 Task: Open Card Activity Network Diagram Review in Board Diversity and Inclusion Coaching and Mentorship Programs to Workspace Employee Engagement and add a team member Softage.2@softage.net, a label Orange, a checklist Fixed-Income Investments, an attachment from your computer, a color Orange and finally, add a card description 'Research and develop new product differentiation strategy' and a comment 'We need to ensure that we allocate enough time and resources to this task to ensure its success.'. Add a start date 'Jan 06, 1900' with a due date 'Jan 13, 1900'
Action: Mouse moved to (423, 194)
Screenshot: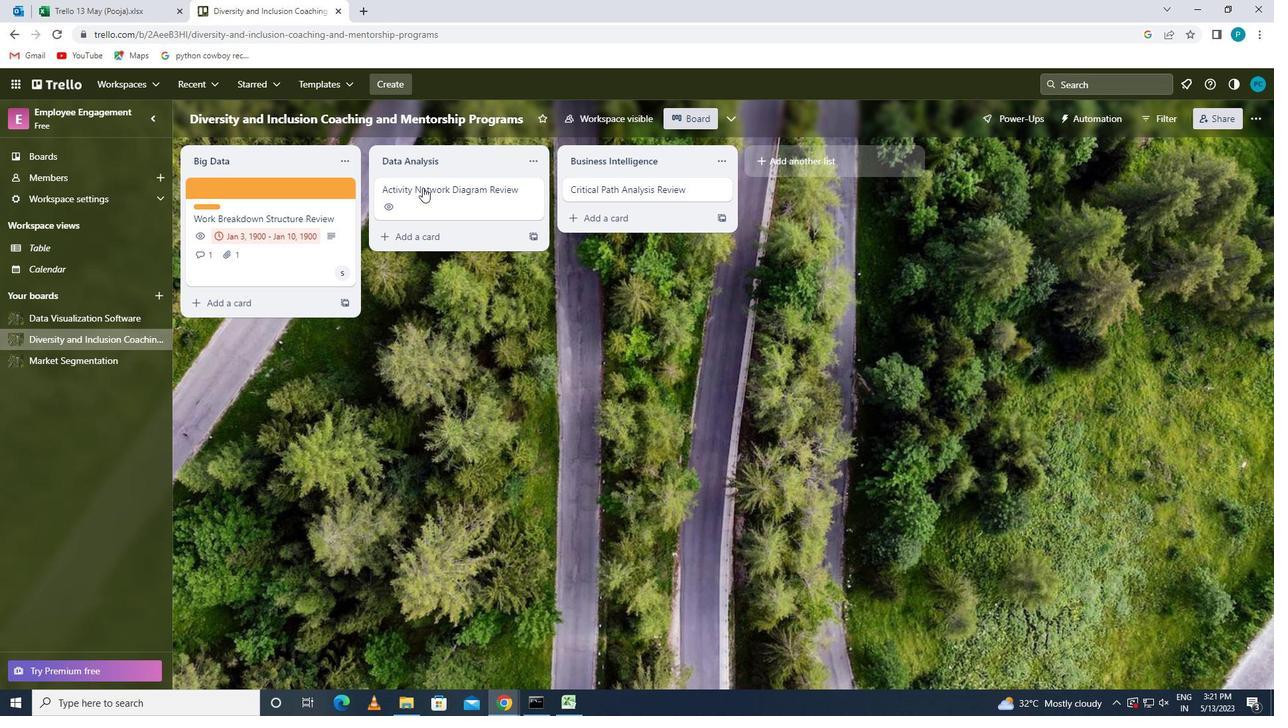 
Action: Mouse pressed left at (423, 194)
Screenshot: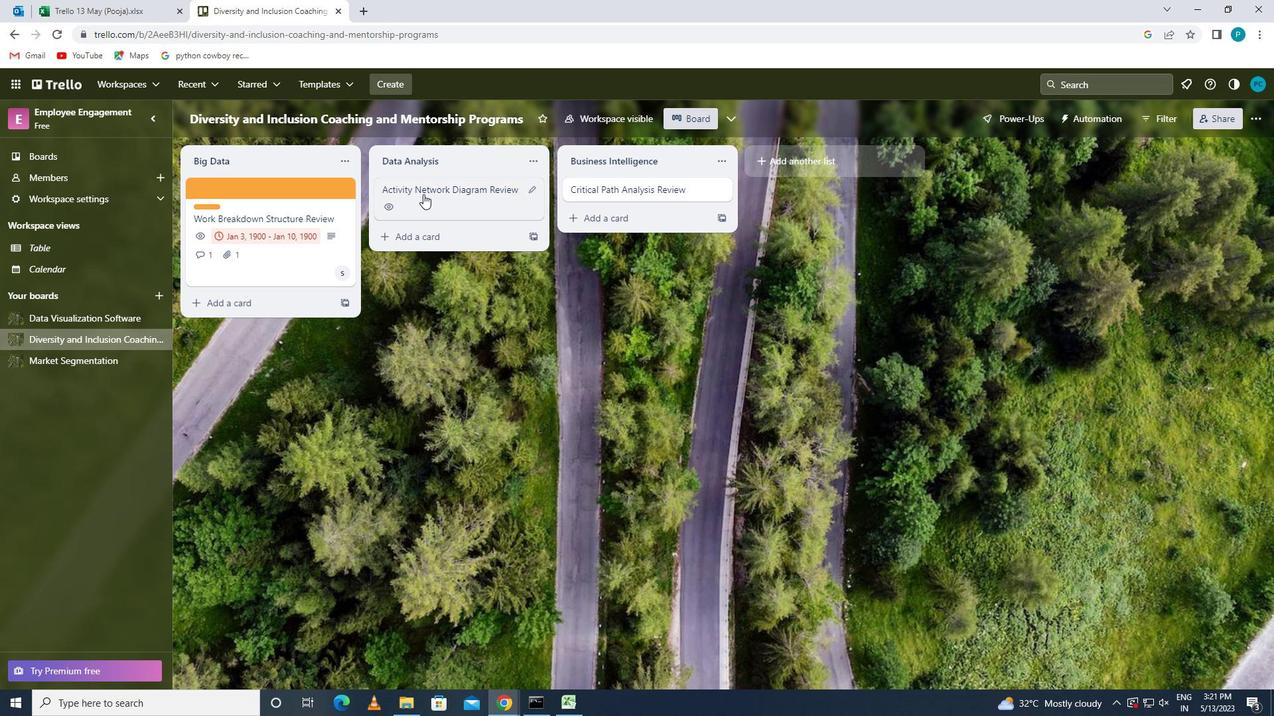 
Action: Mouse moved to (816, 229)
Screenshot: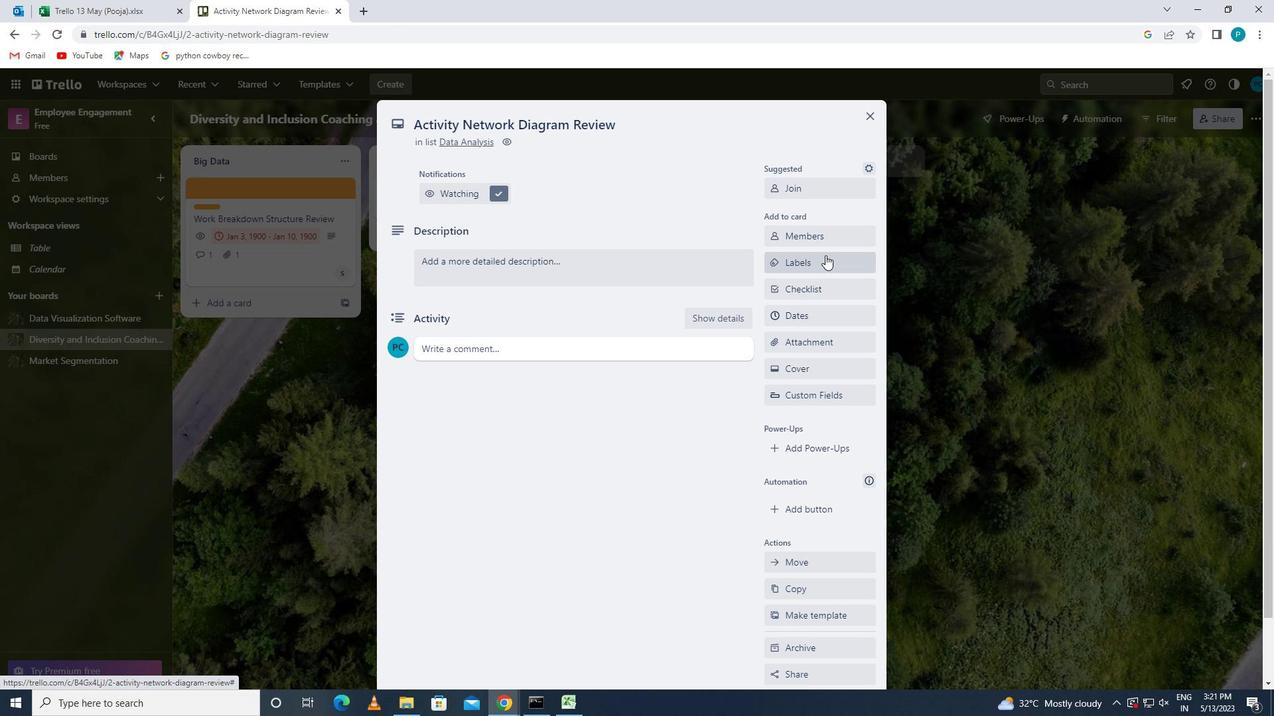
Action: Mouse pressed left at (816, 229)
Screenshot: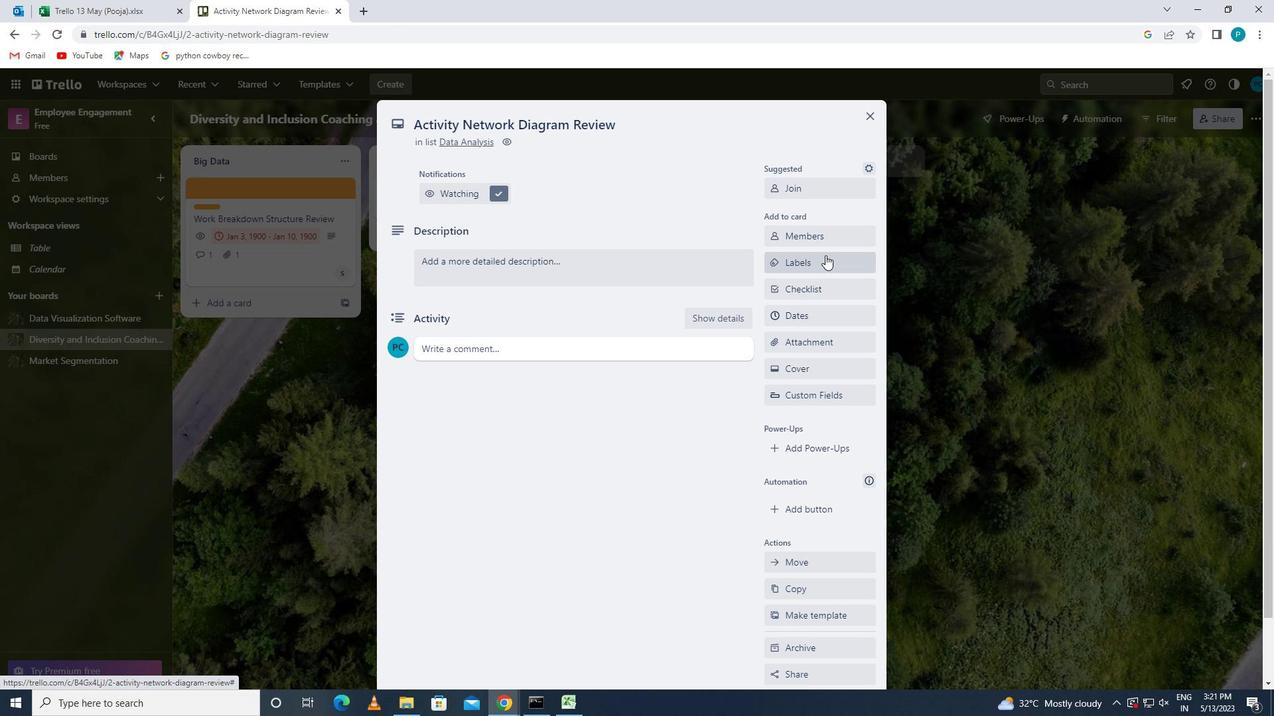 
Action: Key pressed <Key.caps_lock>s<Key.caps_lock>
Screenshot: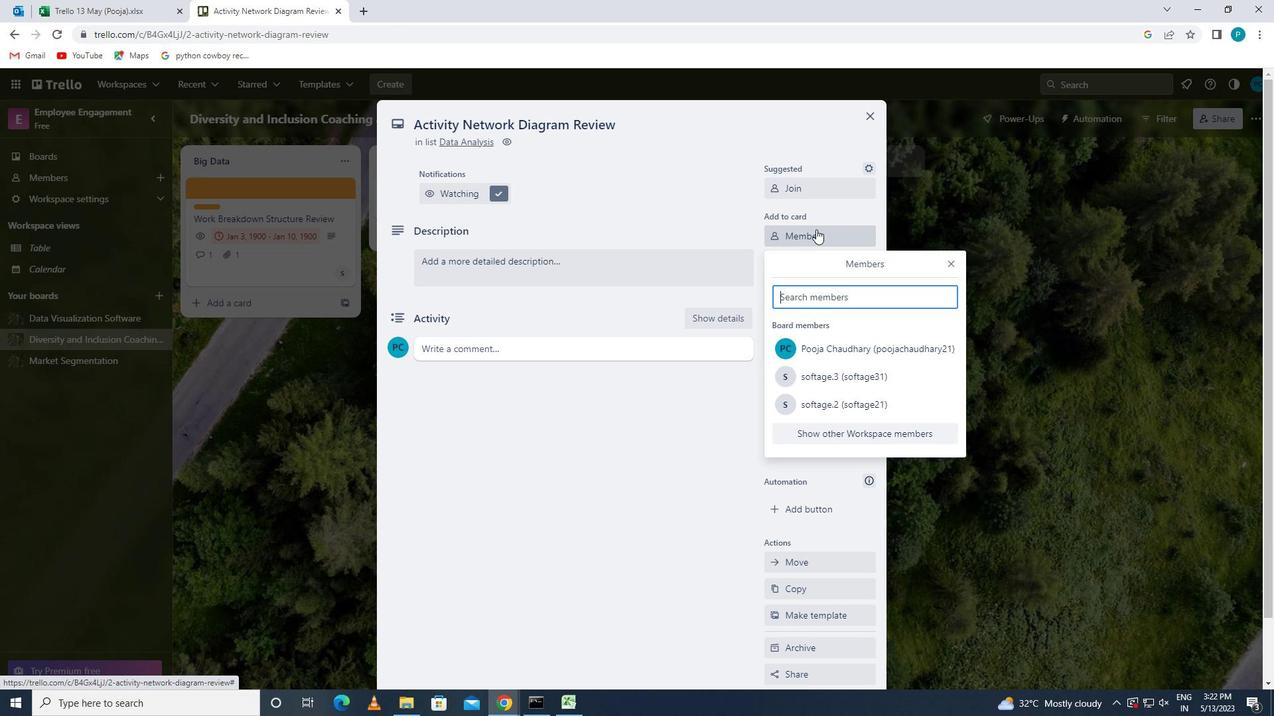 
Action: Mouse moved to (845, 379)
Screenshot: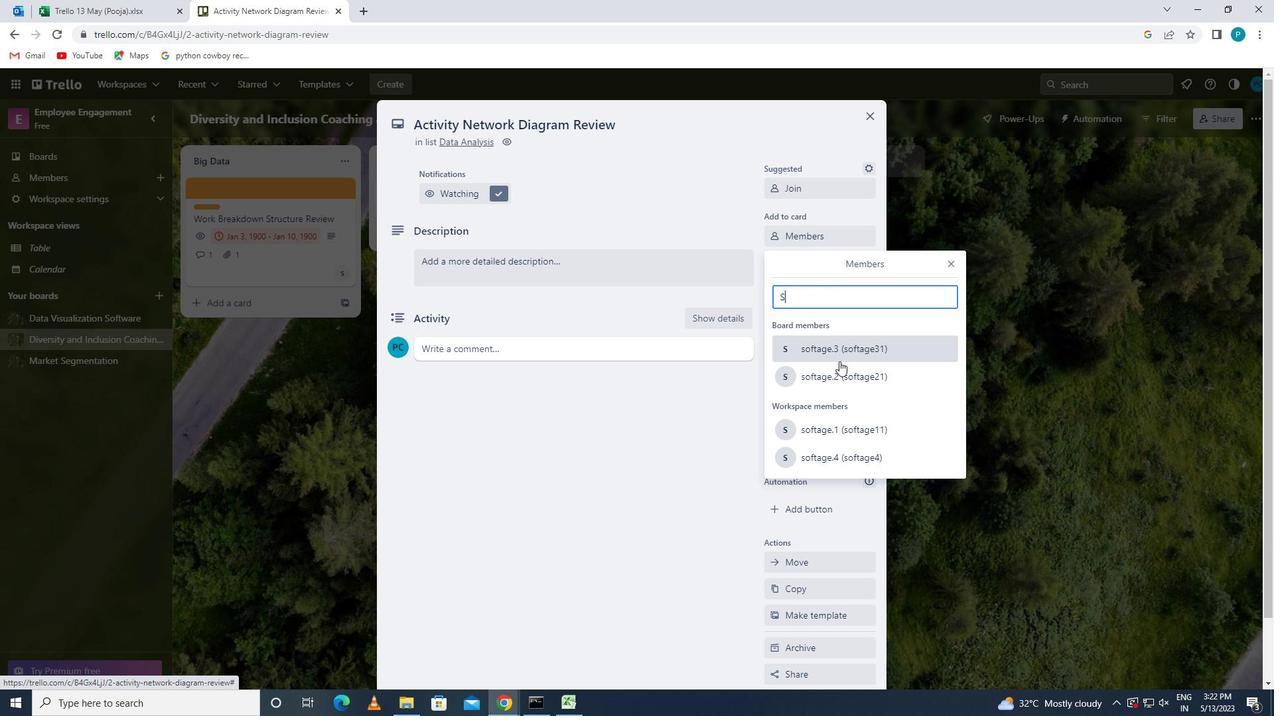 
Action: Mouse pressed left at (845, 379)
Screenshot: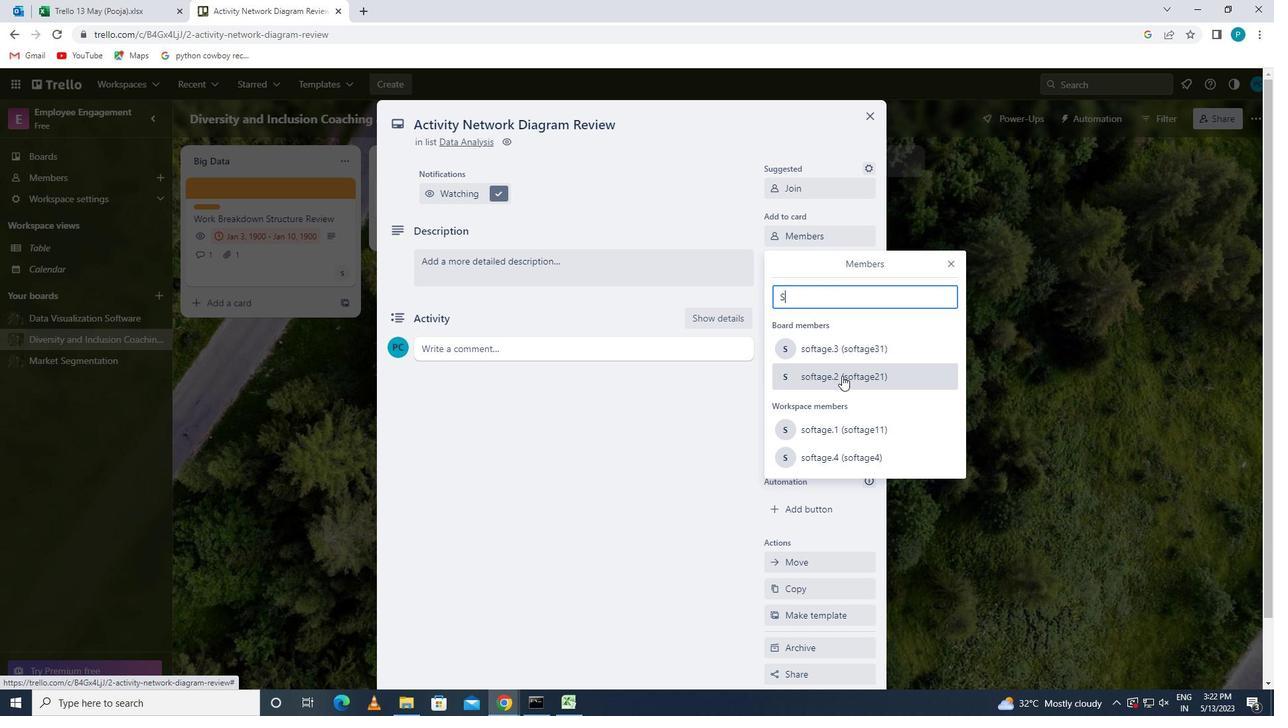 
Action: Mouse moved to (950, 264)
Screenshot: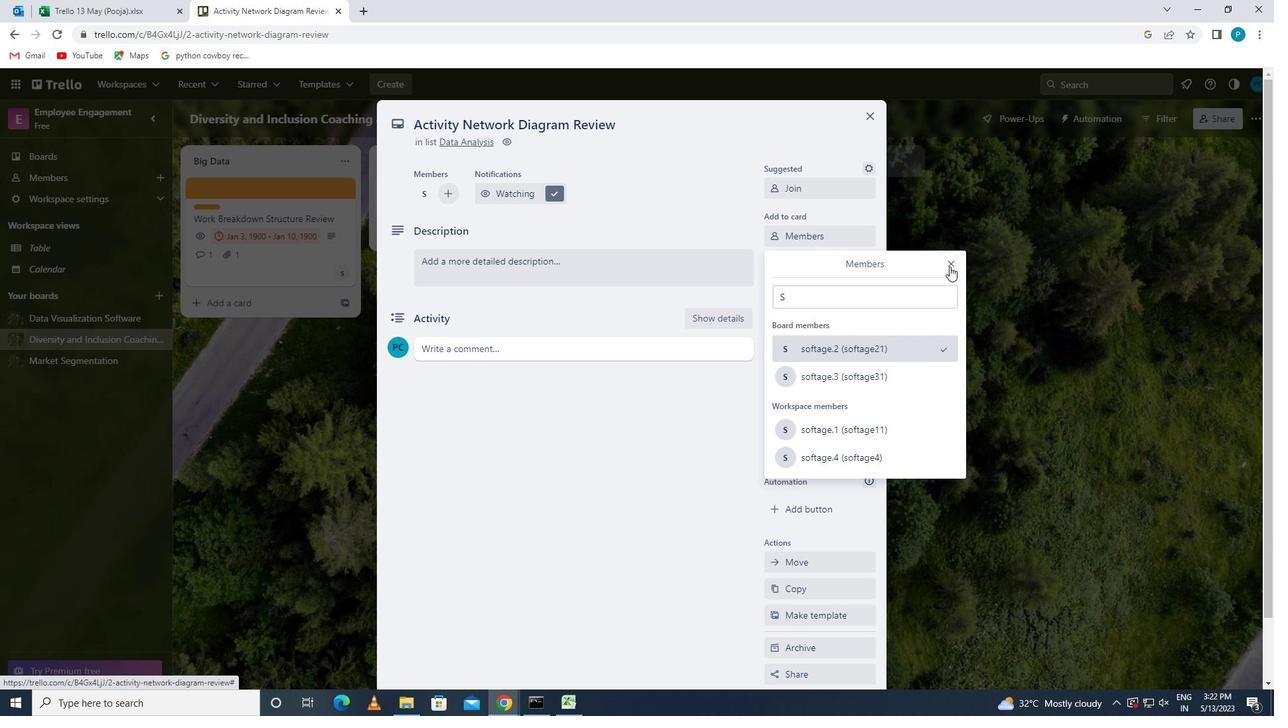 
Action: Mouse pressed left at (950, 264)
Screenshot: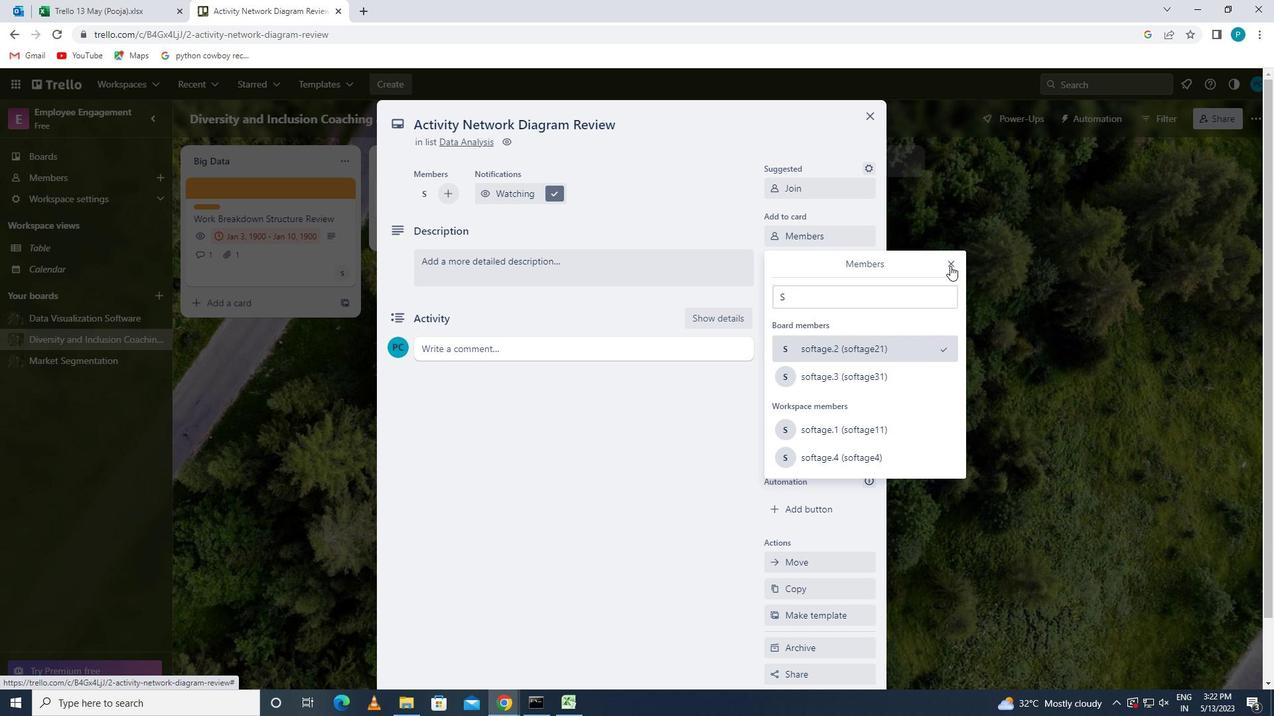 
Action: Mouse moved to (829, 266)
Screenshot: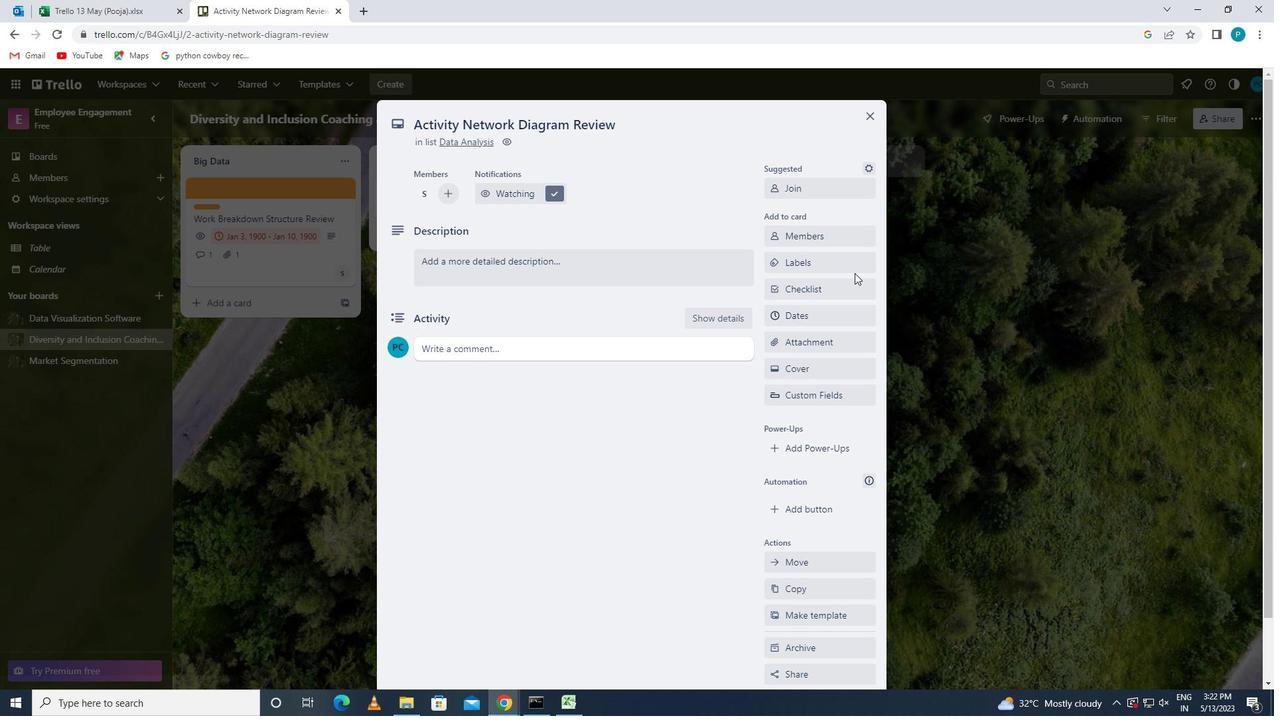 
Action: Mouse pressed left at (829, 266)
Screenshot: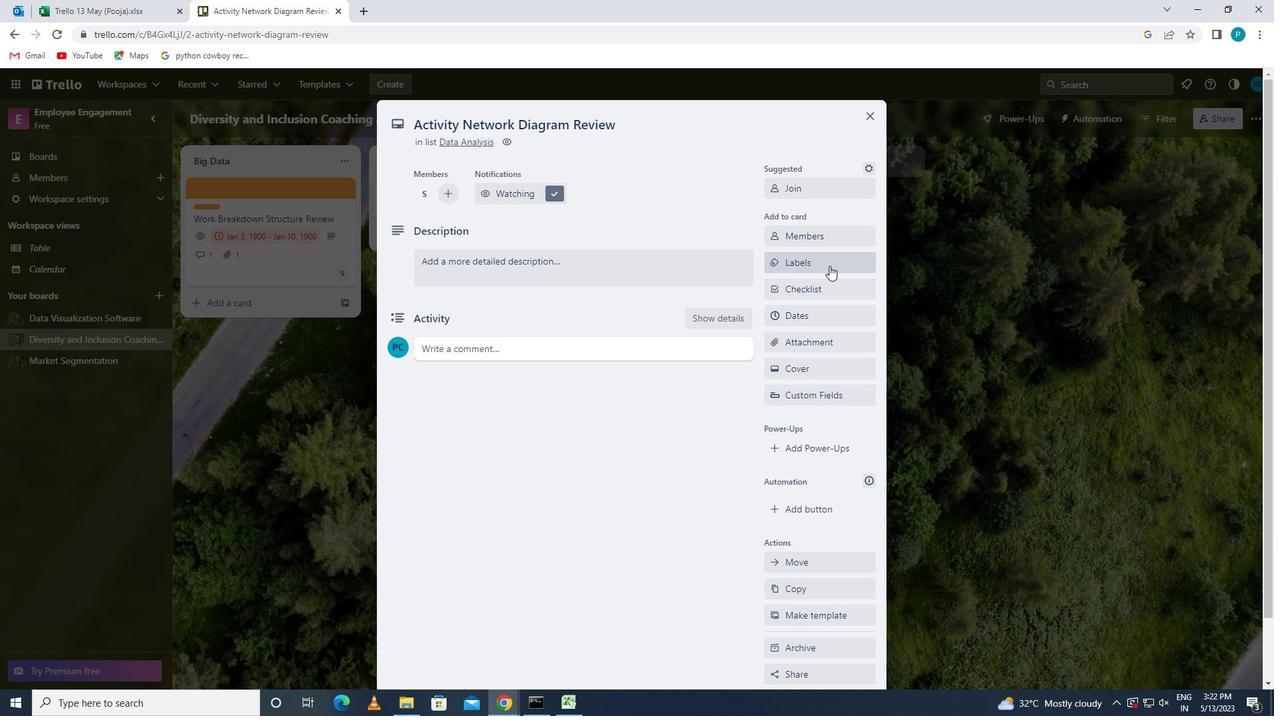 
Action: Mouse moved to (833, 522)
Screenshot: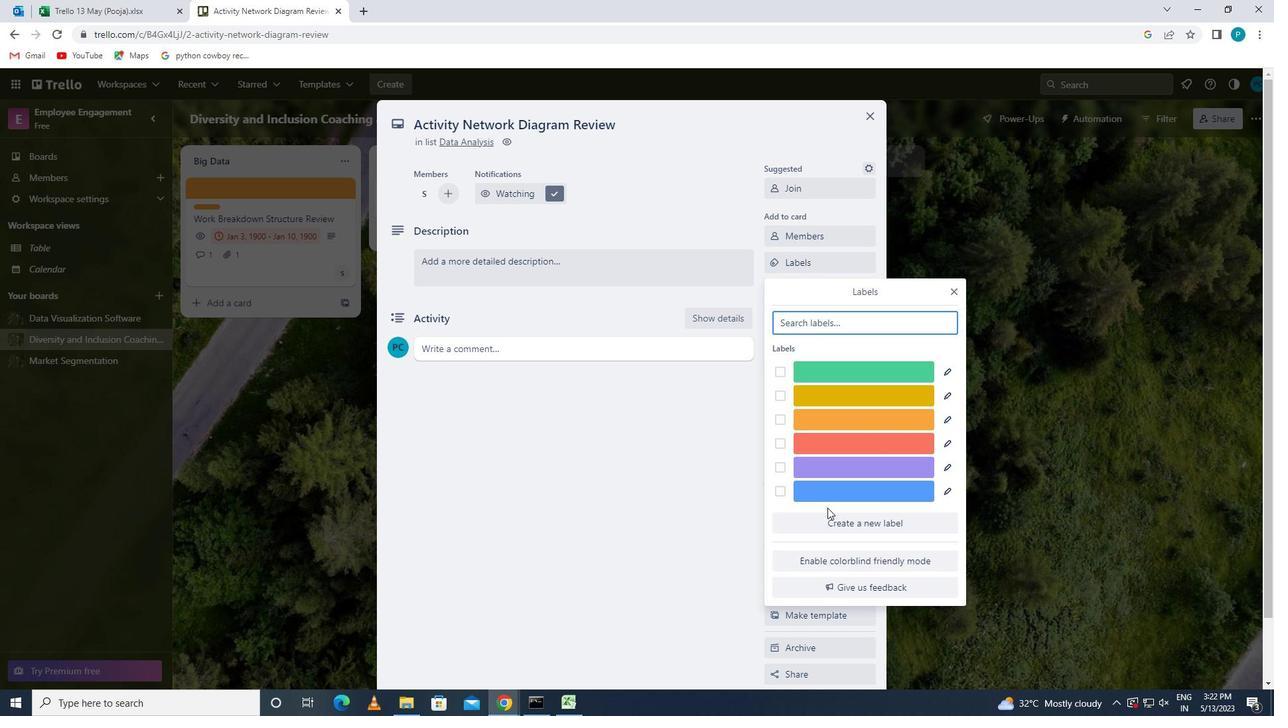 
Action: Mouse pressed left at (833, 522)
Screenshot: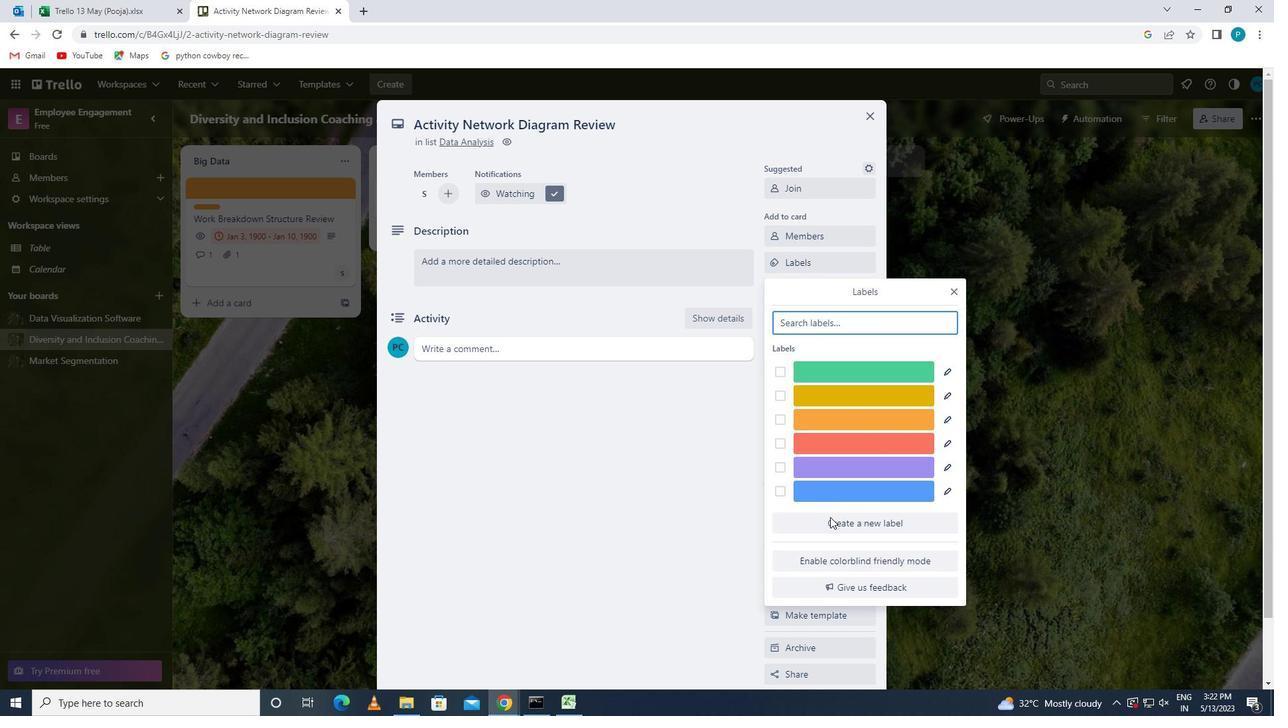 
Action: Mouse moved to (863, 488)
Screenshot: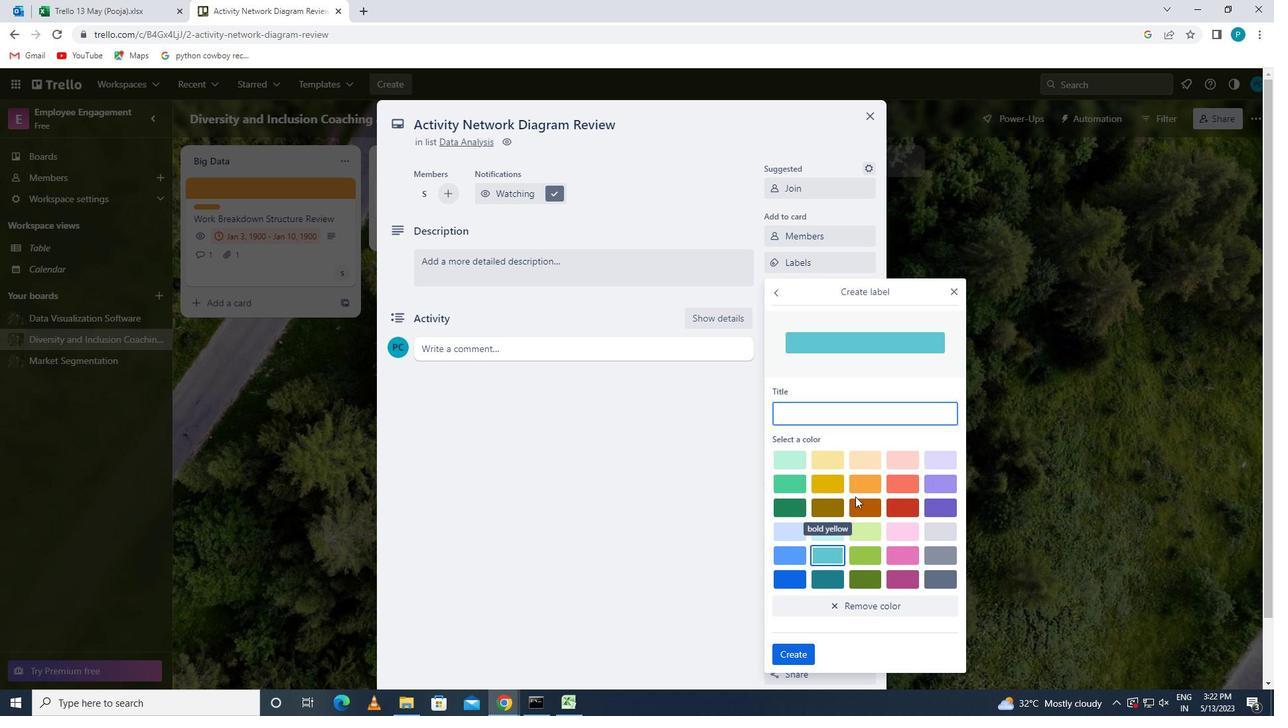 
Action: Mouse pressed left at (863, 488)
Screenshot: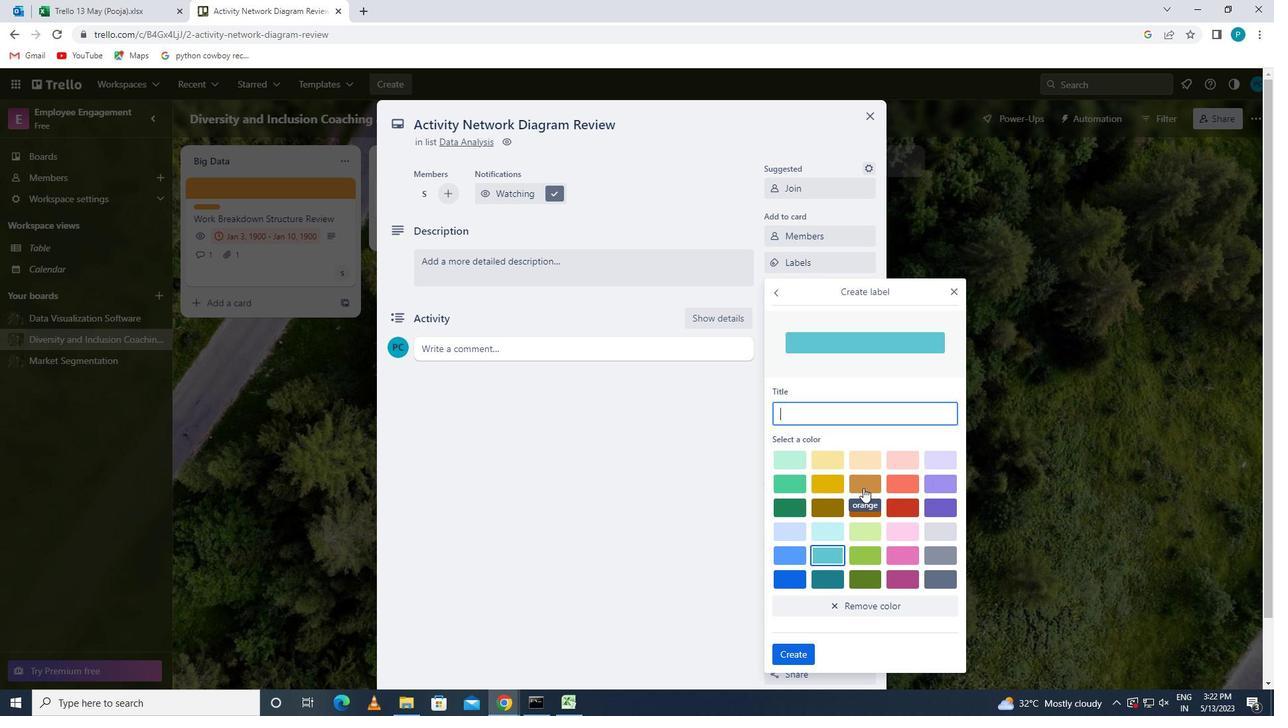 
Action: Mouse moved to (795, 652)
Screenshot: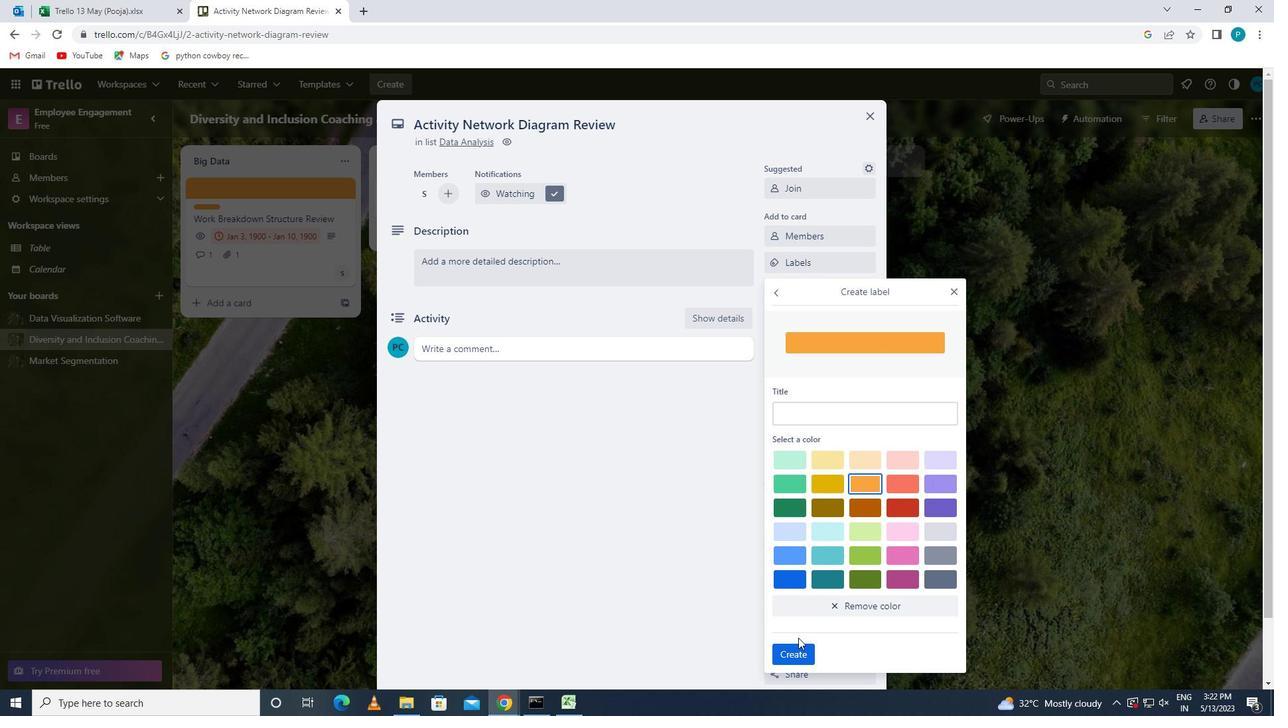 
Action: Mouse pressed left at (795, 652)
Screenshot: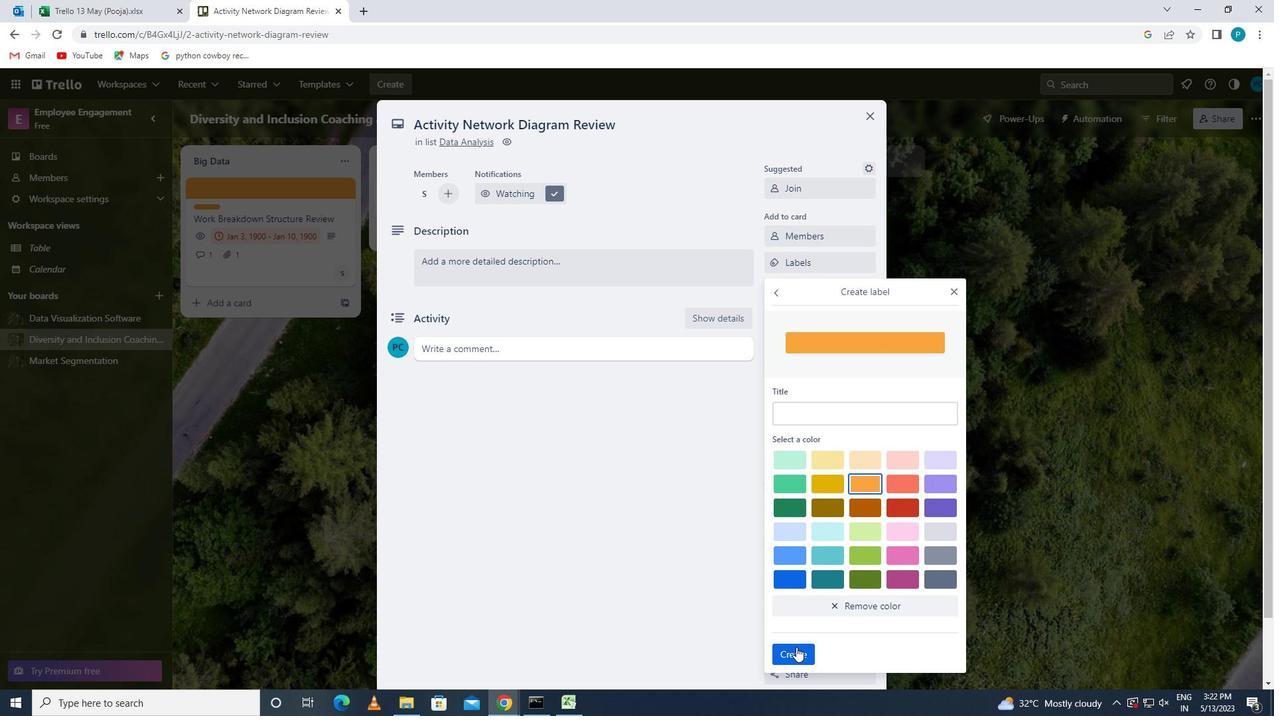 
Action: Mouse moved to (954, 286)
Screenshot: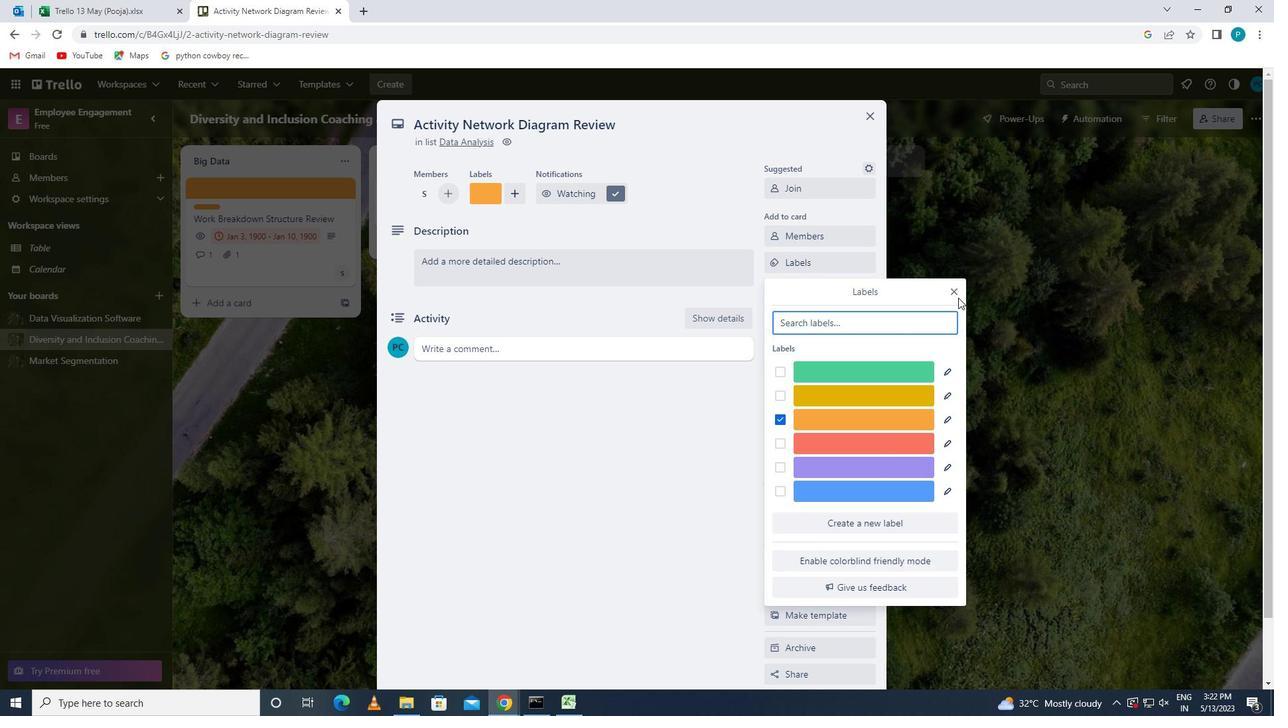 
Action: Mouse pressed left at (954, 286)
Screenshot: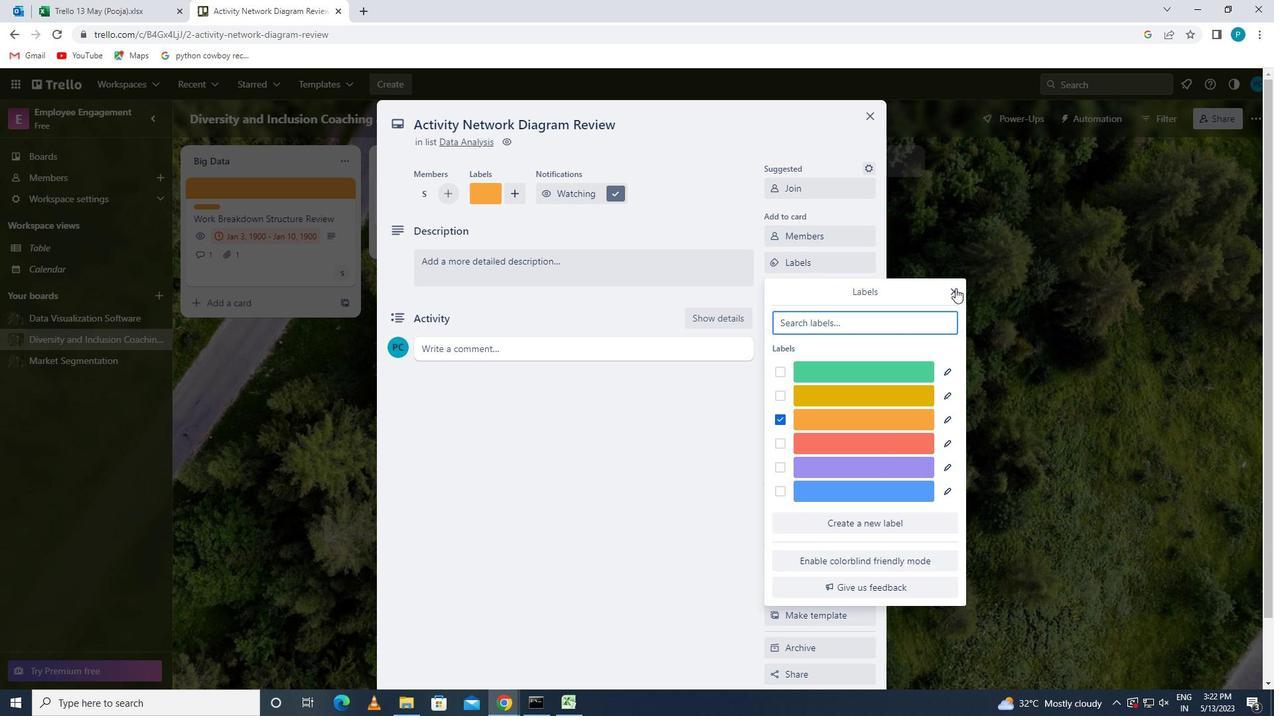 
Action: Mouse moved to (822, 300)
Screenshot: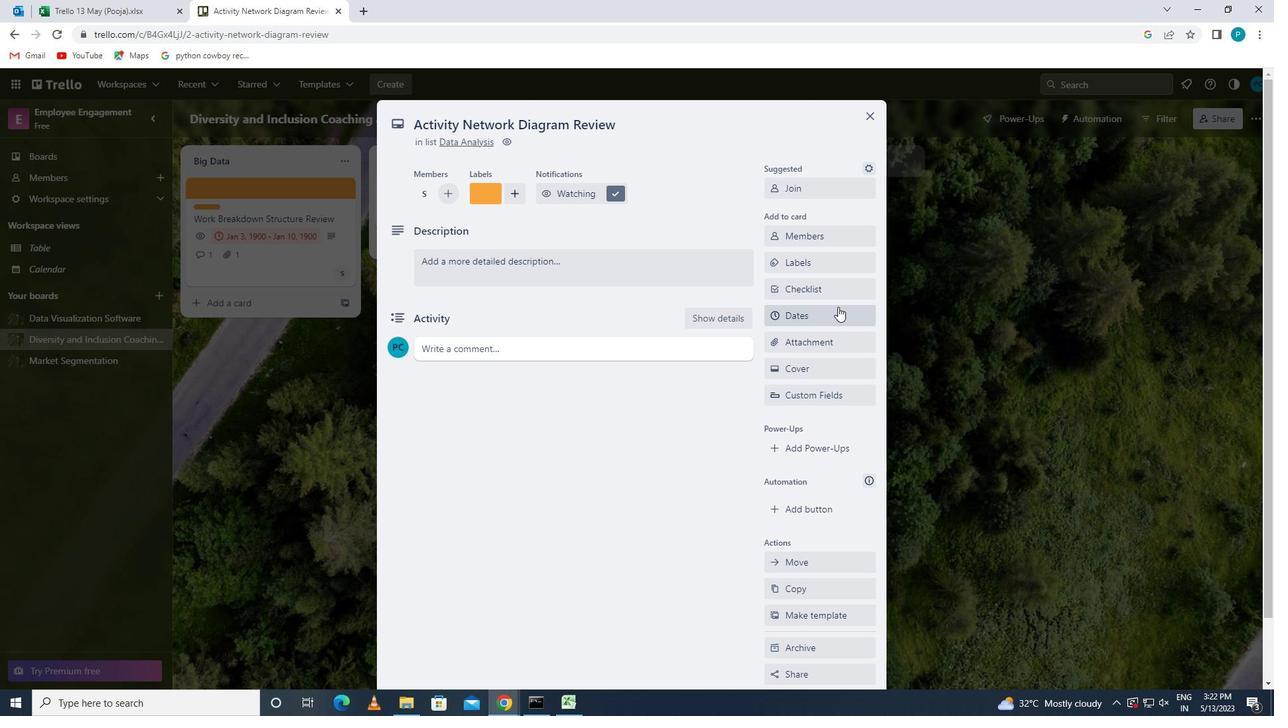 
Action: Mouse pressed left at (822, 300)
Screenshot: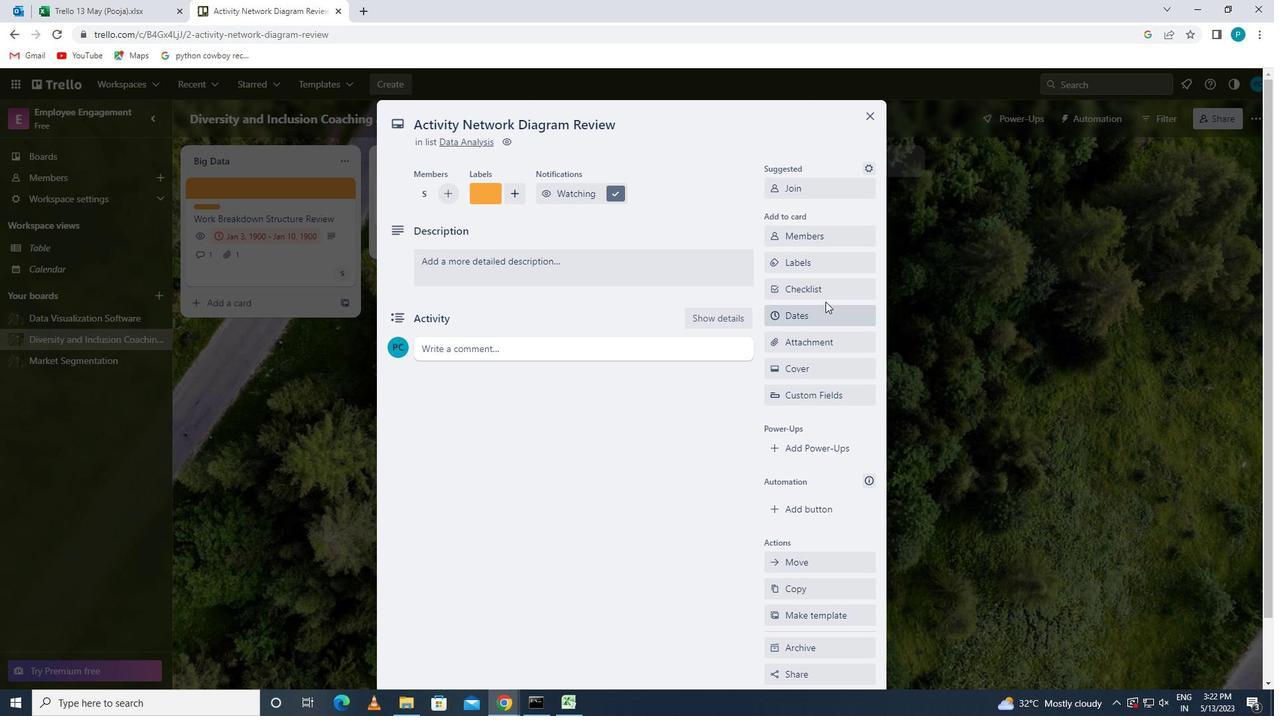 
Action: Mouse moved to (816, 296)
Screenshot: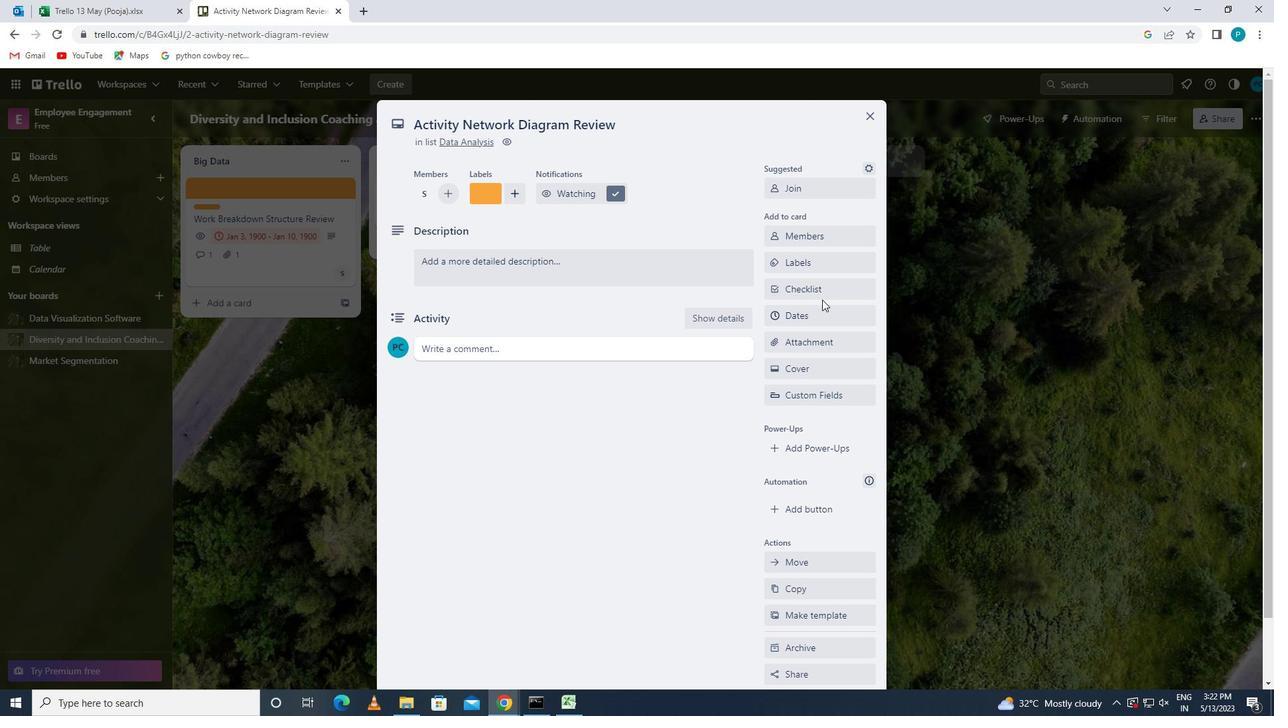 
Action: Mouse pressed left at (816, 296)
Screenshot: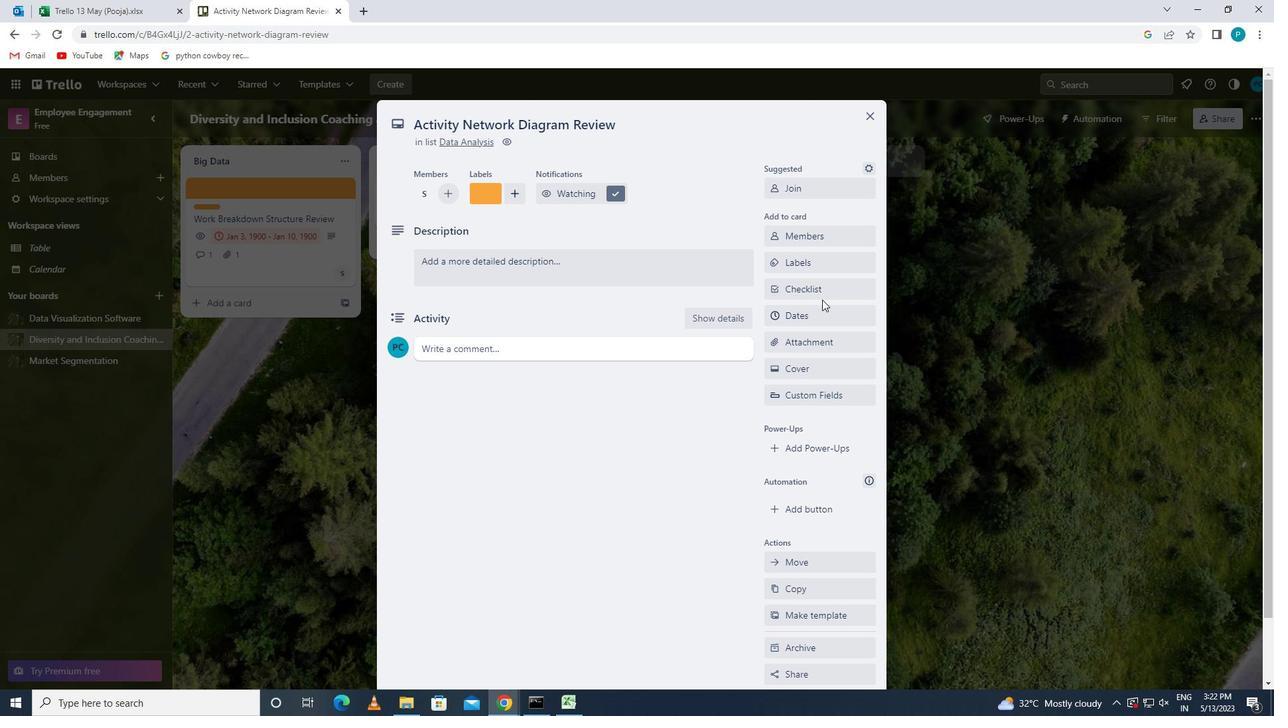 
Action: Mouse moved to (815, 296)
Screenshot: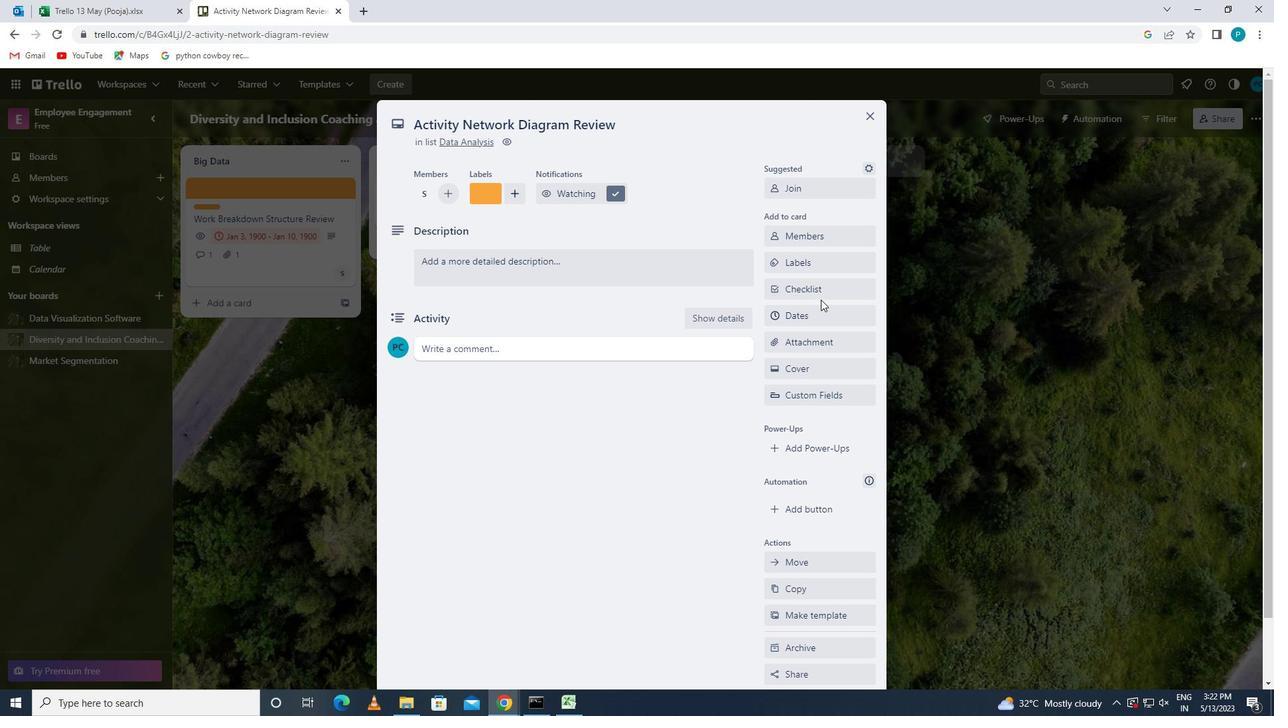 
Action: Key pressed <Key.caps_lock>f<Key.caps_lock>ixed-<Key.caps_lock>i<Key.caps_lock>ncome<Key.space><Key.caps_lock>i<Key.caps_lock>nvestments
Screenshot: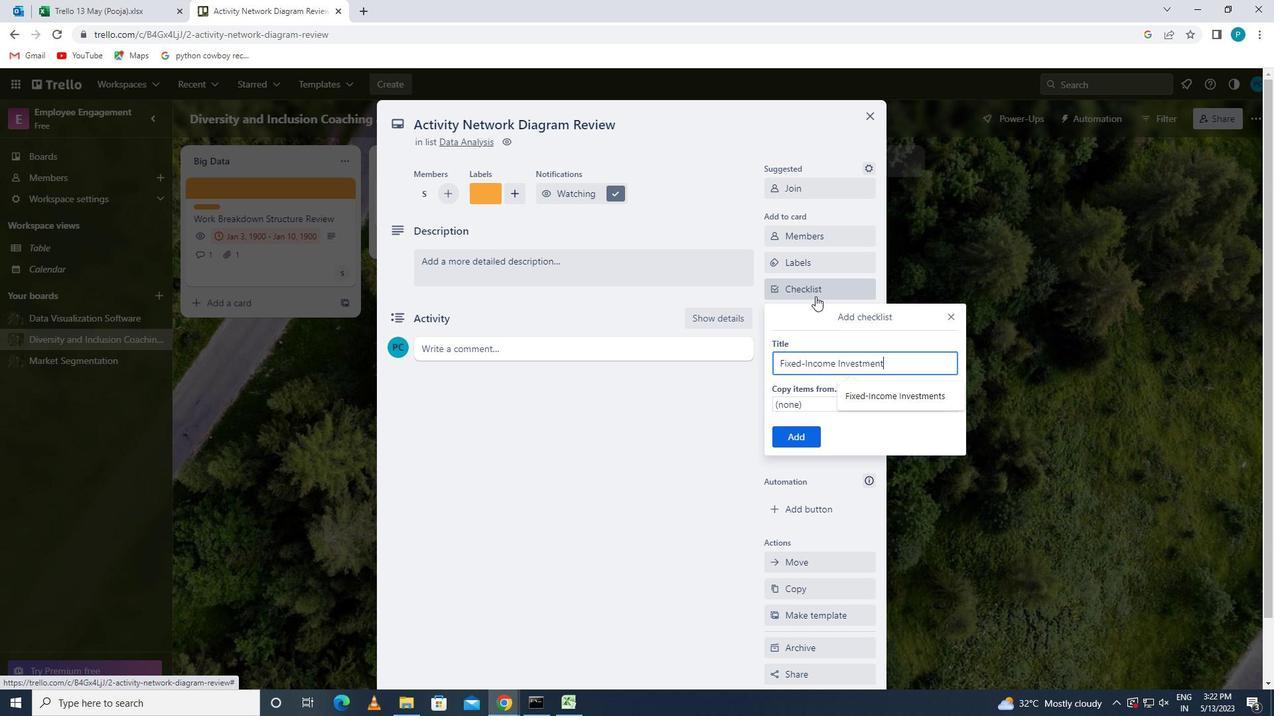 
Action: Mouse moved to (792, 430)
Screenshot: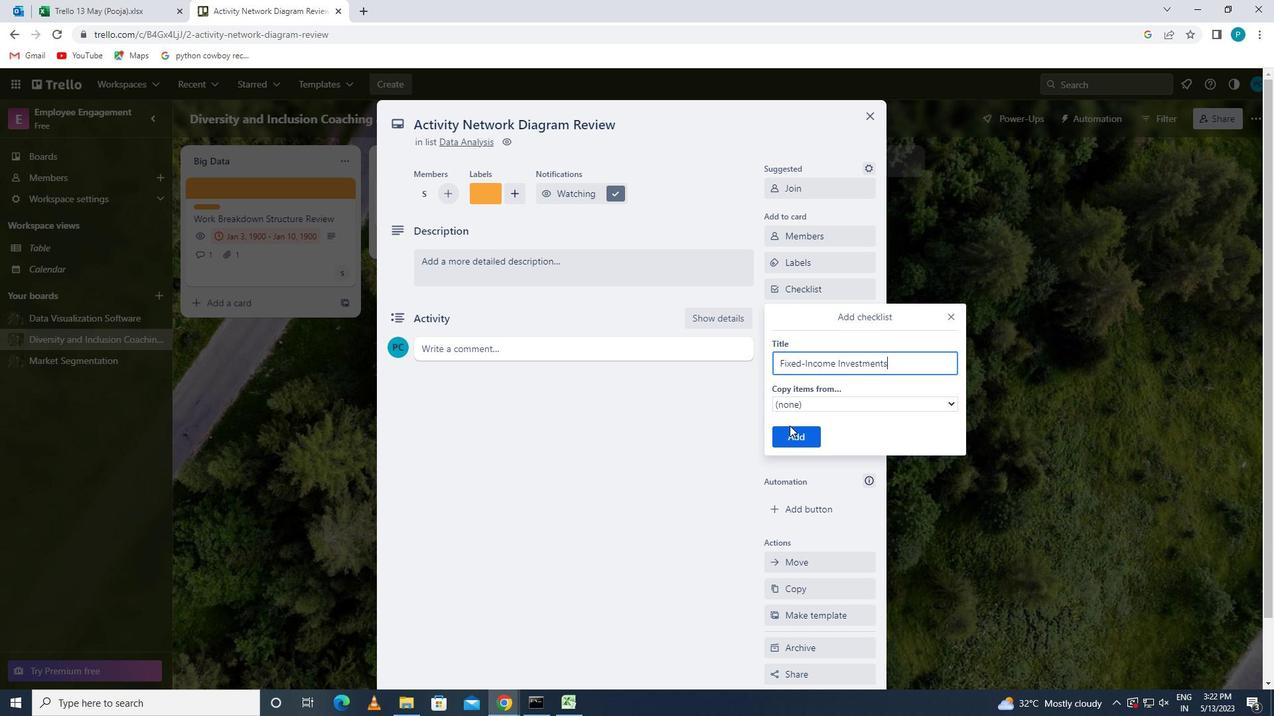 
Action: Mouse pressed left at (792, 430)
Screenshot: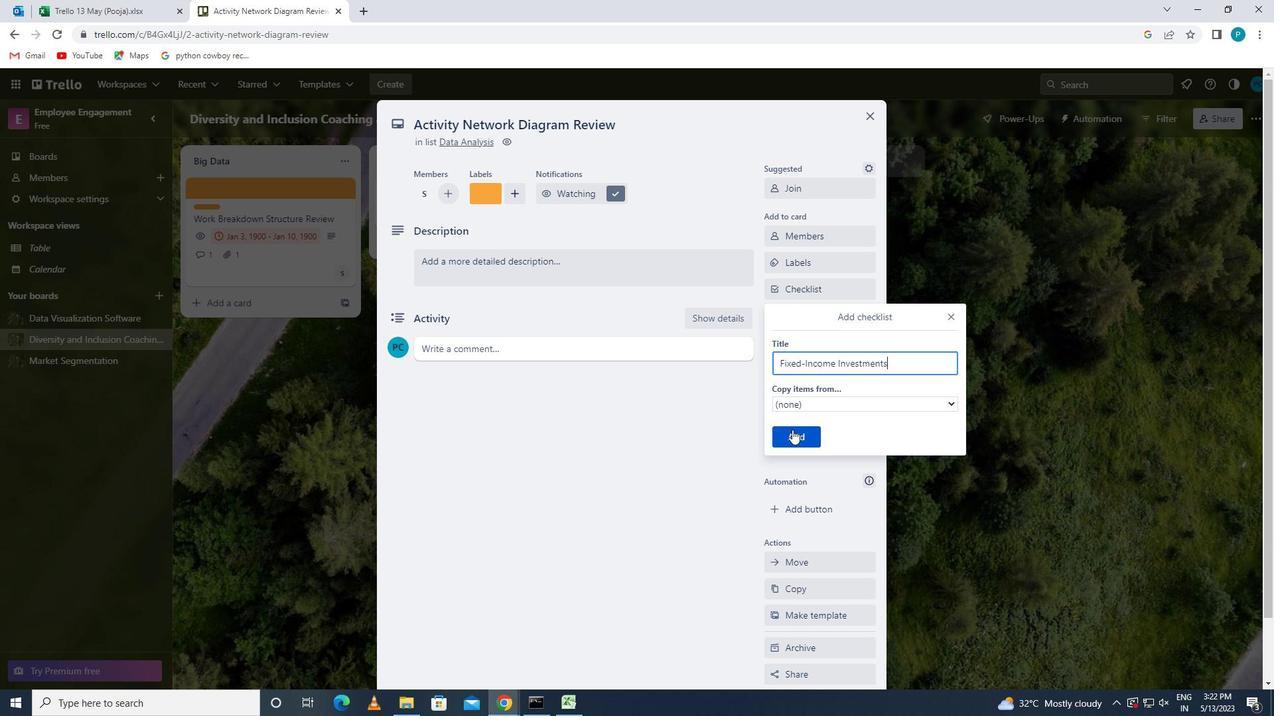
Action: Mouse moved to (804, 341)
Screenshot: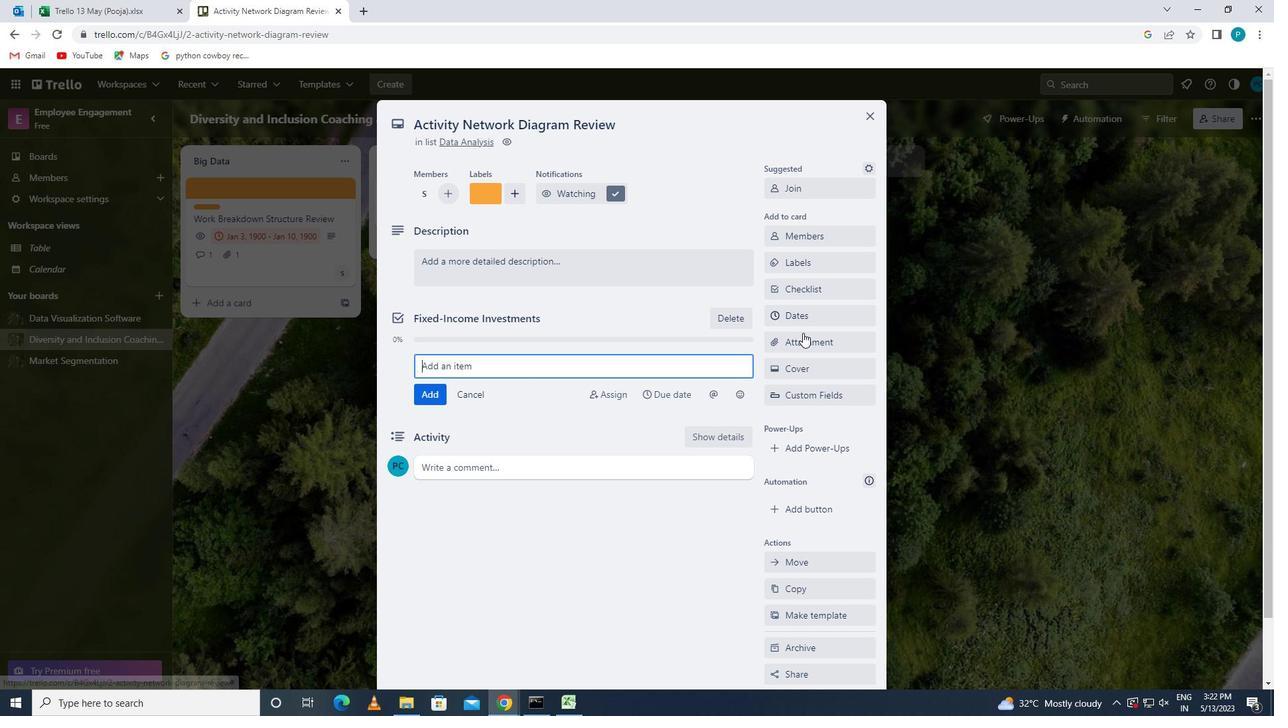 
Action: Mouse pressed left at (804, 341)
Screenshot: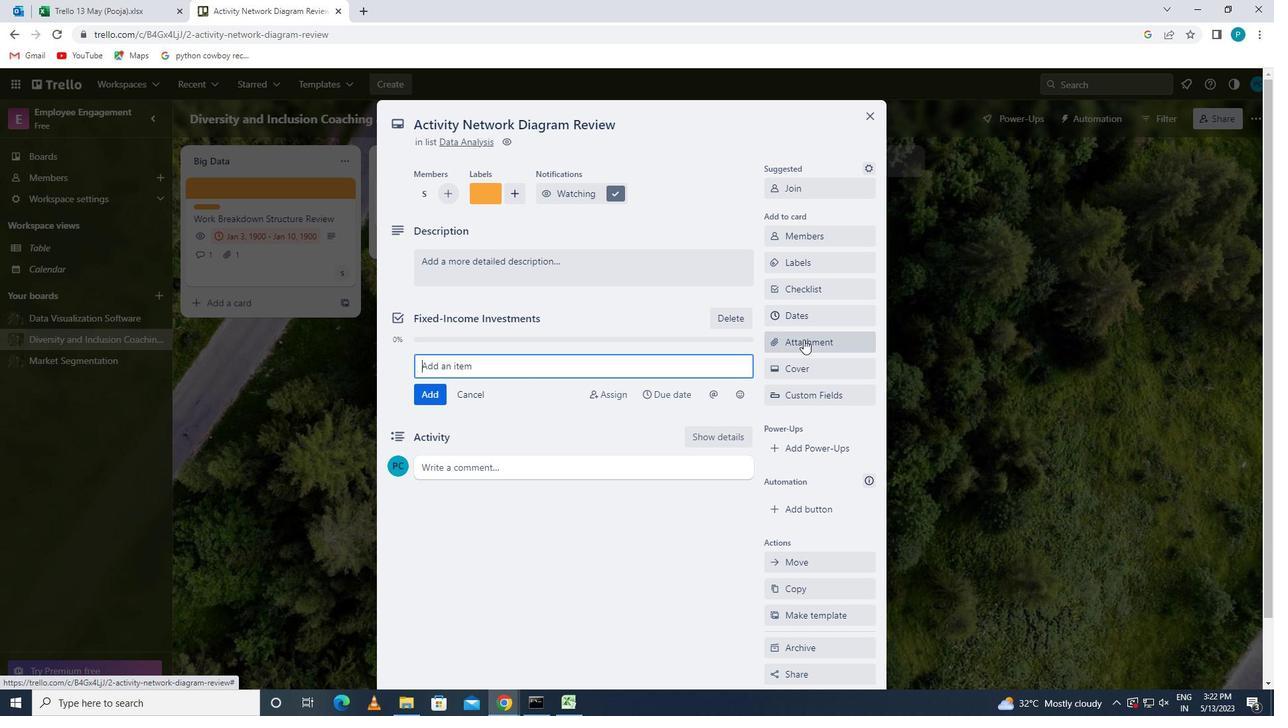 
Action: Mouse moved to (799, 395)
Screenshot: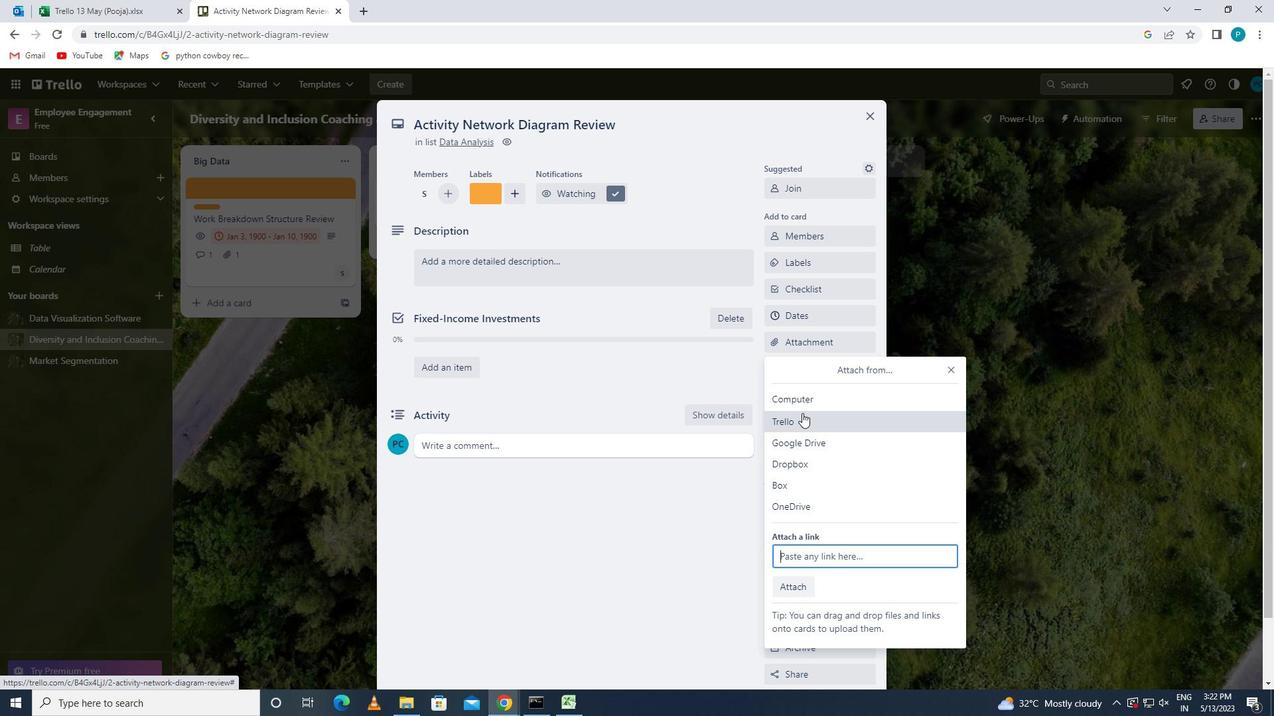 
Action: Mouse pressed left at (799, 395)
Screenshot: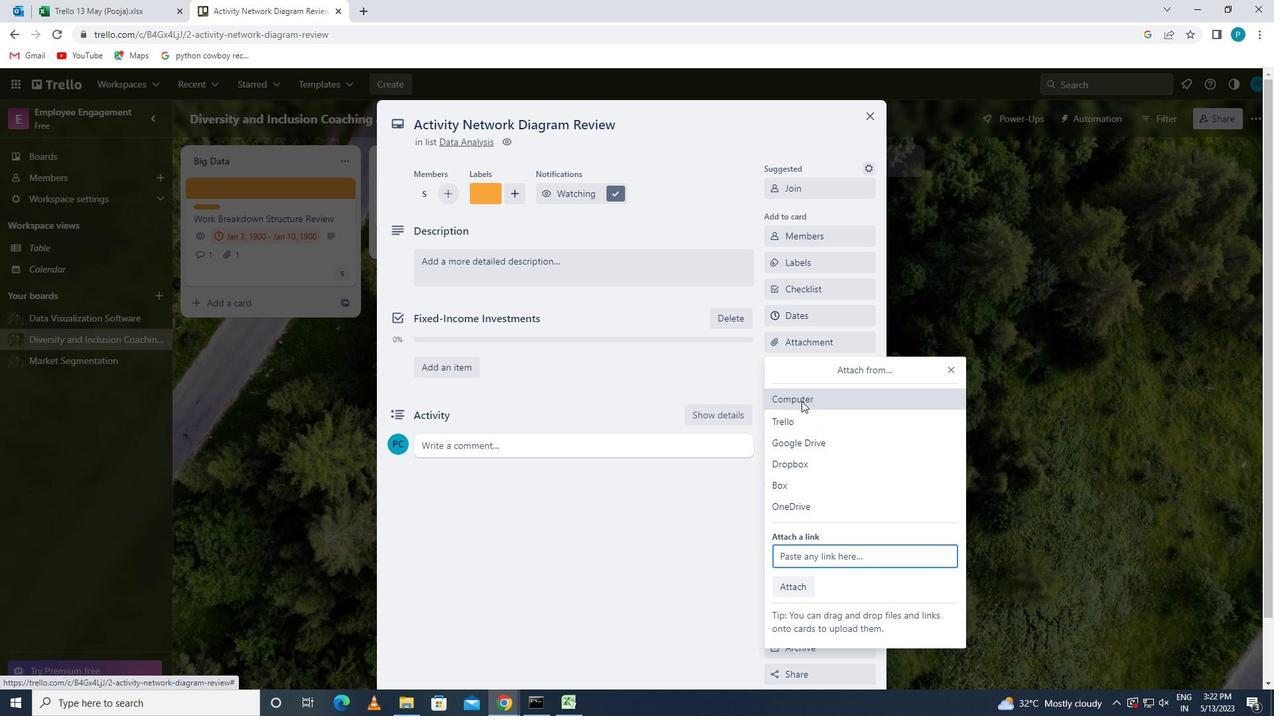 
Action: Mouse moved to (196, 105)
Screenshot: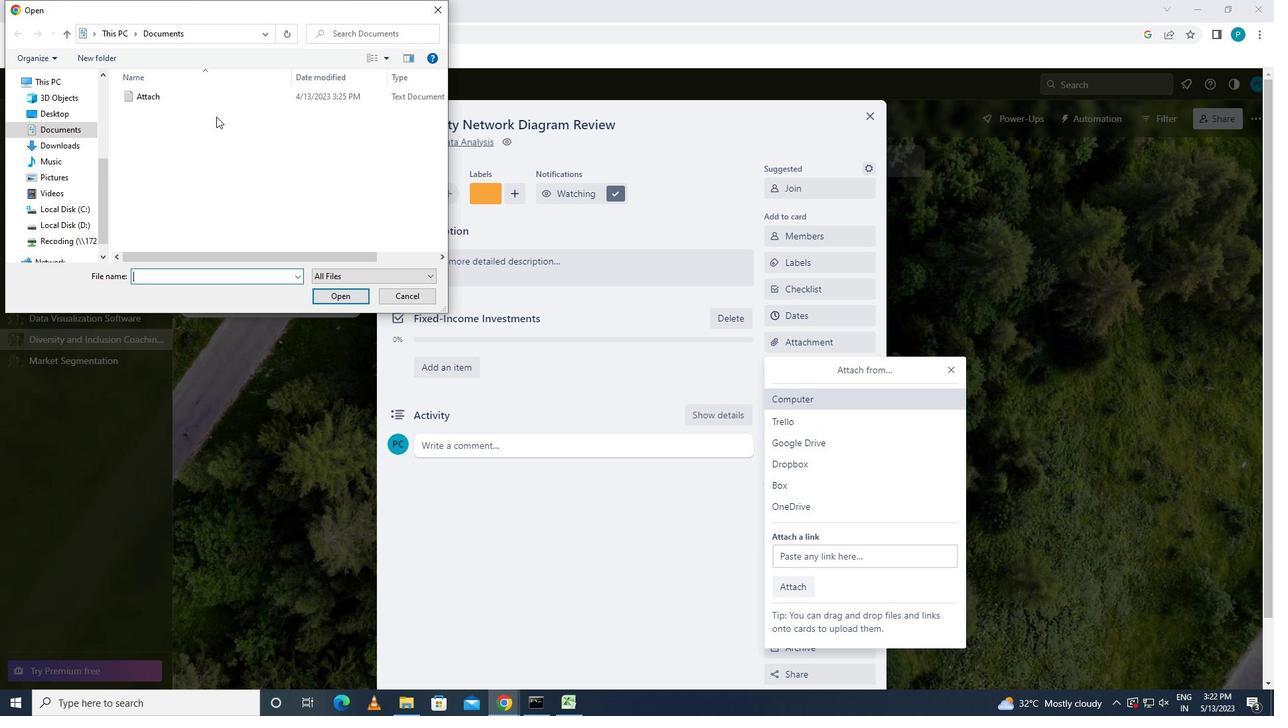 
Action: Mouse pressed left at (196, 105)
Screenshot: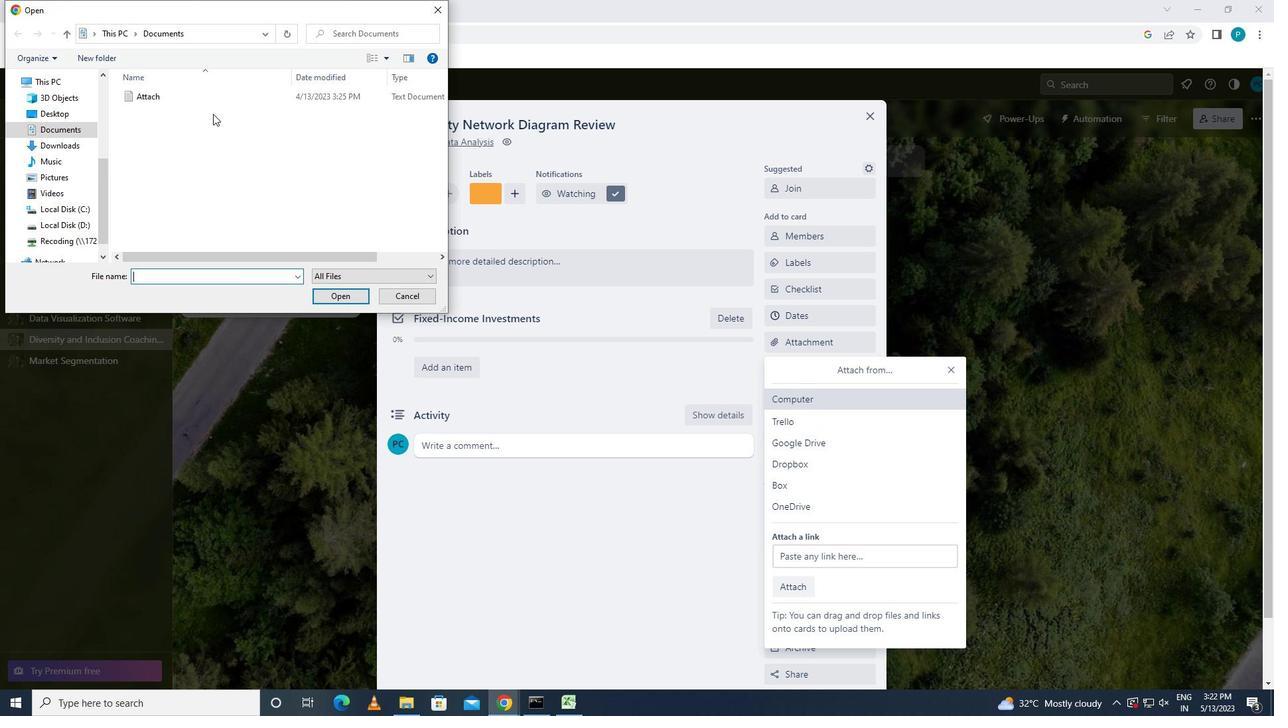 
Action: Mouse moved to (178, 96)
Screenshot: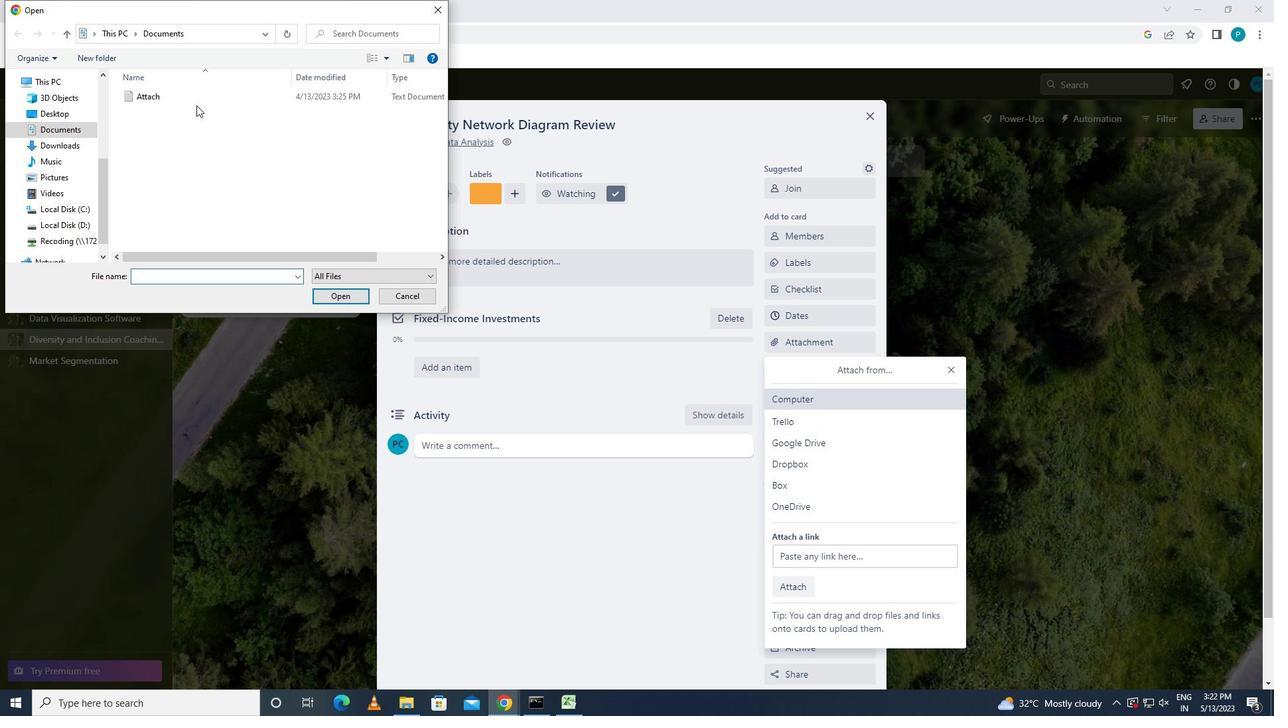 
Action: Mouse pressed left at (178, 96)
Screenshot: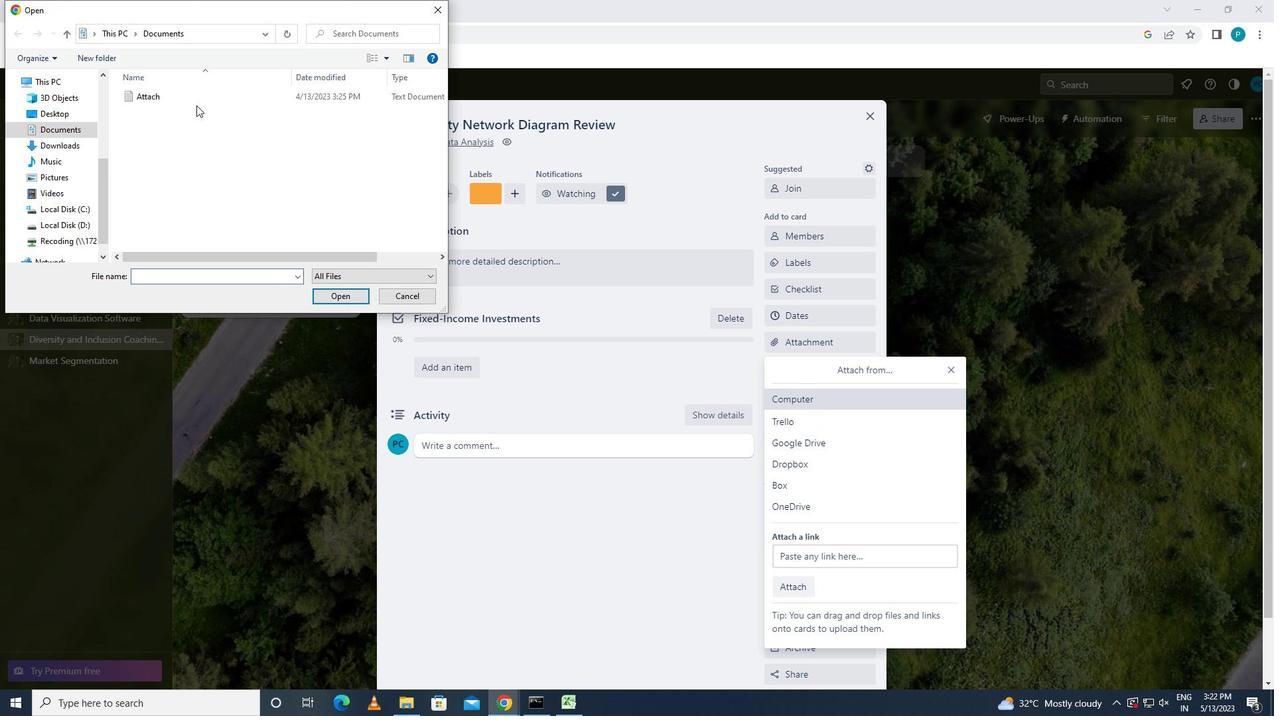 
Action: Mouse moved to (329, 292)
Screenshot: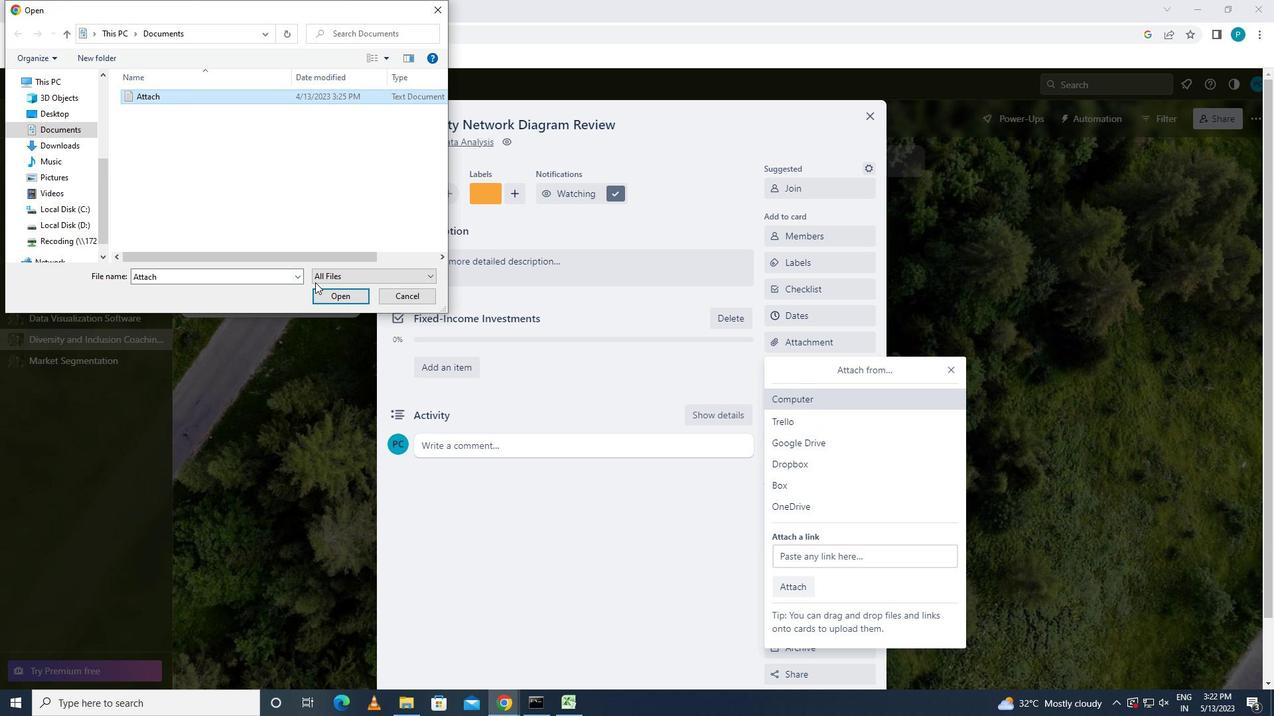 
Action: Mouse pressed left at (329, 292)
Screenshot: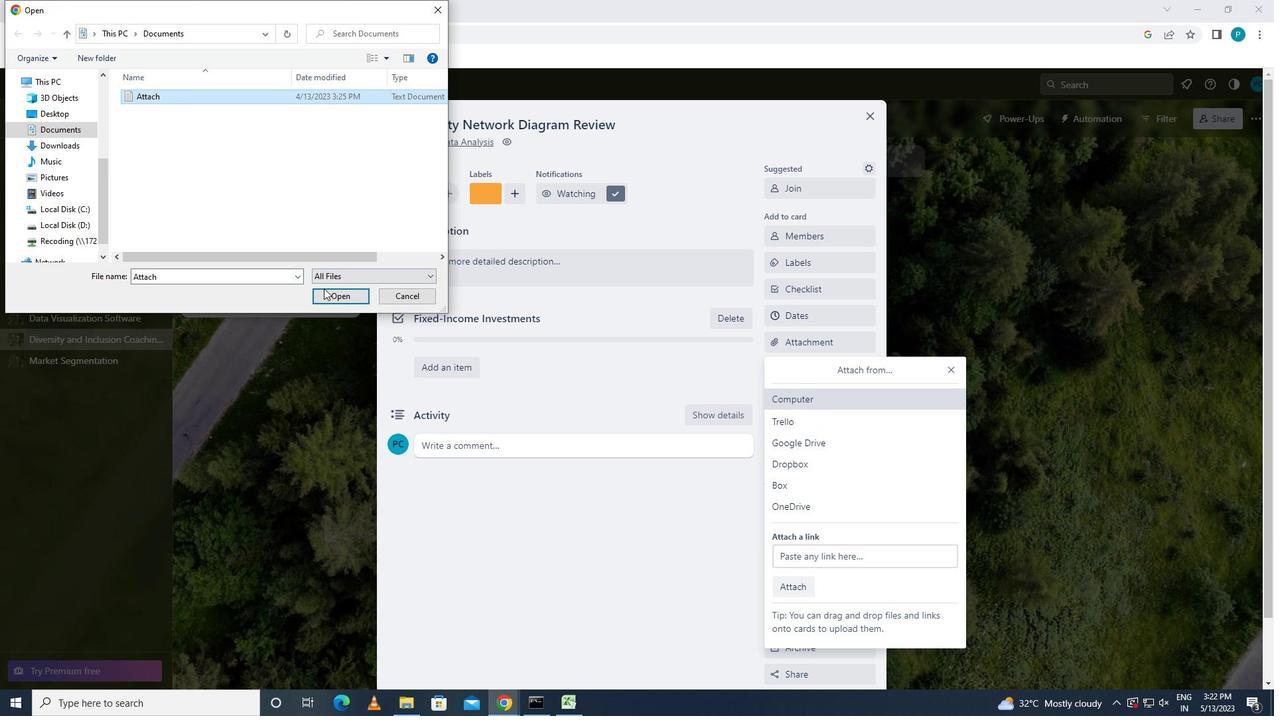 
Action: Mouse moved to (796, 360)
Screenshot: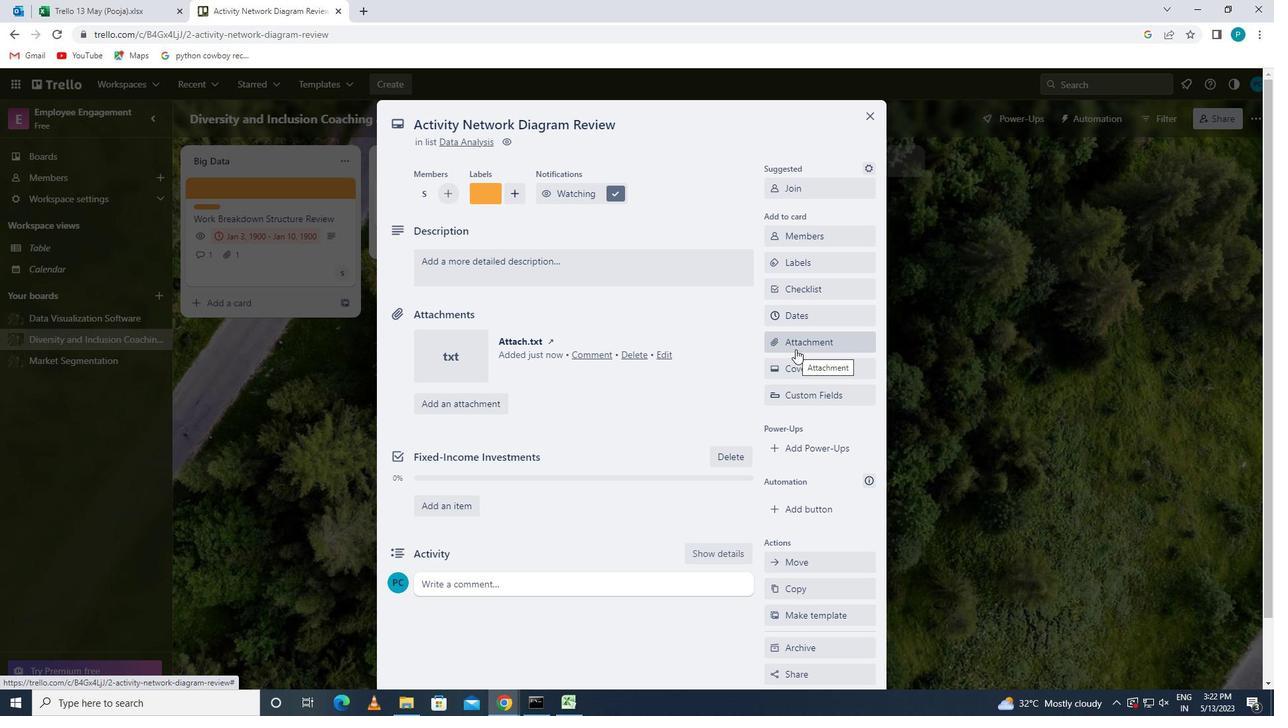 
Action: Mouse pressed left at (796, 360)
Screenshot: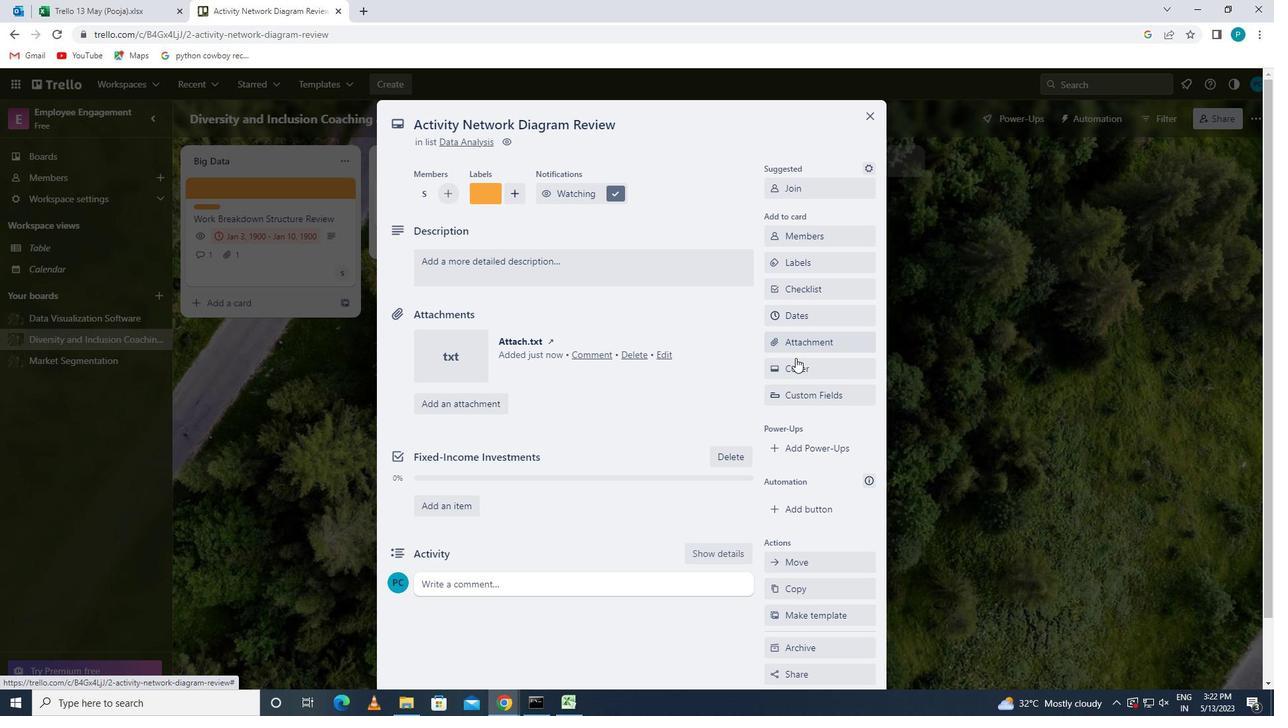 
Action: Mouse moved to (861, 220)
Screenshot: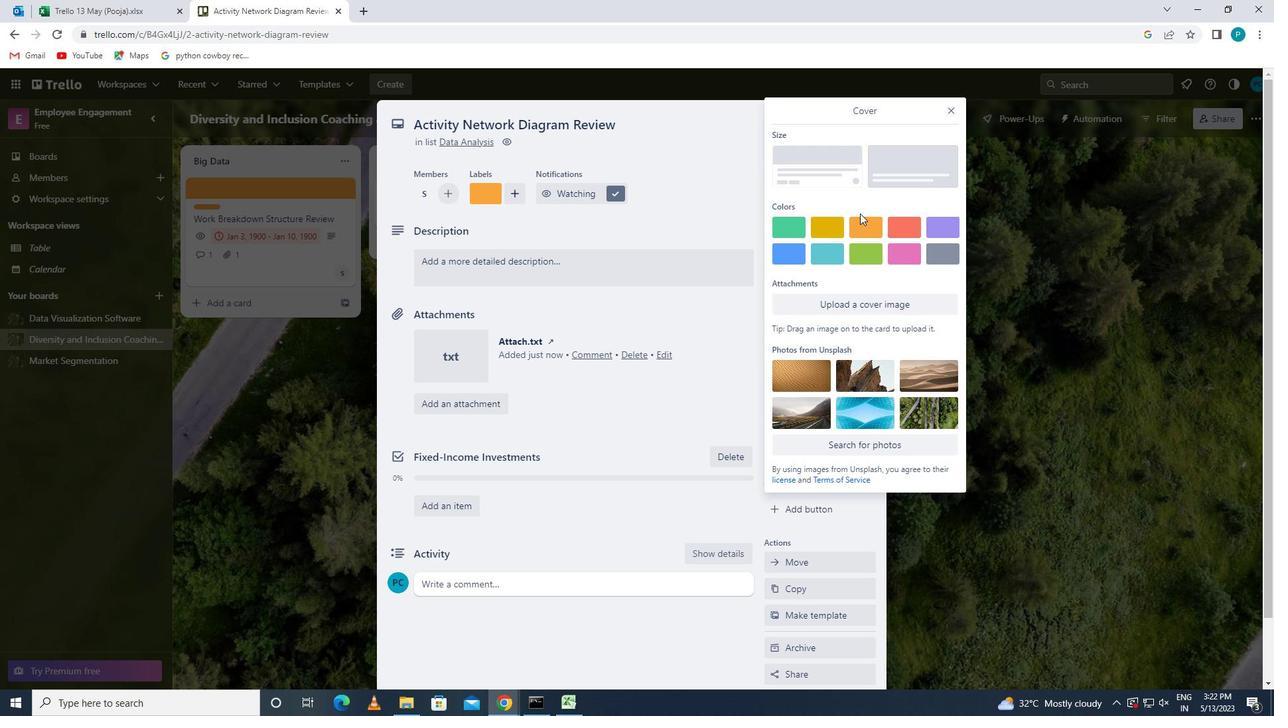 
Action: Mouse pressed left at (861, 220)
Screenshot: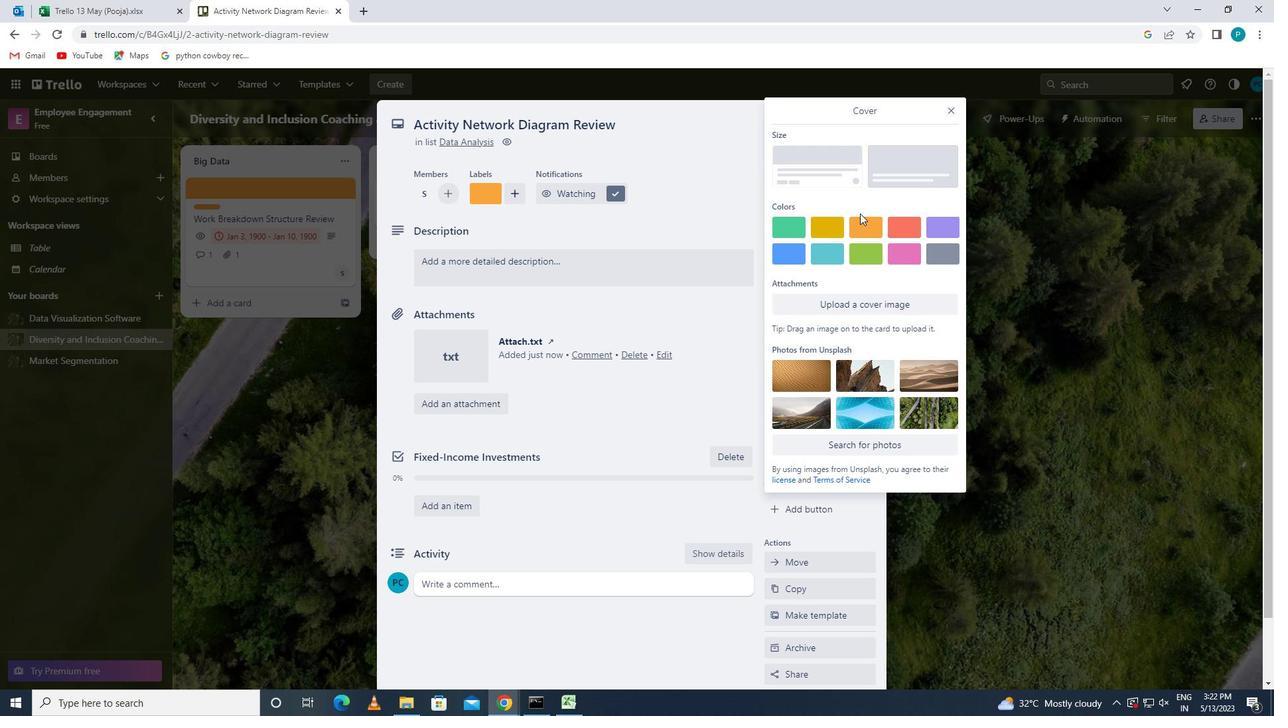 
Action: Mouse moved to (950, 107)
Screenshot: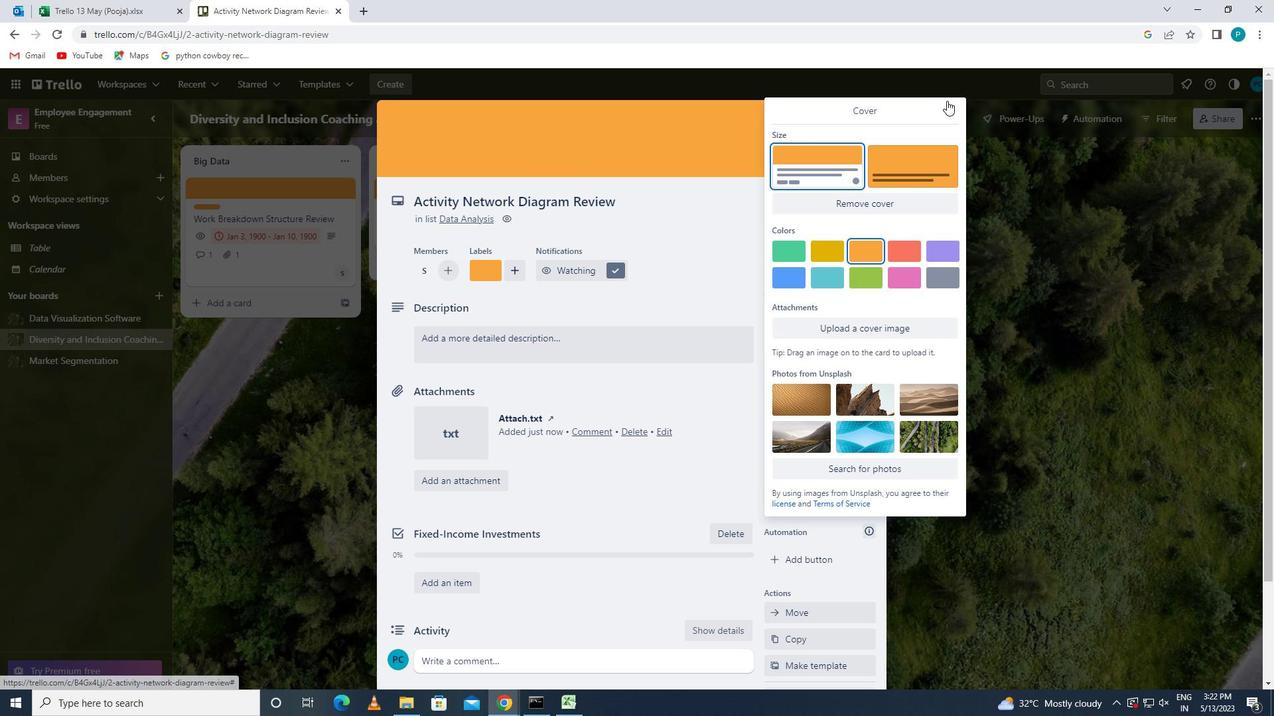 
Action: Mouse pressed left at (950, 107)
Screenshot: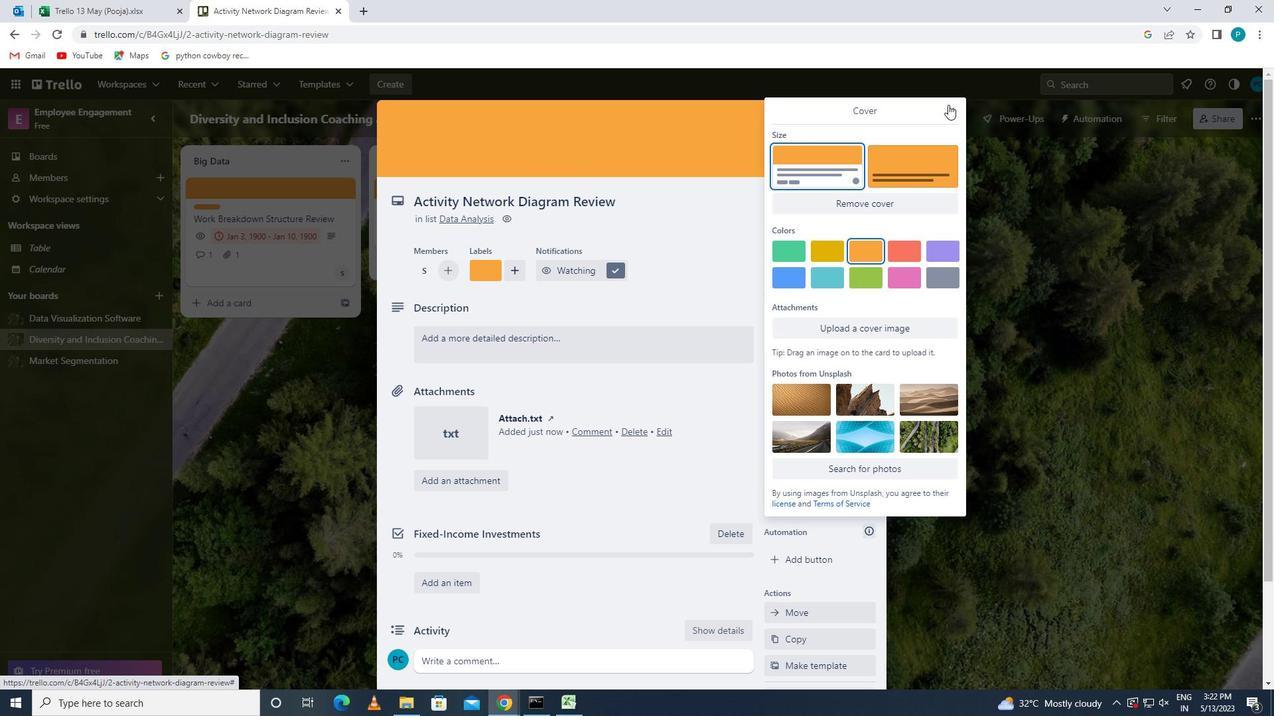 
Action: Mouse moved to (667, 337)
Screenshot: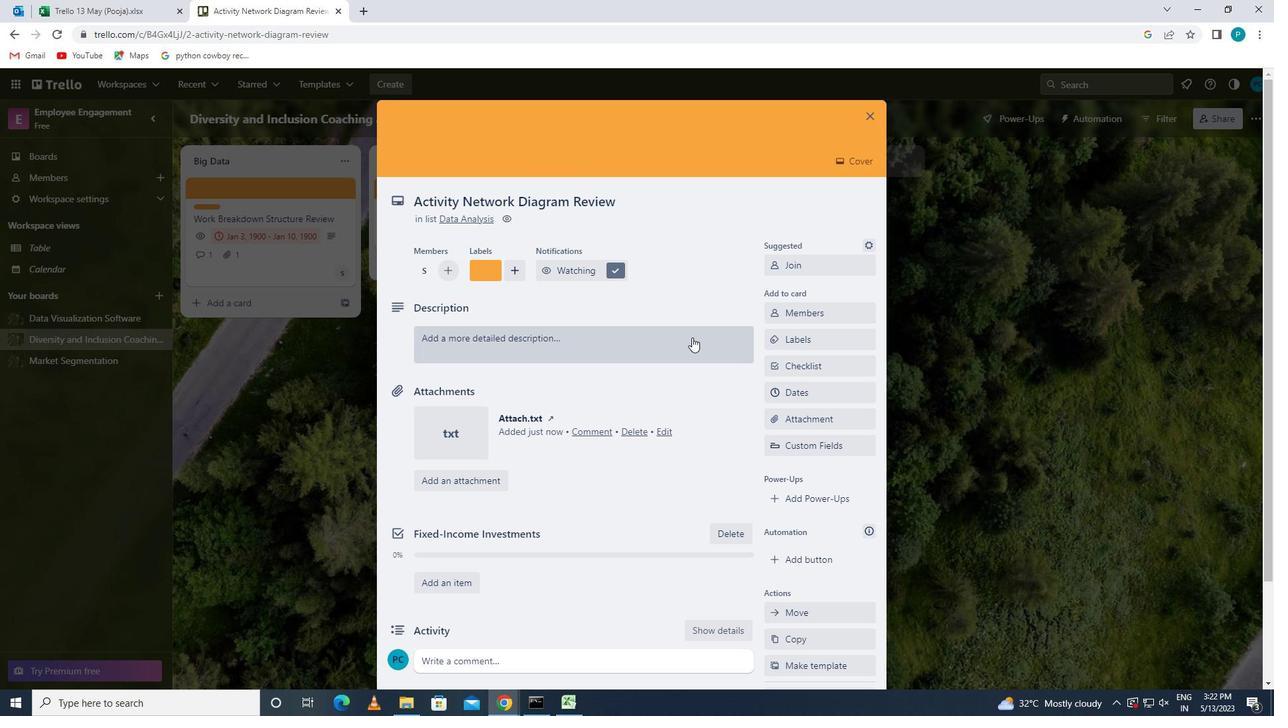 
Action: Mouse pressed left at (667, 337)
Screenshot: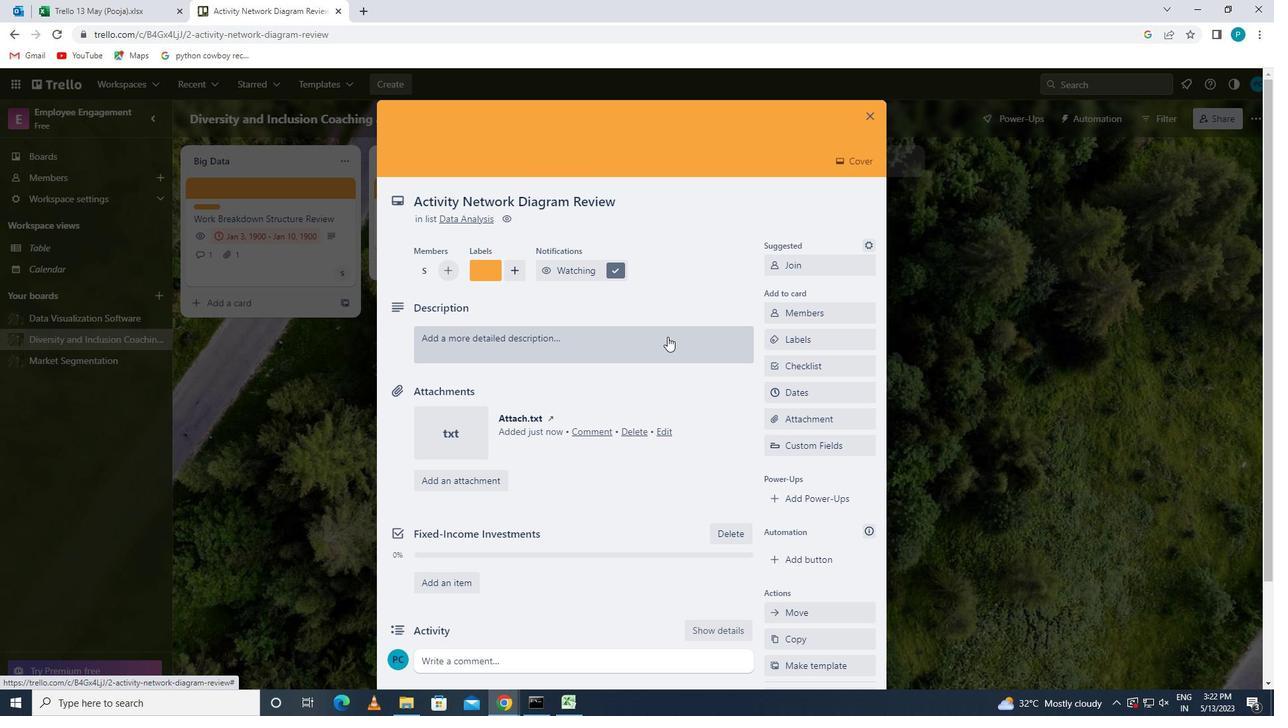 
Action: Key pressed <Key.caps_lock>r<Key.caps_lock>esearch<Key.space>and<Key.space>deve
Screenshot: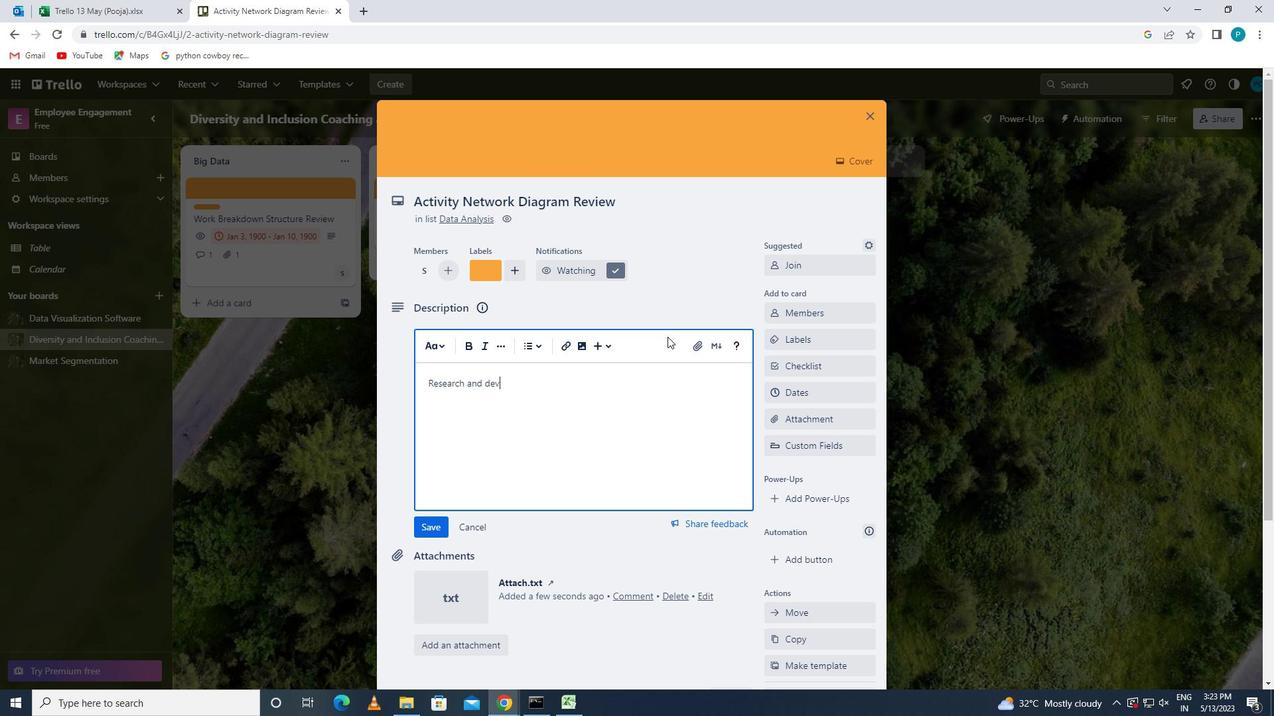 
Action: Mouse moved to (796, 379)
Screenshot: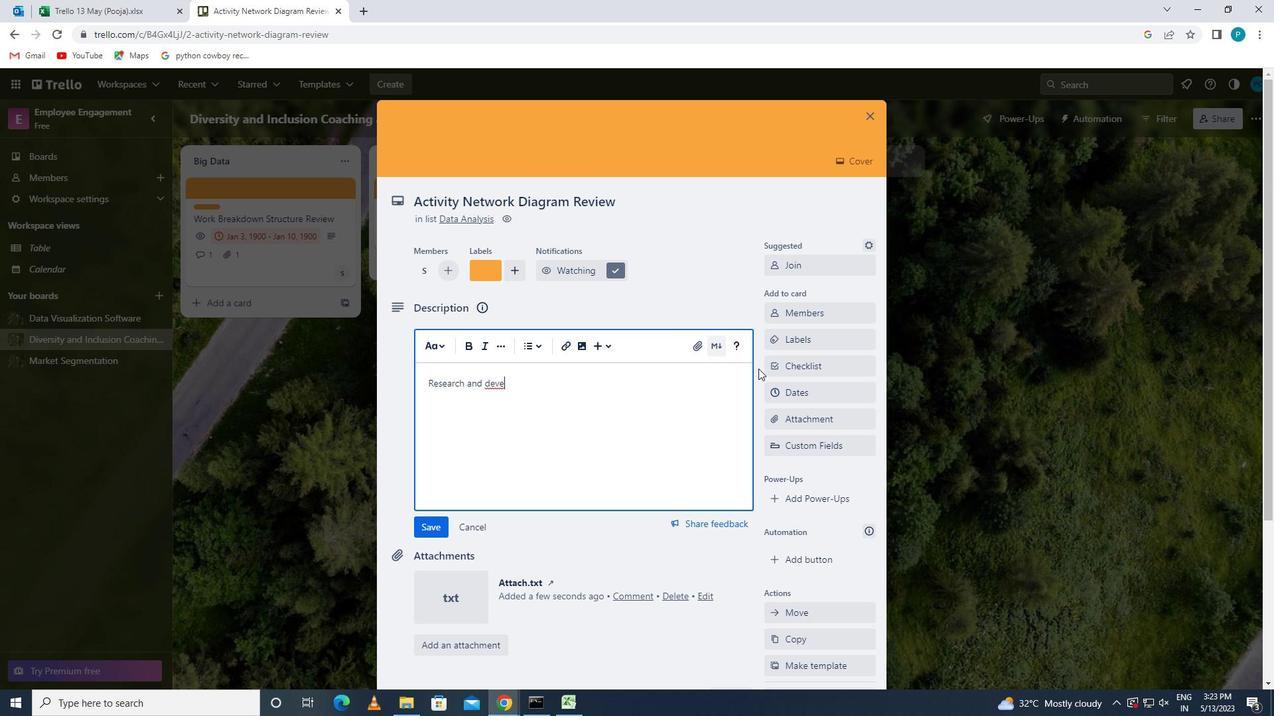 
Action: Key pressed lop<Key.space>new<Key.space>product<Key.space>differentiation<Key.space>strategy
Screenshot: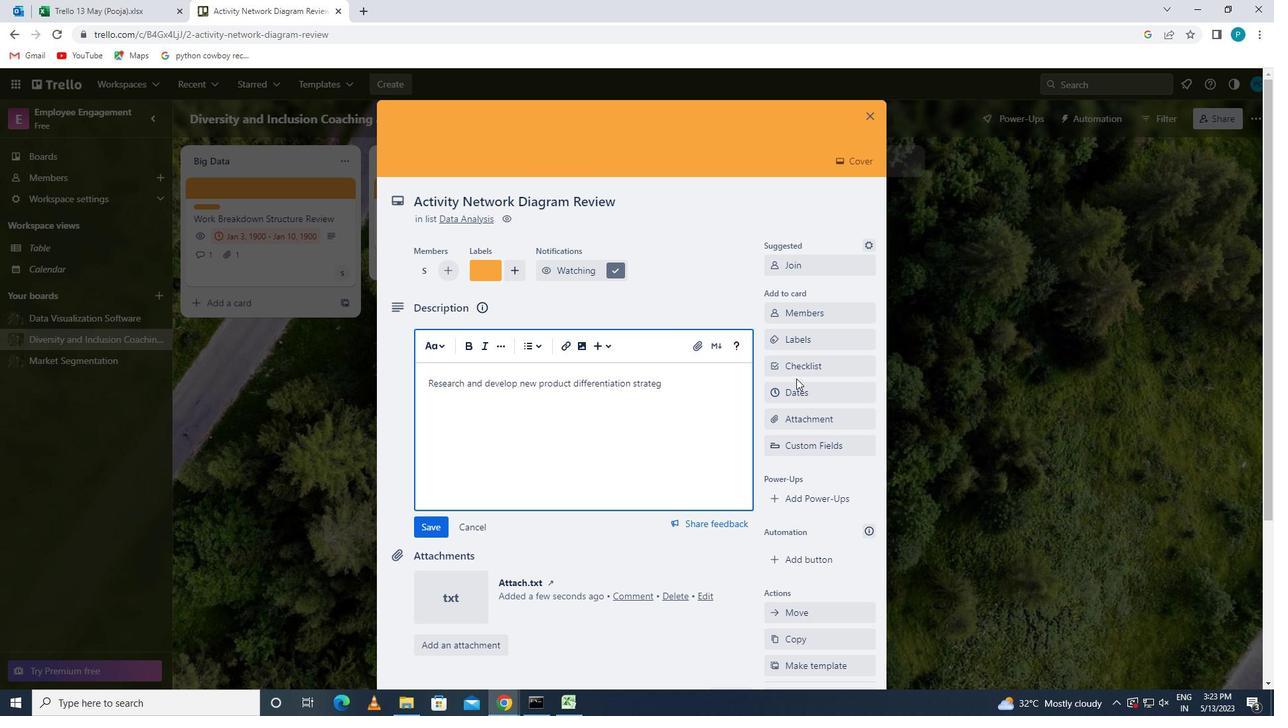 
Action: Mouse moved to (424, 531)
Screenshot: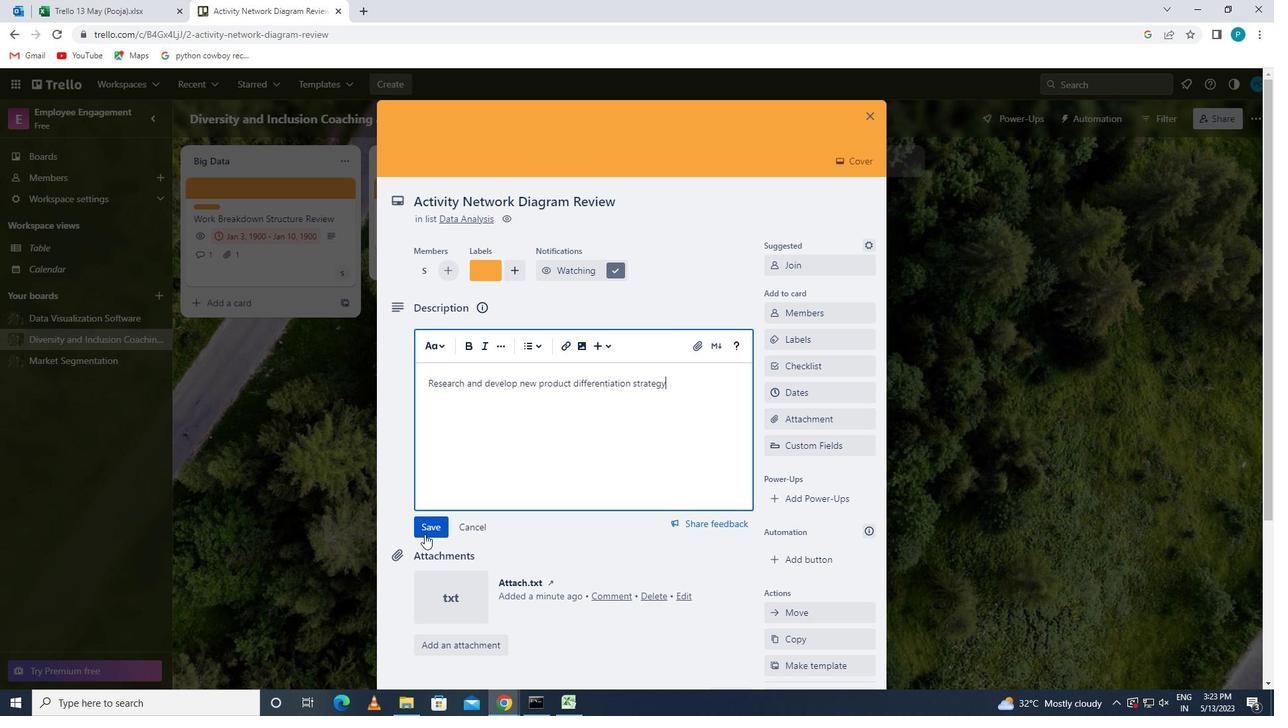 
Action: Mouse pressed left at (424, 531)
Screenshot: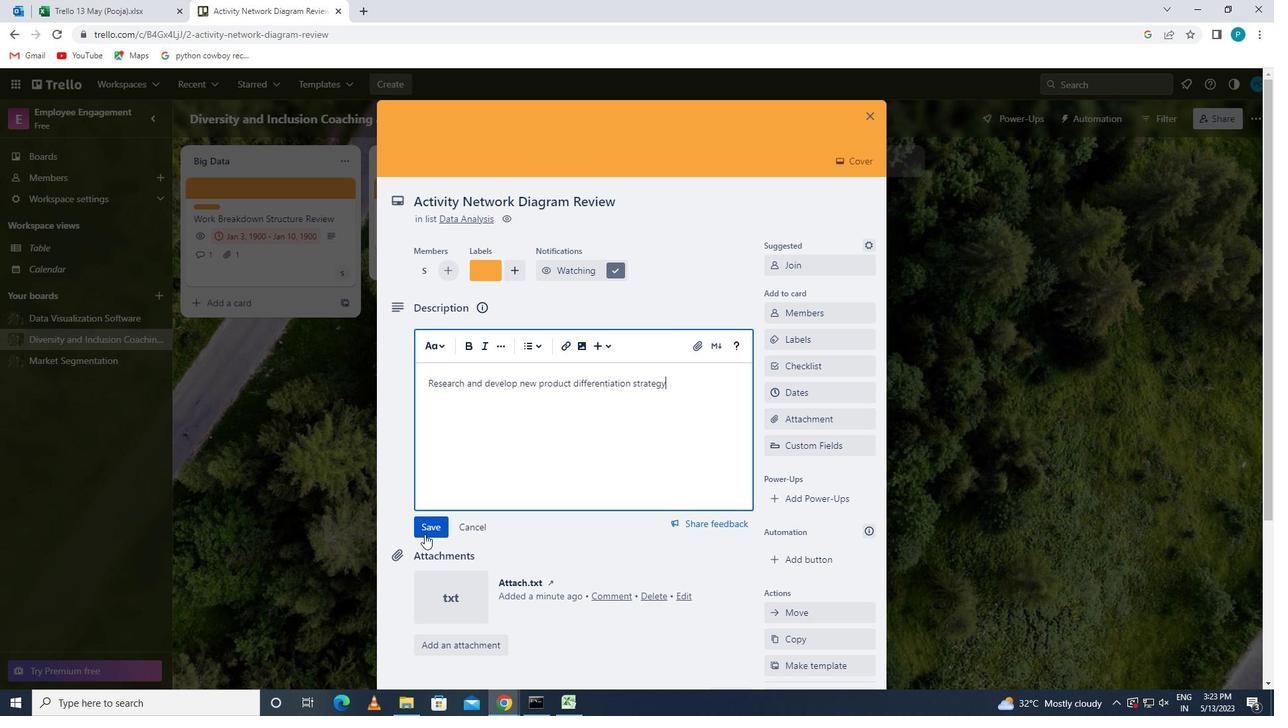 
Action: Mouse moved to (470, 558)
Screenshot: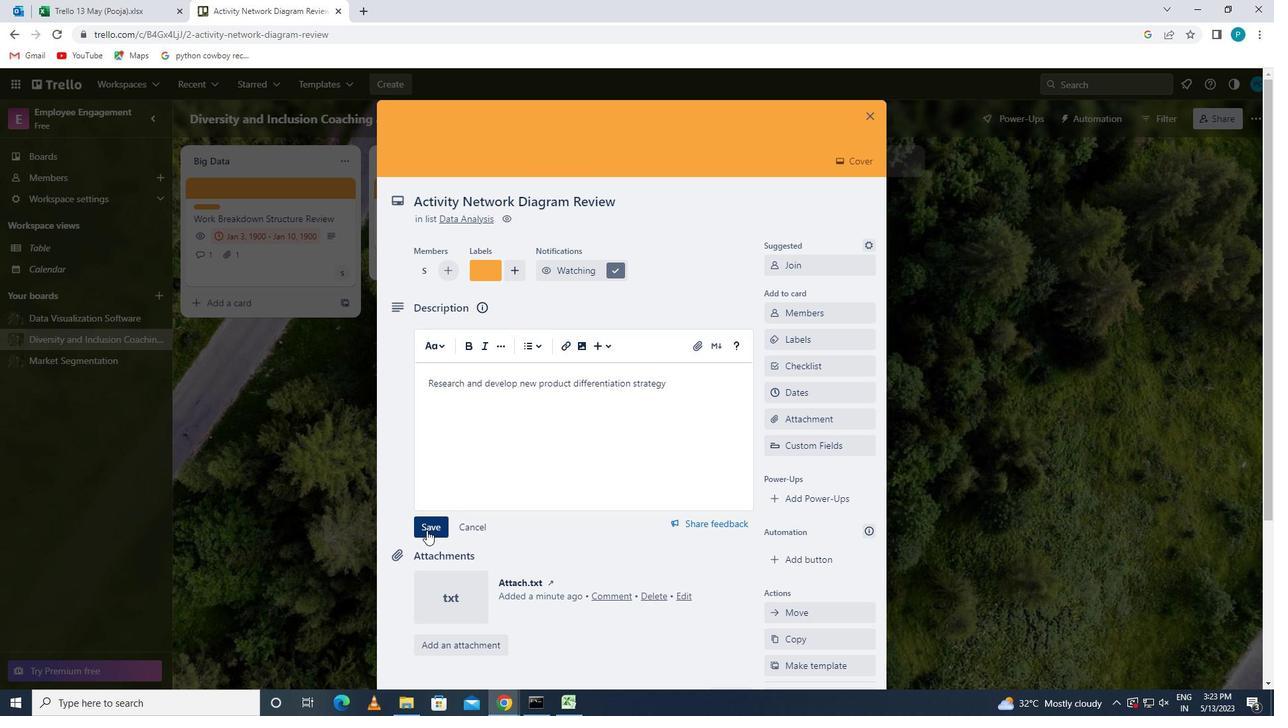 
Action: Mouse scrolled (470, 557) with delta (0, 0)
Screenshot: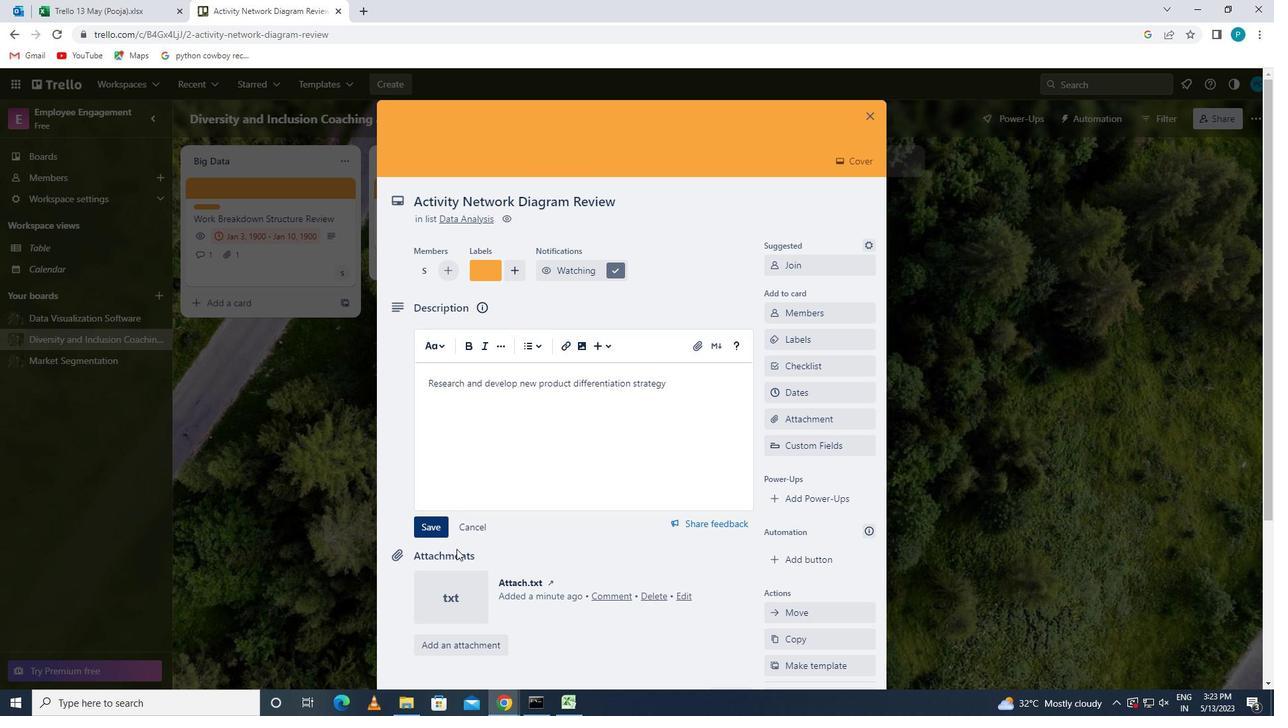 
Action: Mouse scrolled (470, 557) with delta (0, 0)
Screenshot: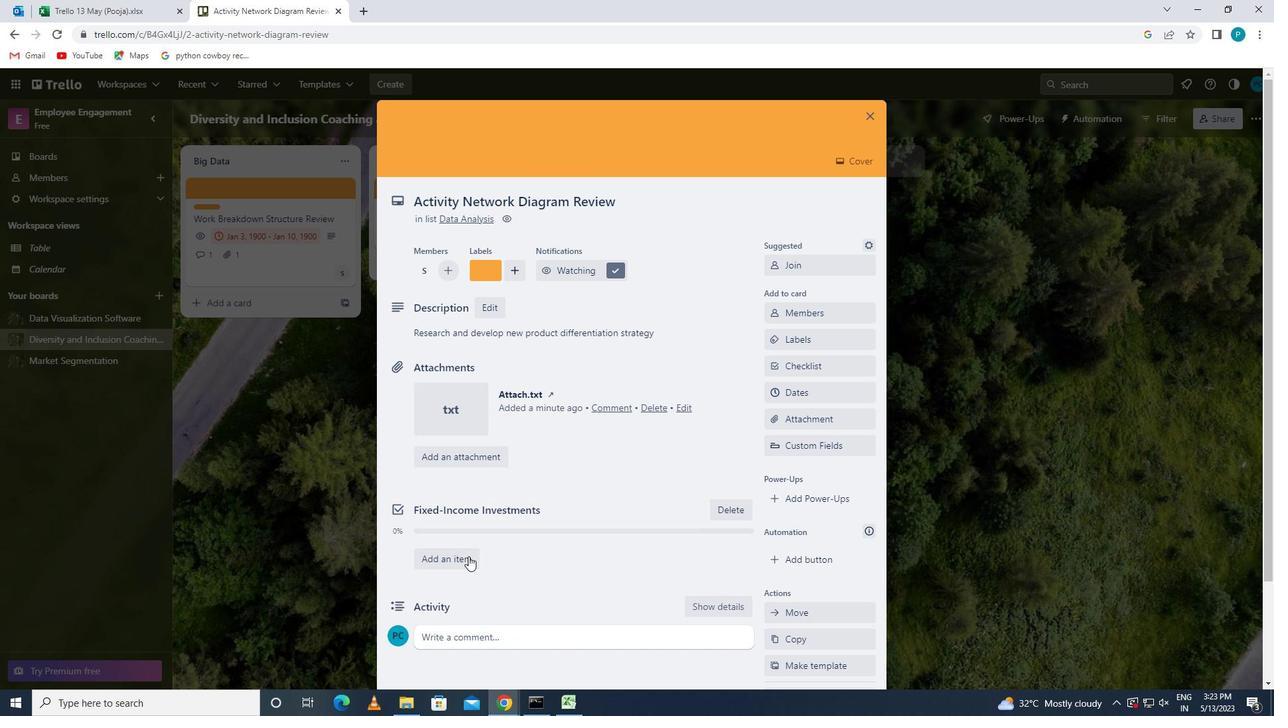
Action: Mouse moved to (456, 524)
Screenshot: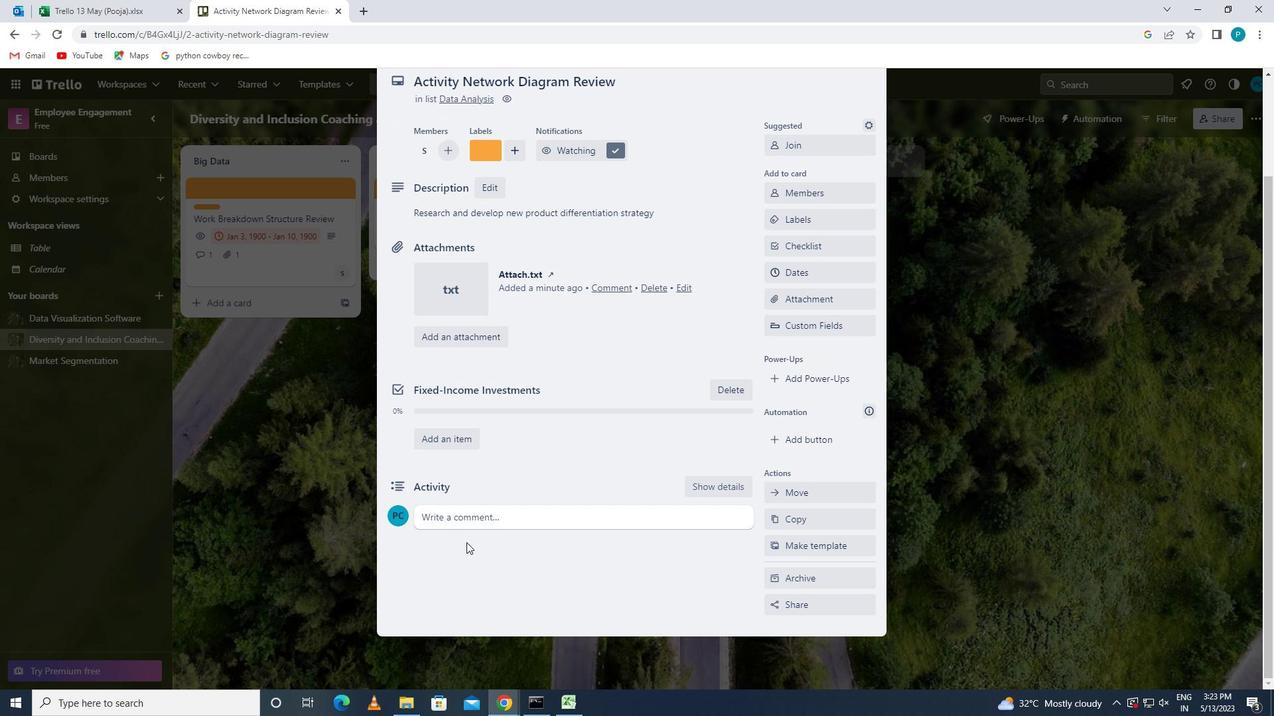 
Action: Mouse pressed left at (456, 524)
Screenshot: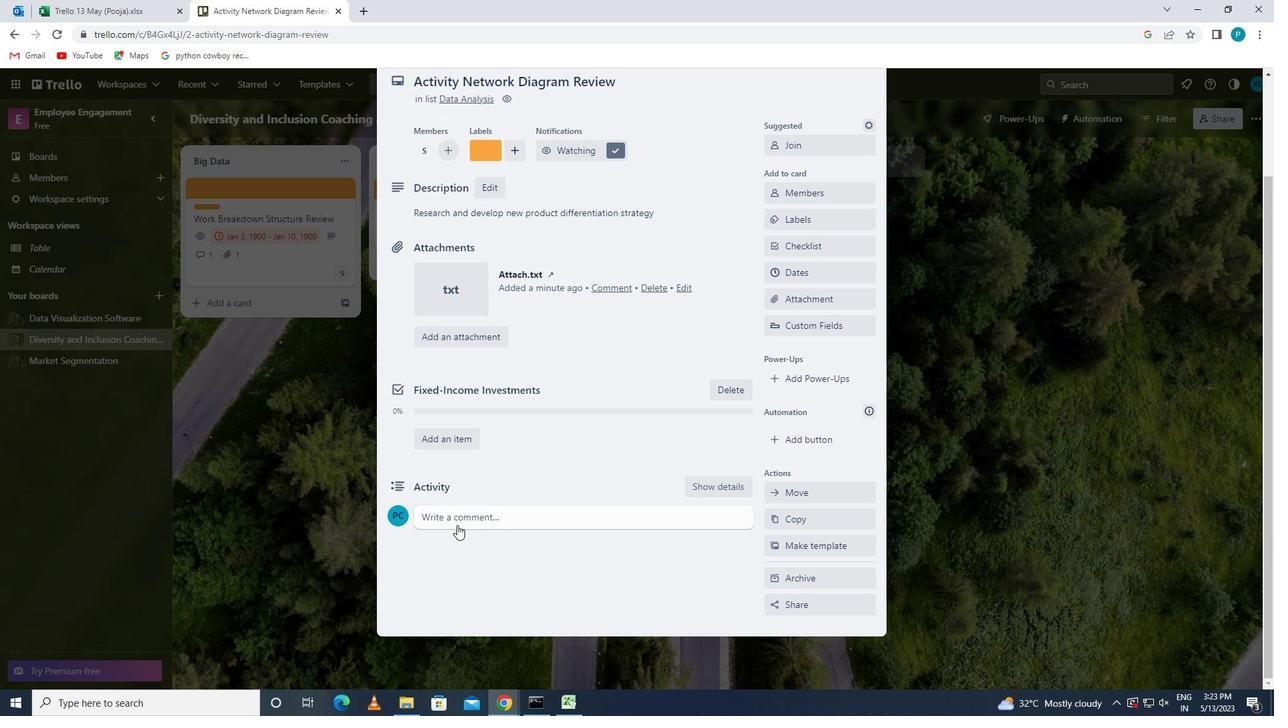 
Action: Key pressed <Key.caps_lock>w<Key.caps_lock>e<Key.space>need<Key.space>to<Key.space>ensure<Key.space>that<Key.space>we<Key.space>allocate<Key.space>enough<Key.space>time<Key.space>and<Key.space>resources<Key.space>to<Key.space>this<Key.space>task<Key.space>to<Key.space>ensure<Key.space>its<Key.space>success
Screenshot: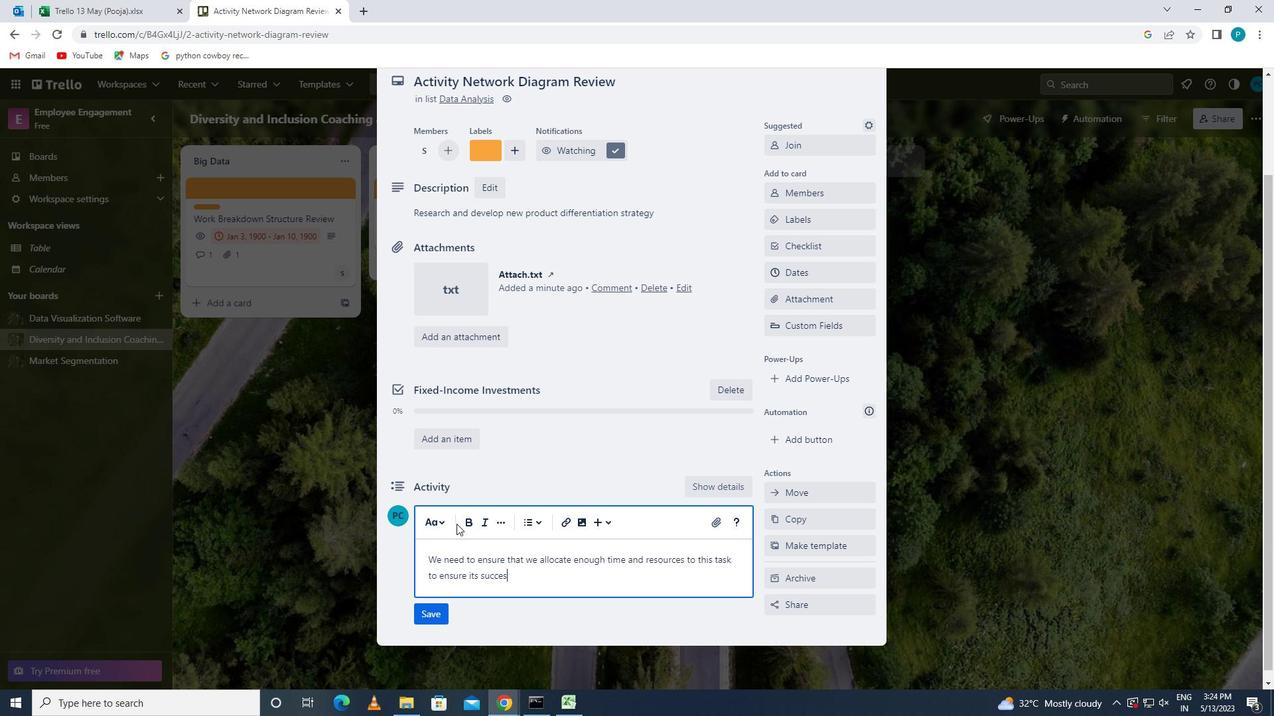 
Action: Mouse moved to (438, 623)
Screenshot: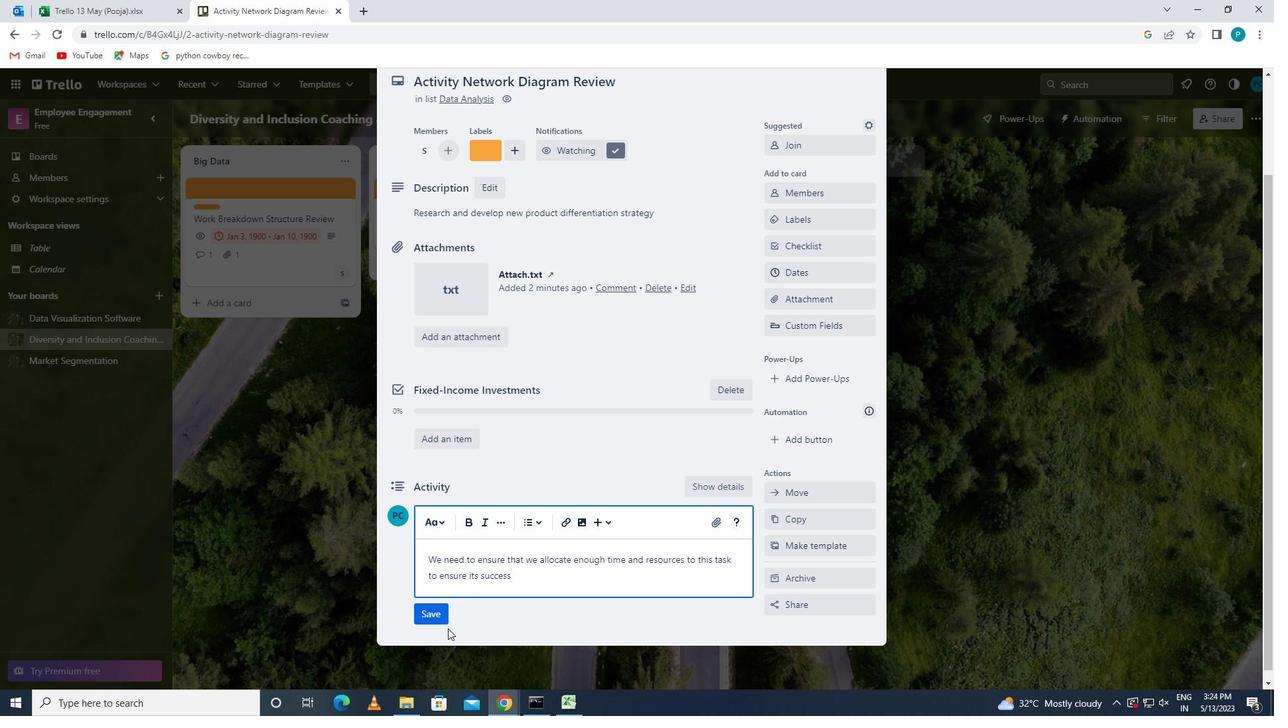
Action: Mouse pressed left at (438, 623)
Screenshot: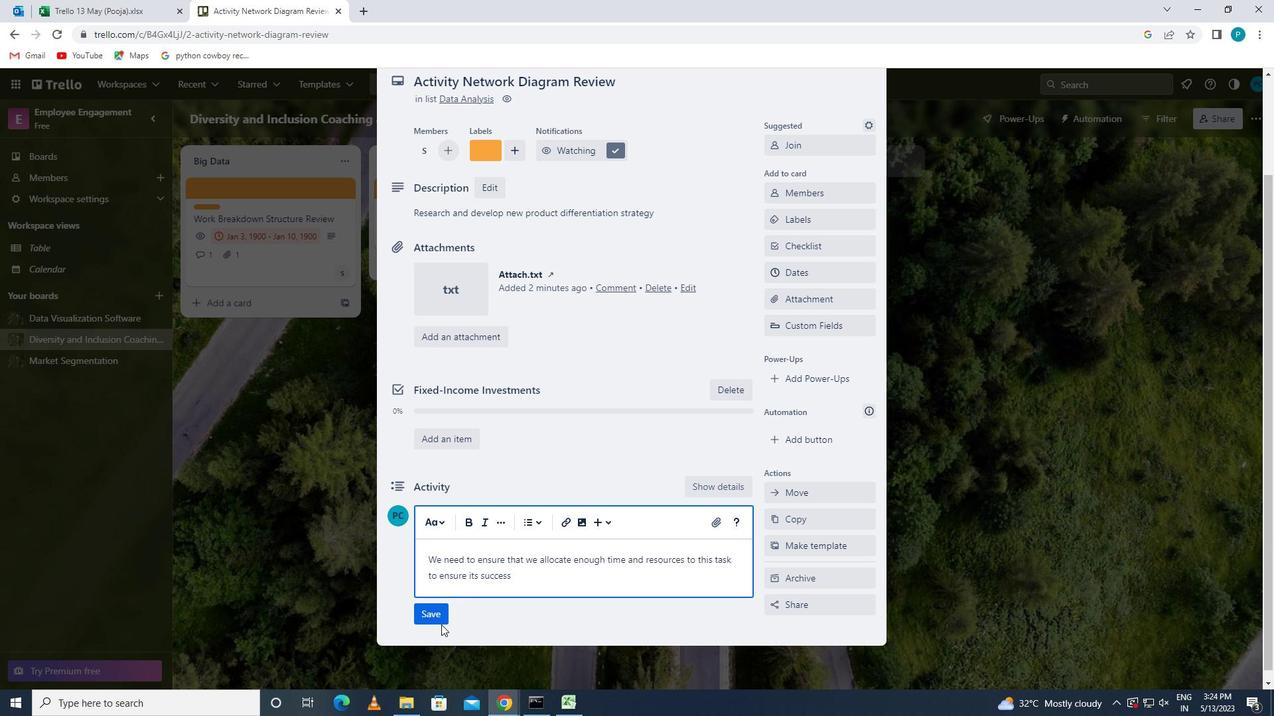 
Action: Mouse moved to (818, 282)
Screenshot: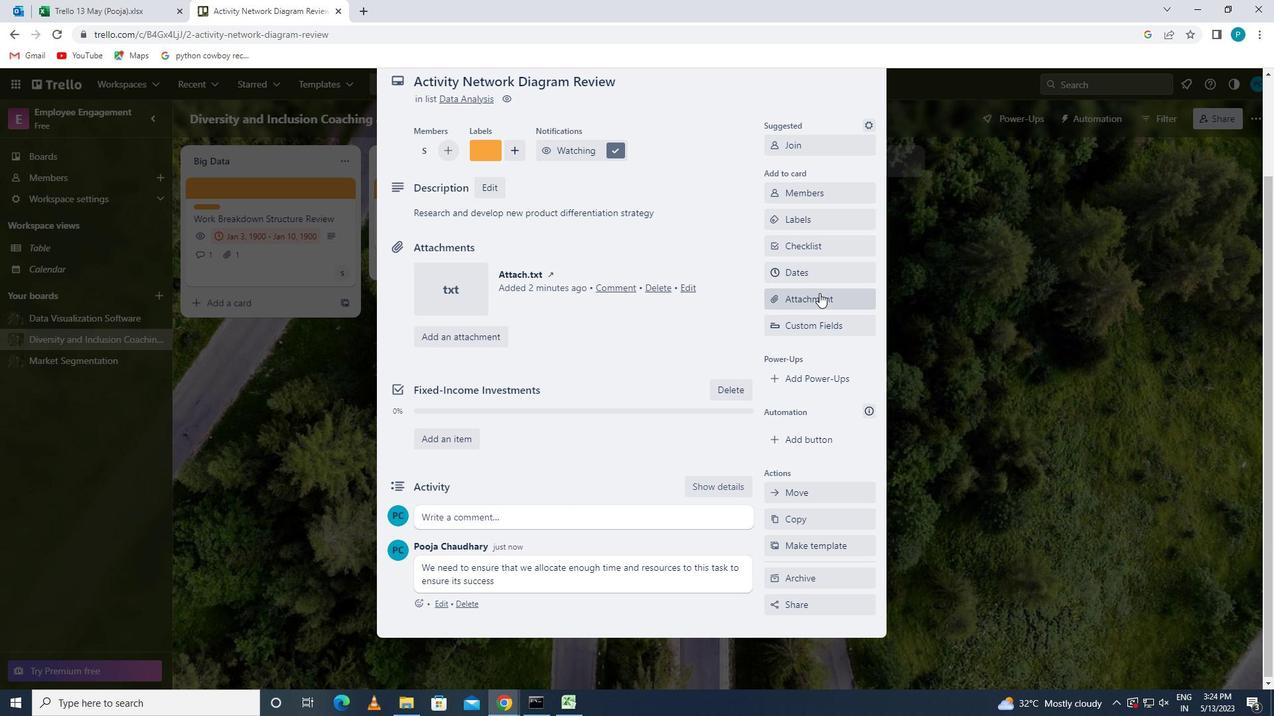 
Action: Mouse pressed left at (818, 282)
Screenshot: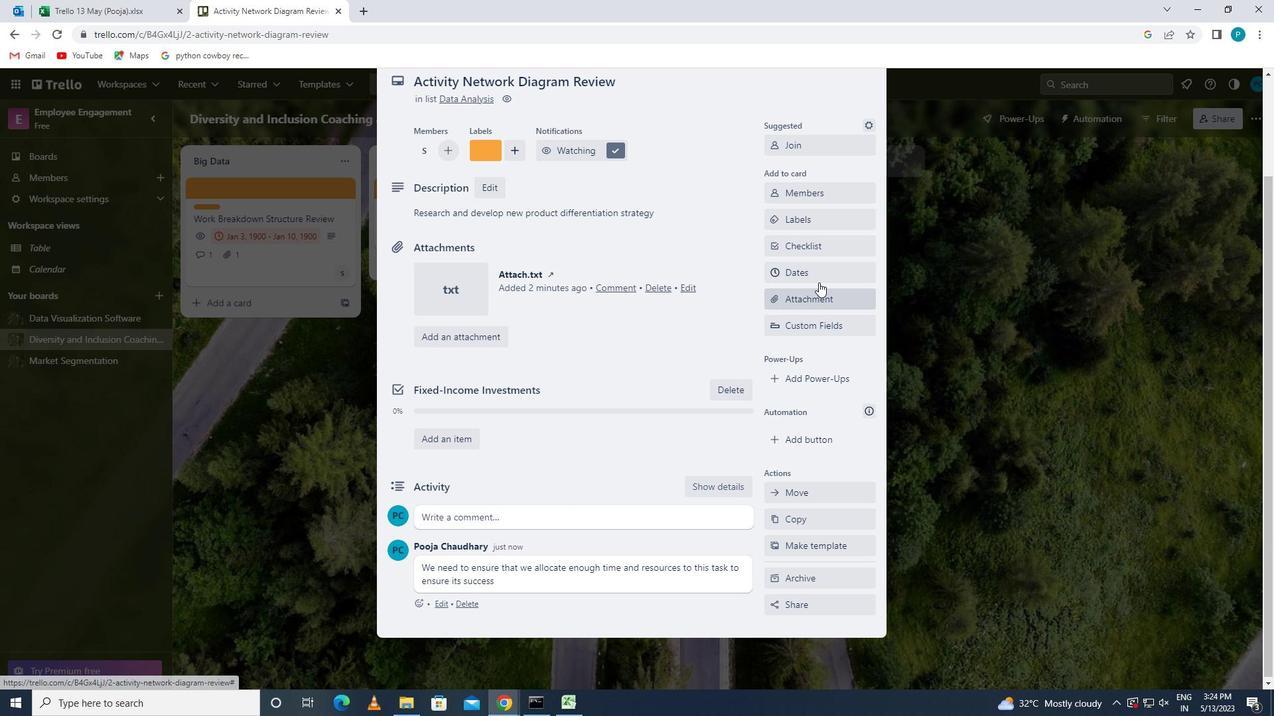 
Action: Mouse moved to (779, 355)
Screenshot: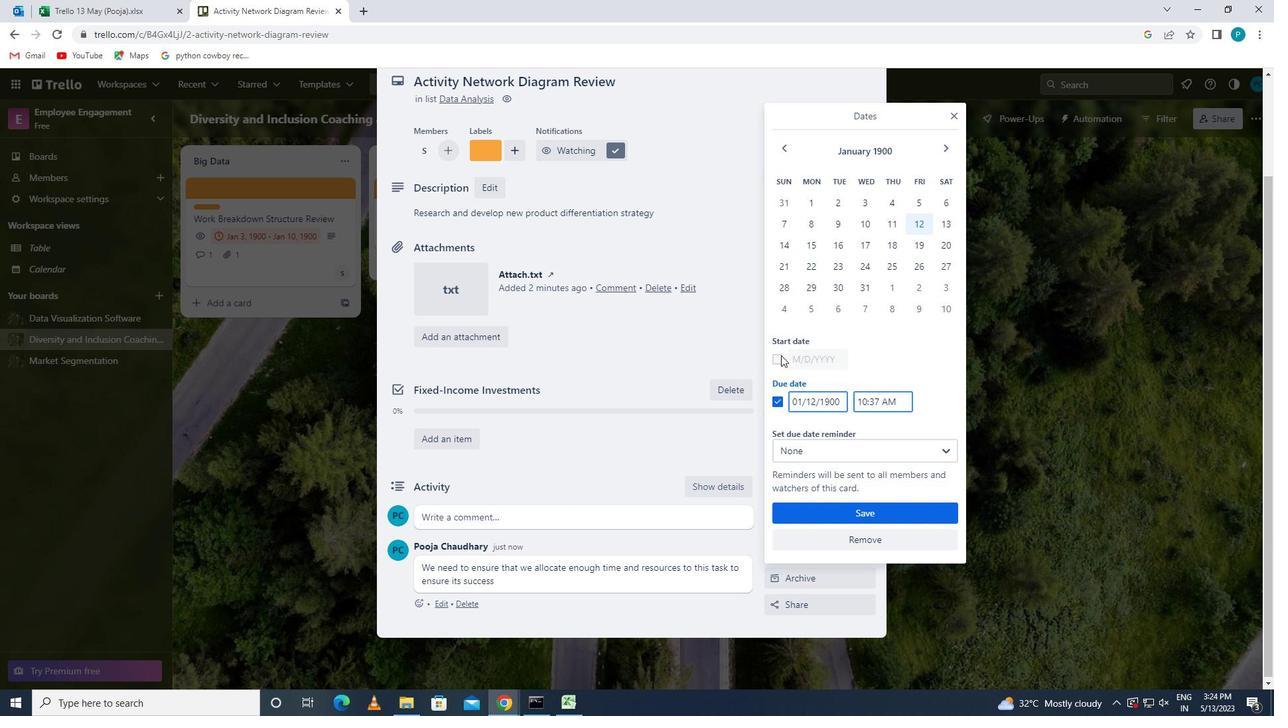 
Action: Mouse pressed left at (779, 355)
Screenshot: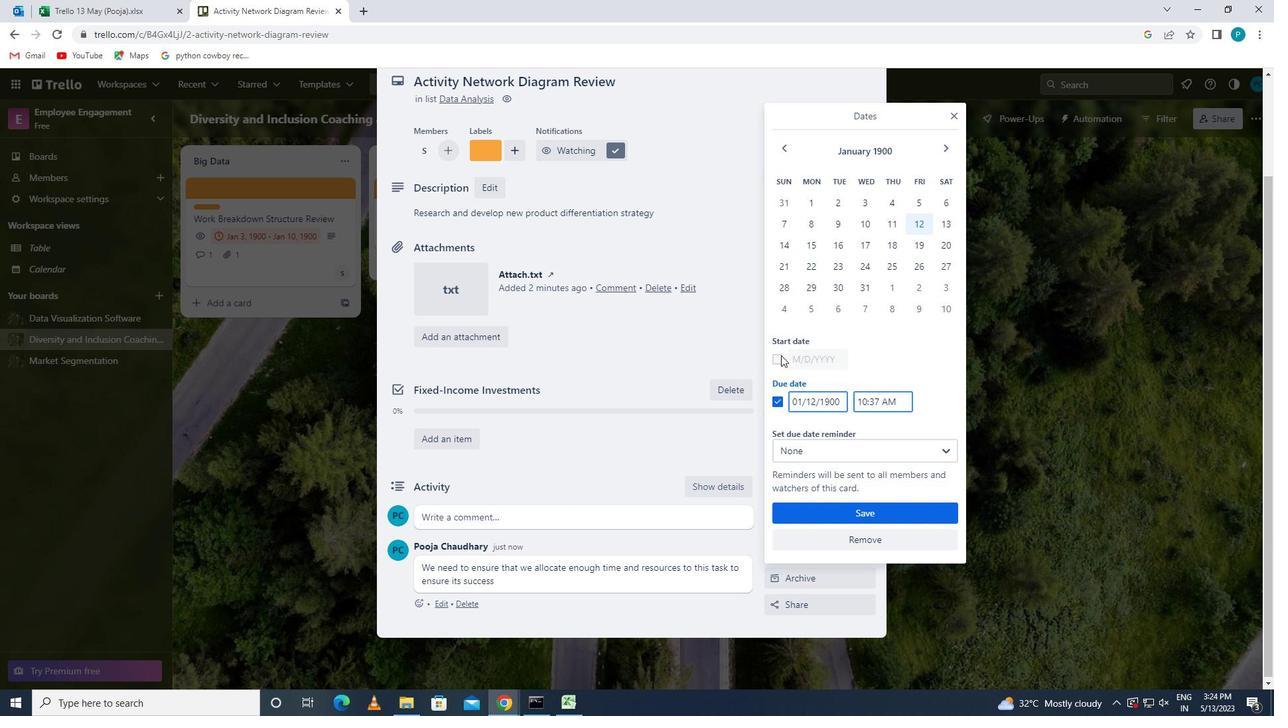 
Action: Mouse moved to (788, 361)
Screenshot: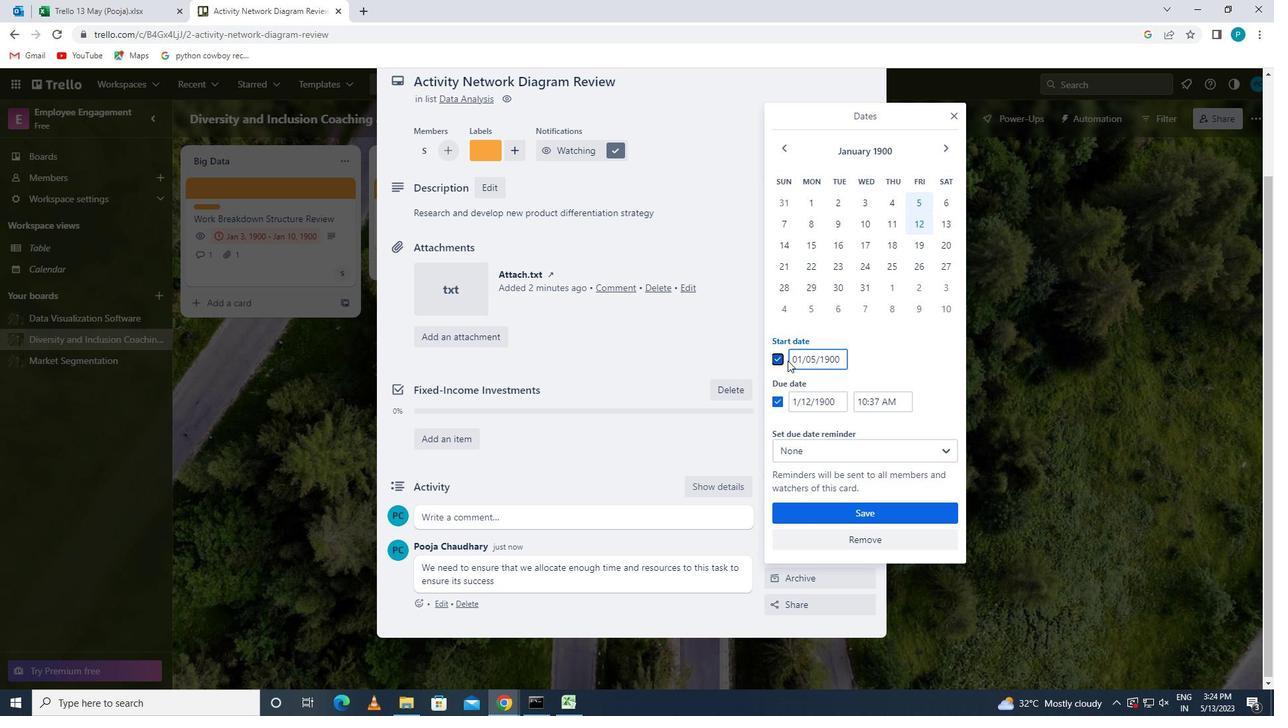
Action: Mouse pressed left at (788, 361)
Screenshot: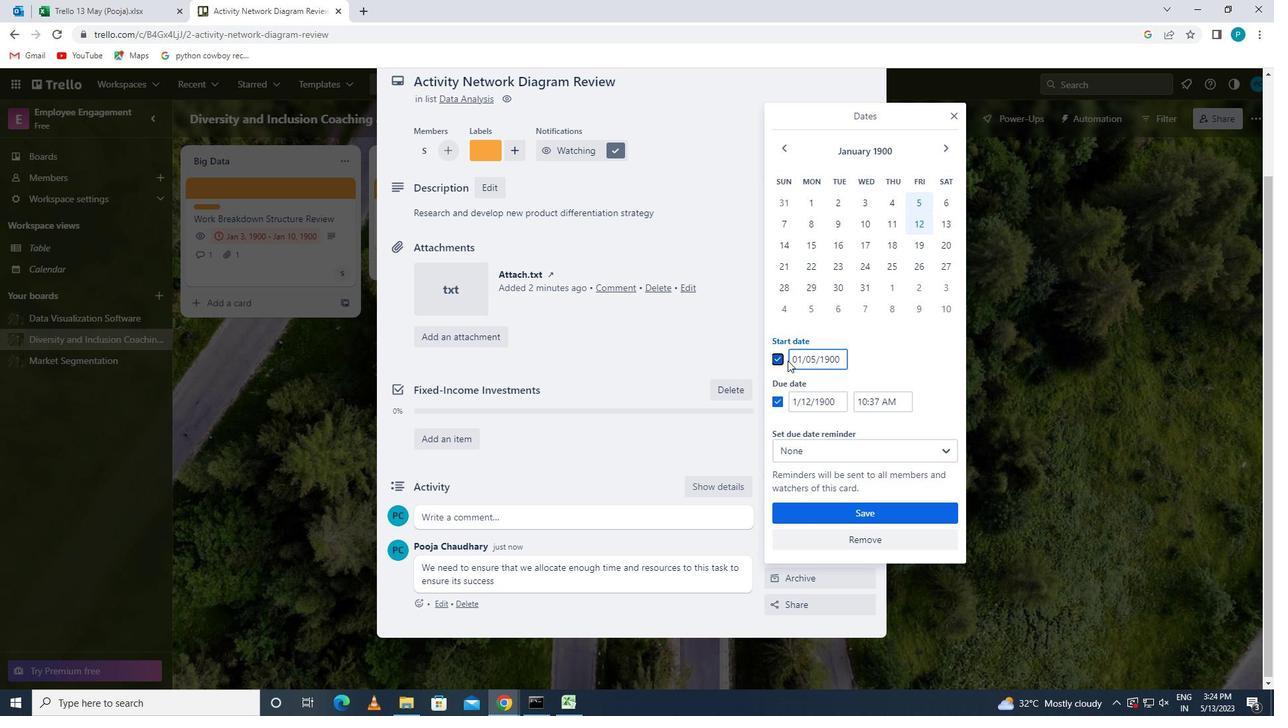 
Action: Mouse moved to (855, 365)
Screenshot: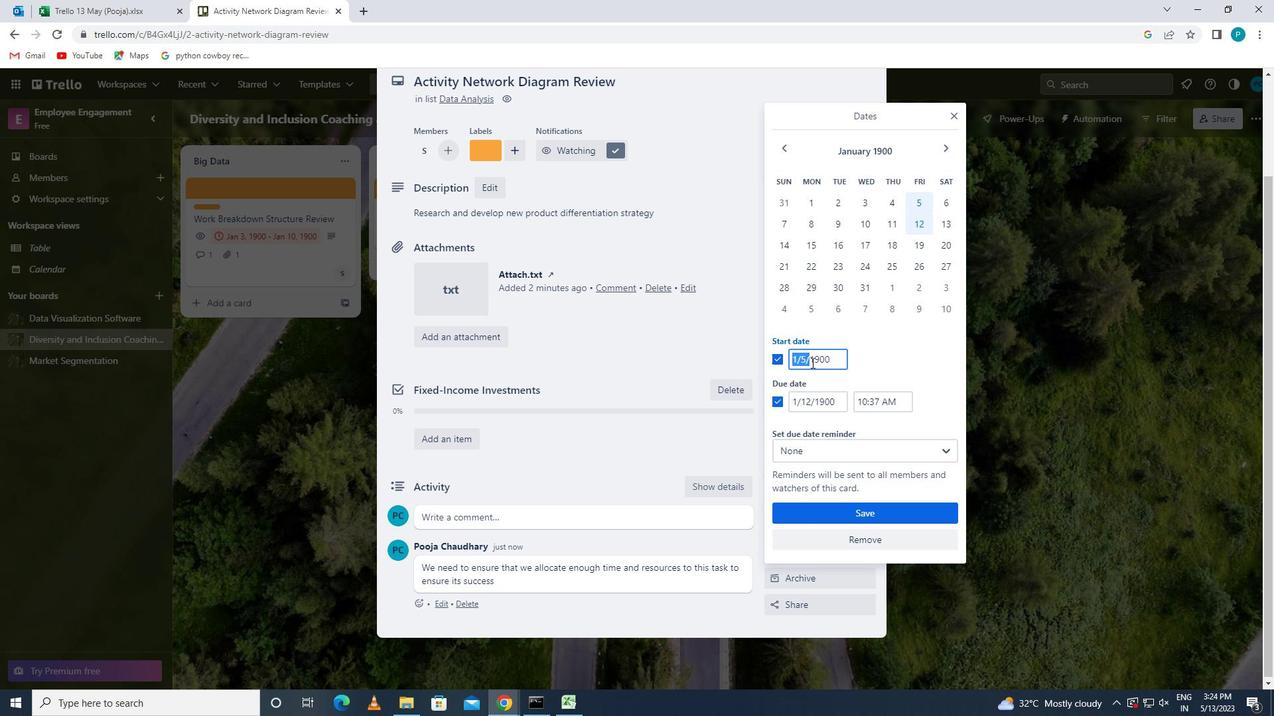 
Action: Key pressed 1/6/1900
Screenshot: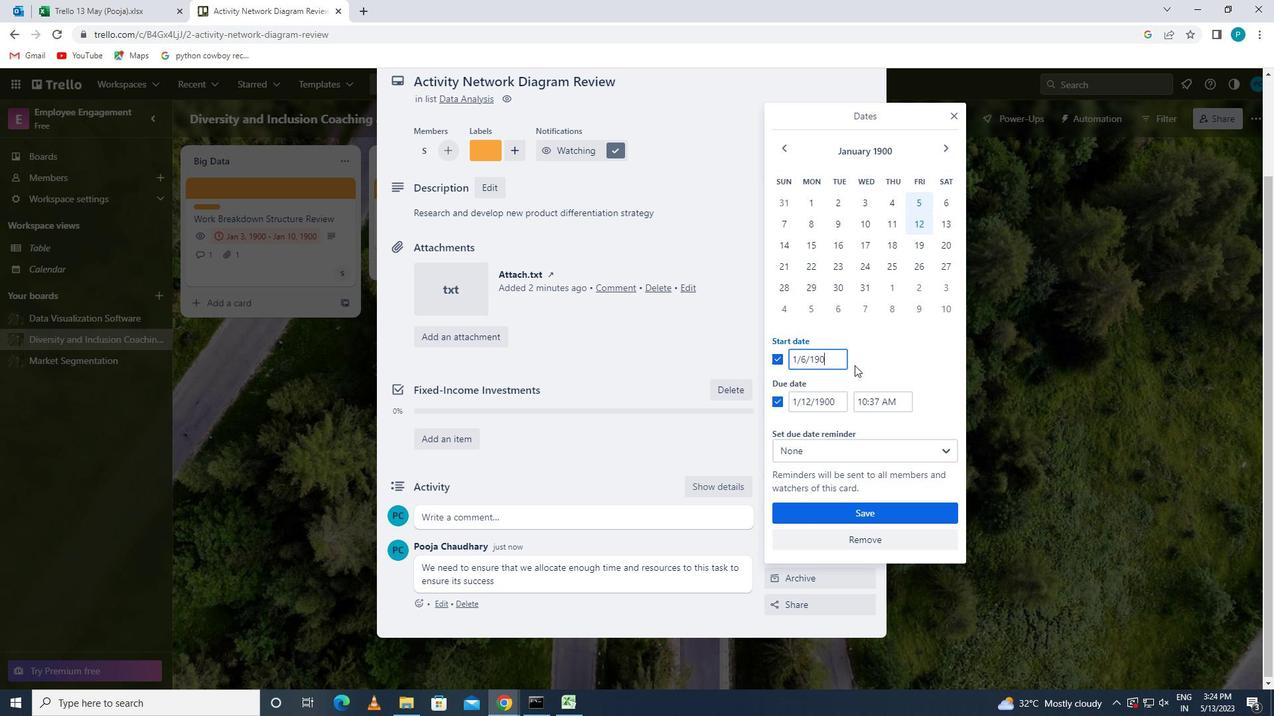
Action: Mouse moved to (844, 404)
Screenshot: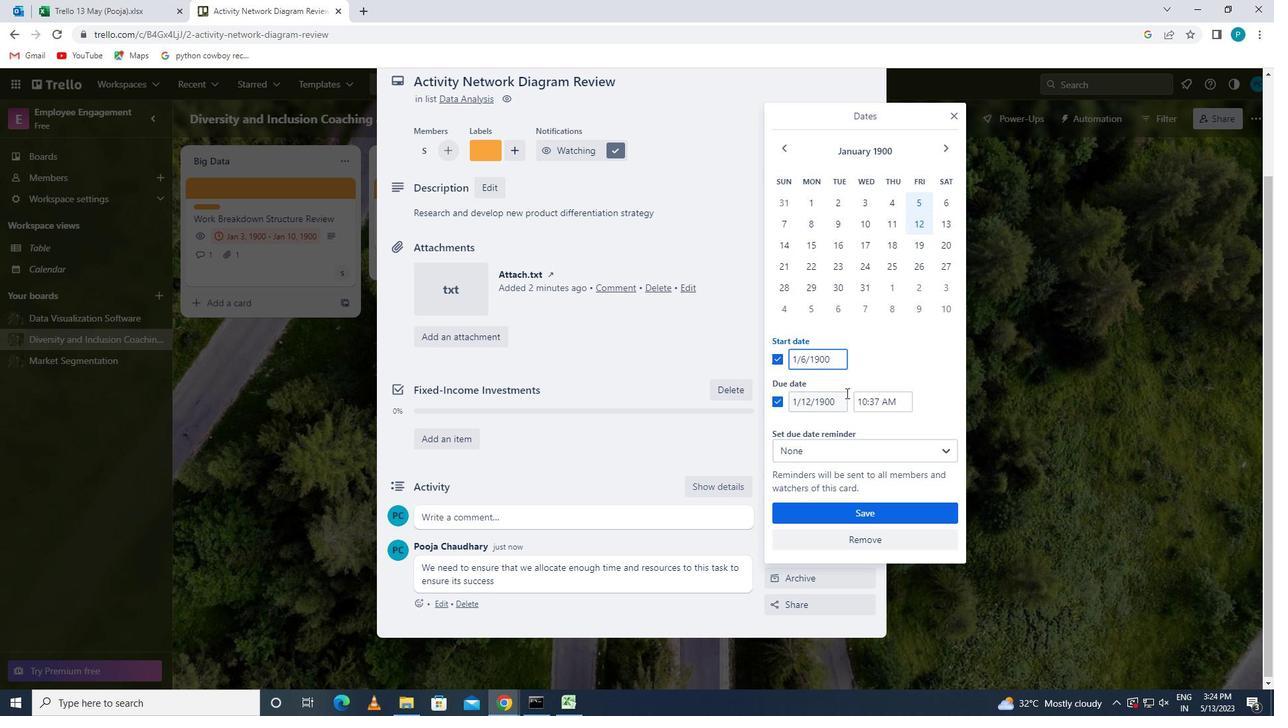 
Action: Mouse pressed left at (844, 404)
Screenshot: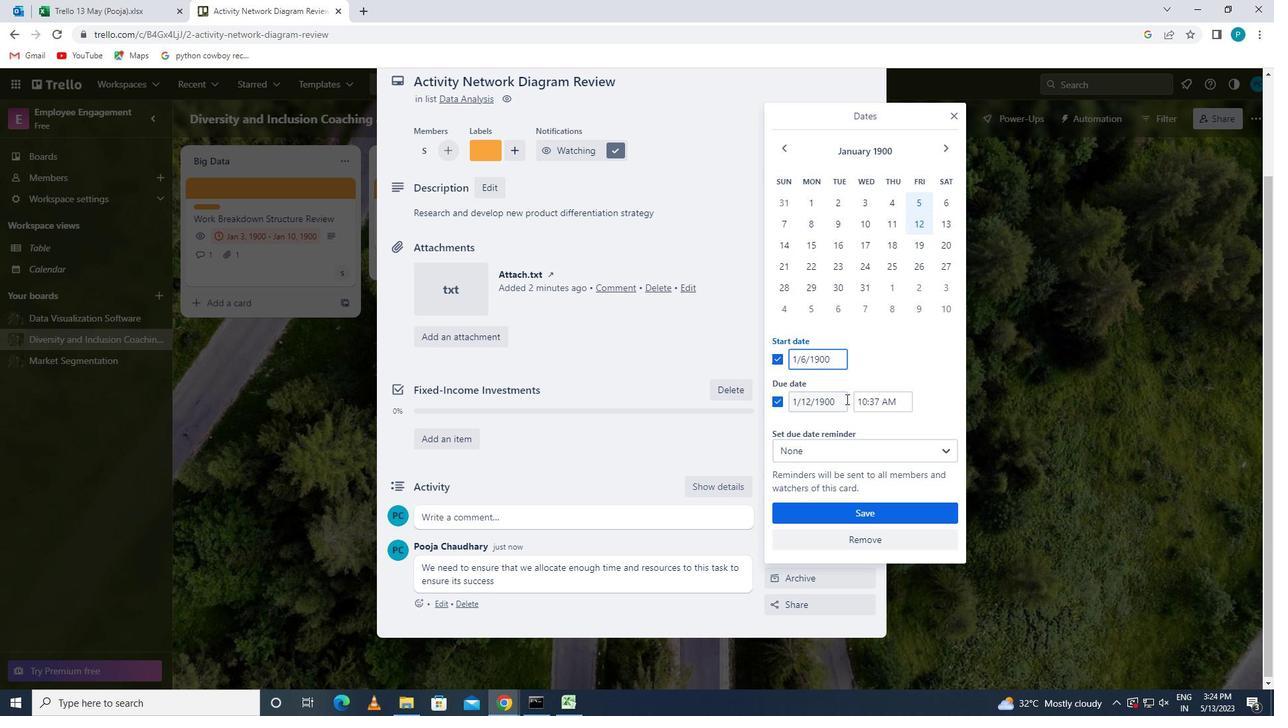 
Action: Mouse pressed left at (844, 404)
Screenshot: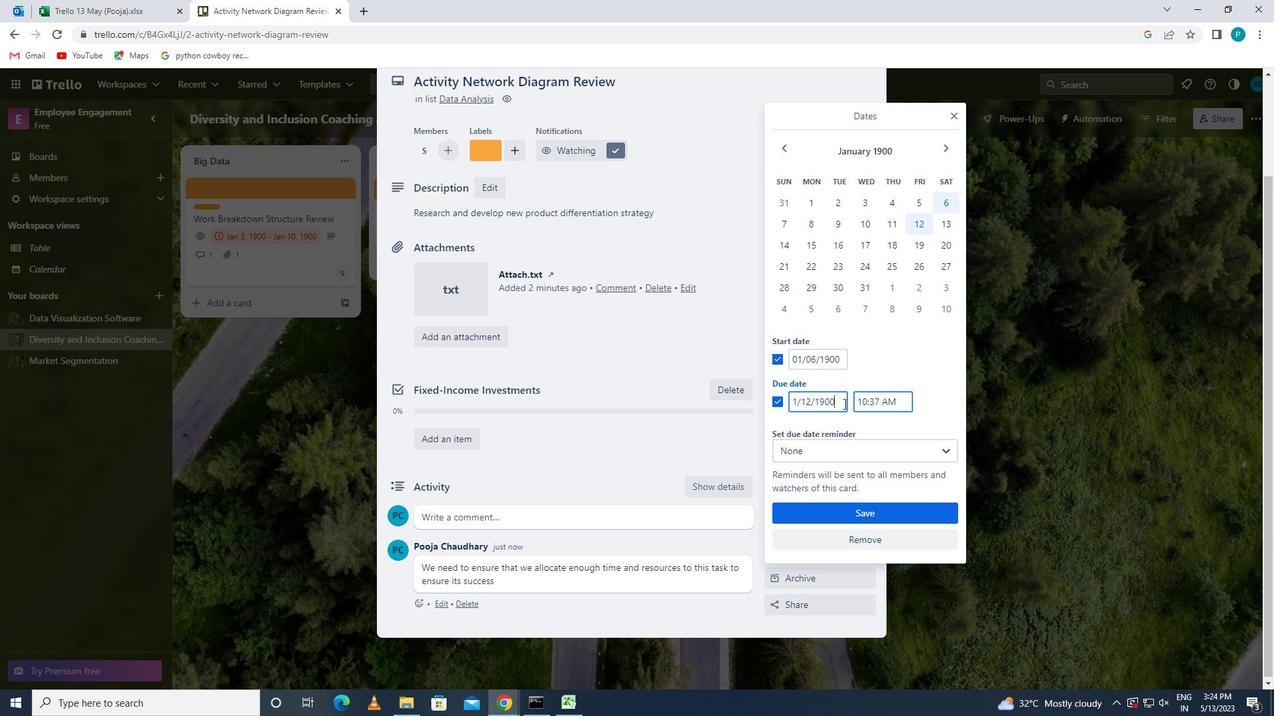 
Action: Mouse moved to (781, 398)
Screenshot: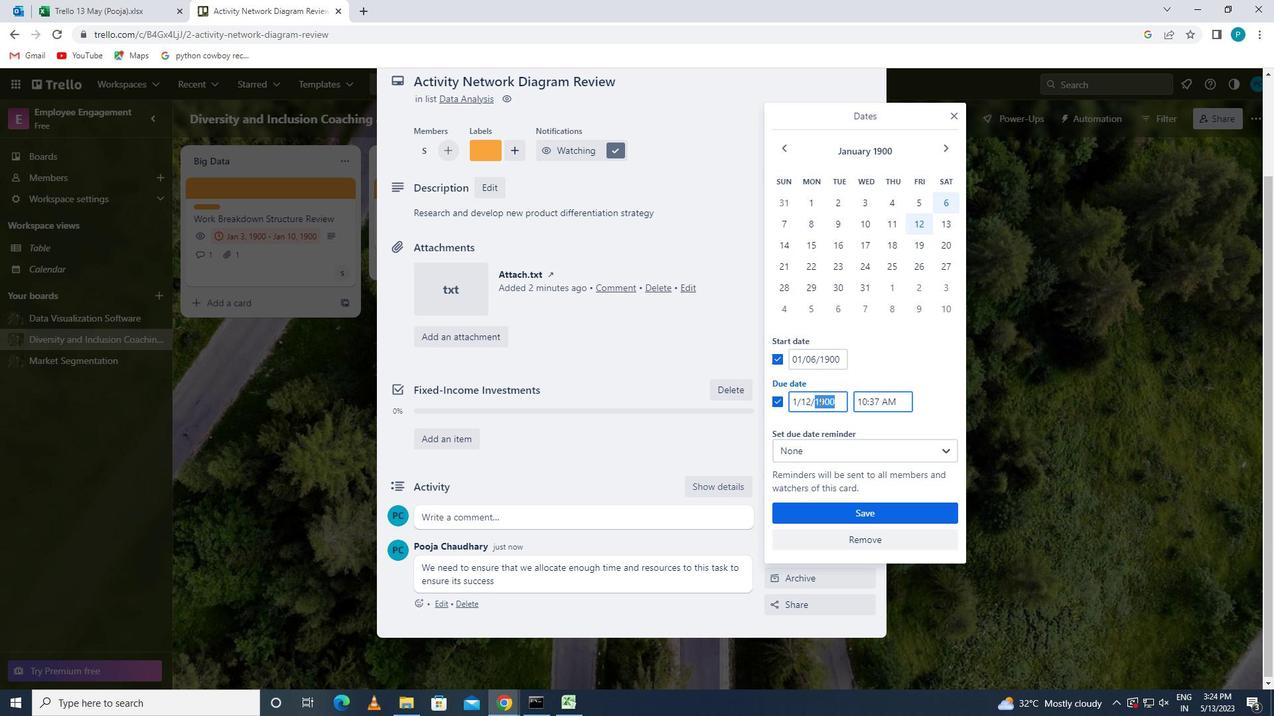 
Action: Key pressed 1/13/1900
Screenshot: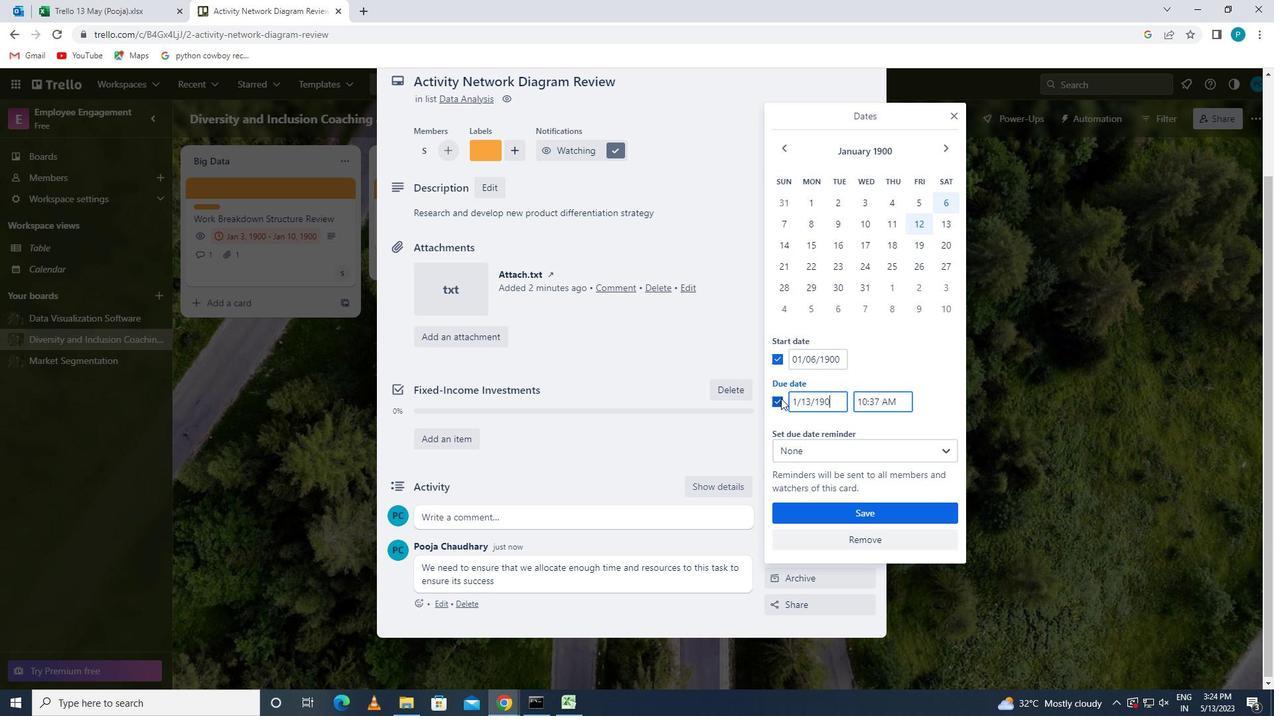 
Action: Mouse moved to (829, 511)
Screenshot: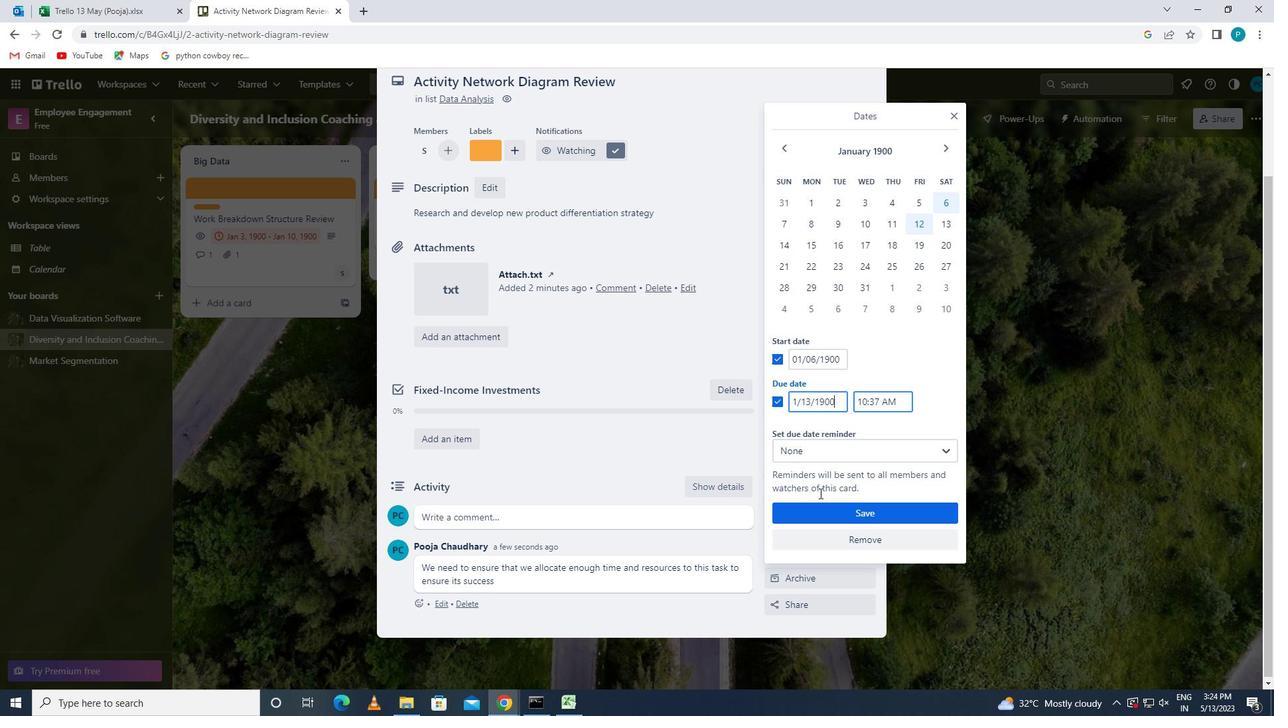 
Action: Mouse pressed left at (829, 511)
Screenshot: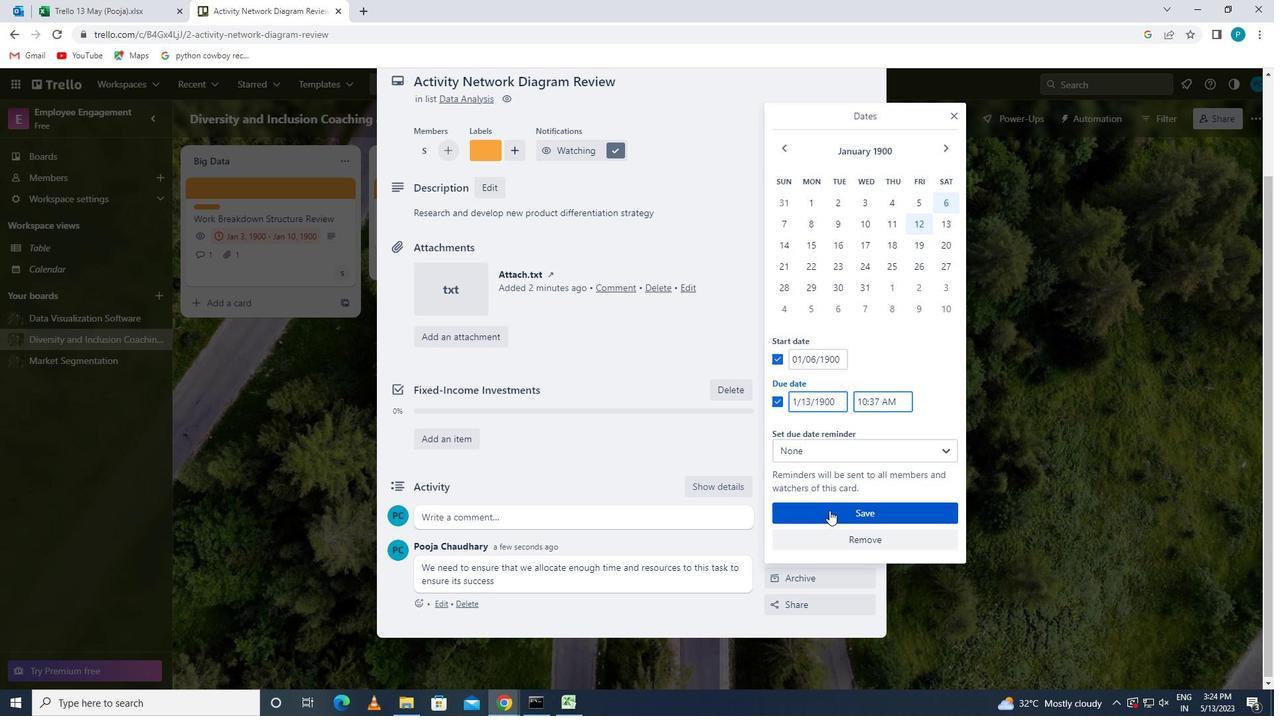 
Action: Mouse moved to (715, 444)
Screenshot: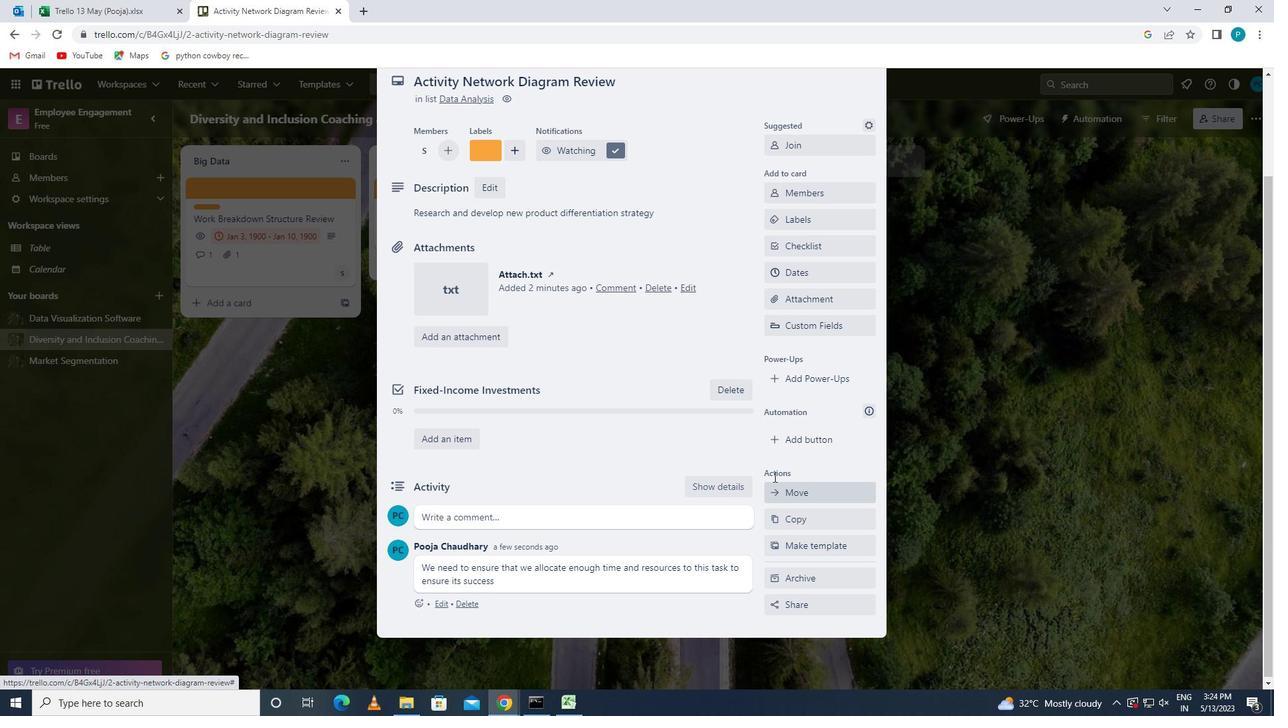 
Action: Mouse scrolled (715, 445) with delta (0, 0)
Screenshot: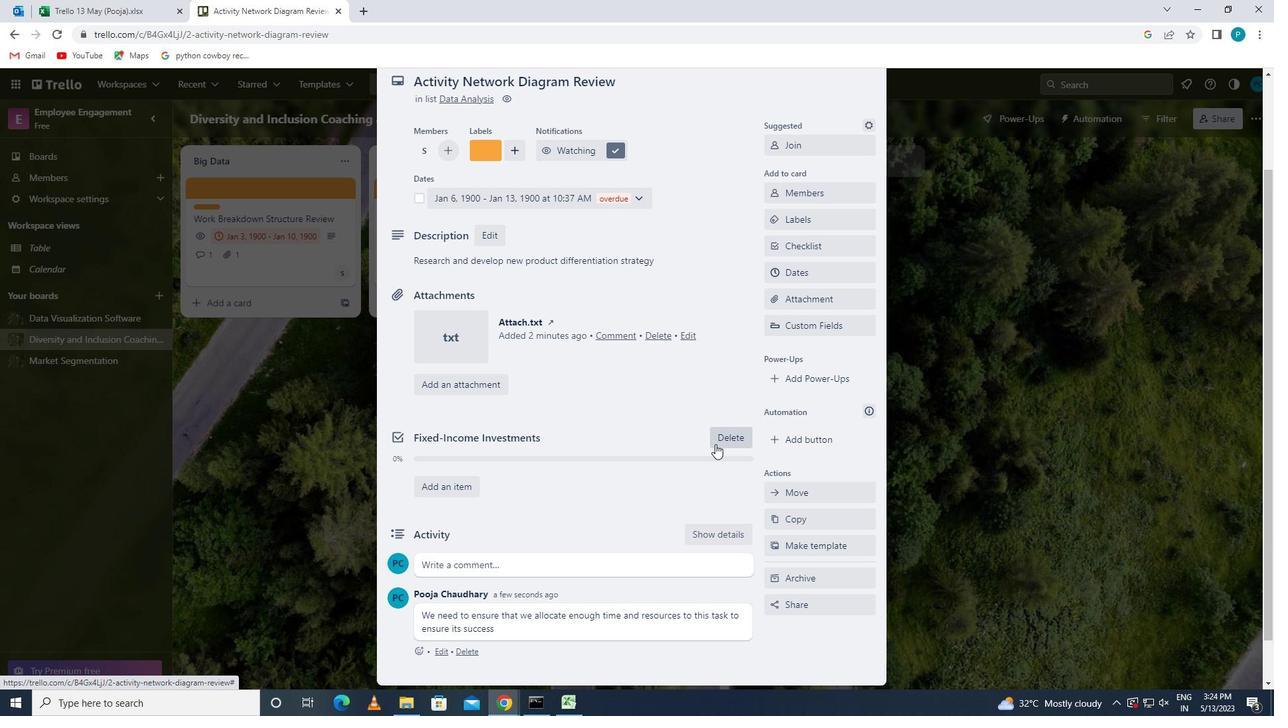 
Action: Mouse scrolled (715, 445) with delta (0, 0)
Screenshot: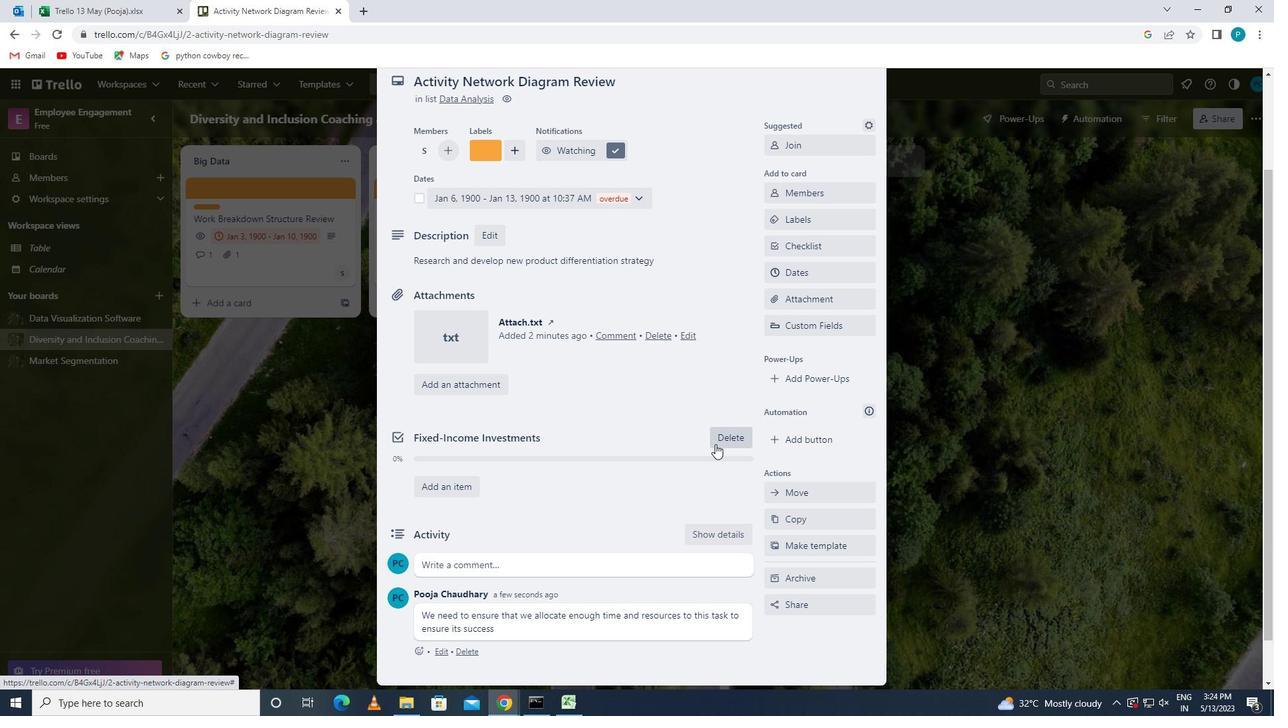 
Action: Mouse scrolled (715, 445) with delta (0, 0)
Screenshot: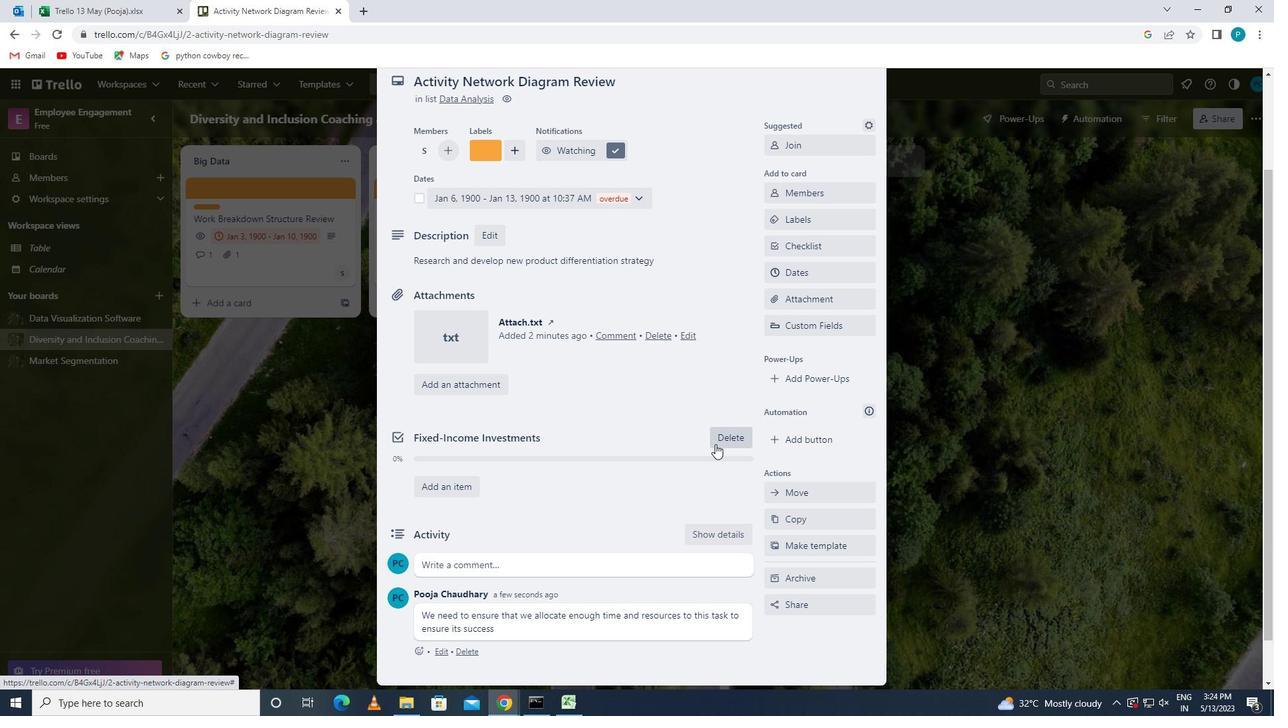 
